 Task: Plan a multi-city trip from Accra to Quito, then Bogotá, and back to Accra. Use British Airways and set specific dates and price range.
Action: Mouse pressed left at (412, 266)
Screenshot: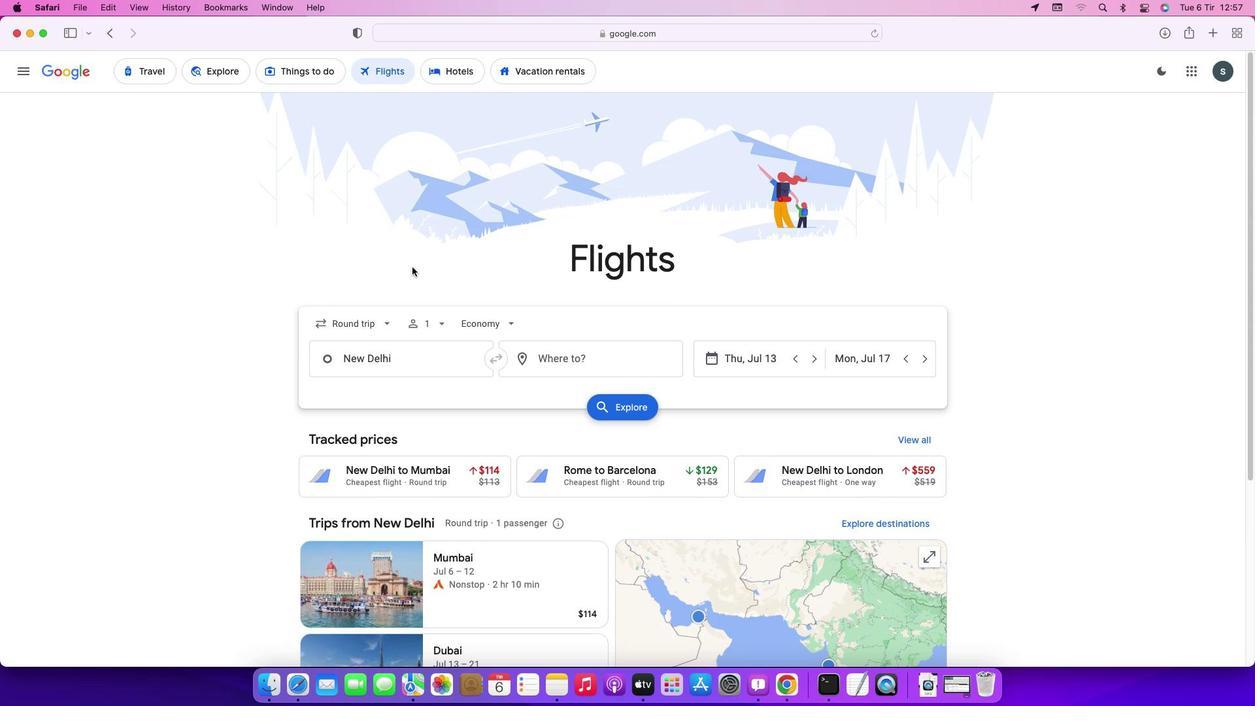 
Action: Mouse moved to (379, 328)
Screenshot: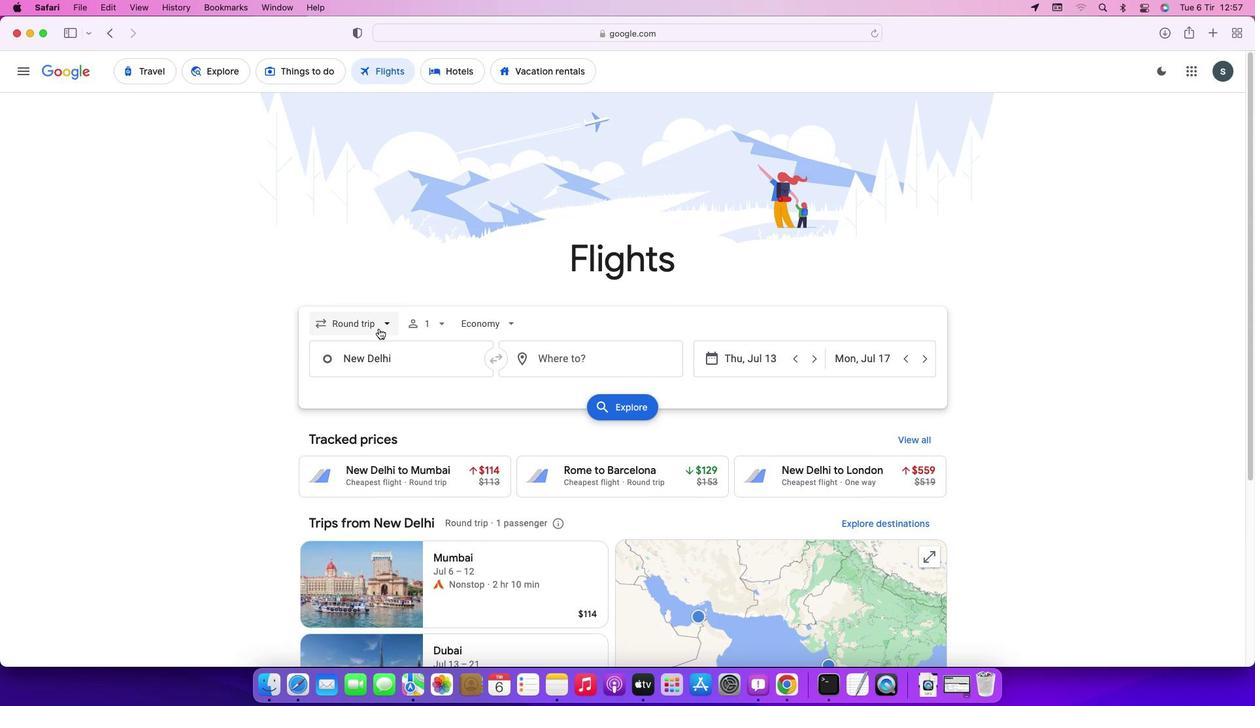 
Action: Mouse pressed left at (379, 328)
Screenshot: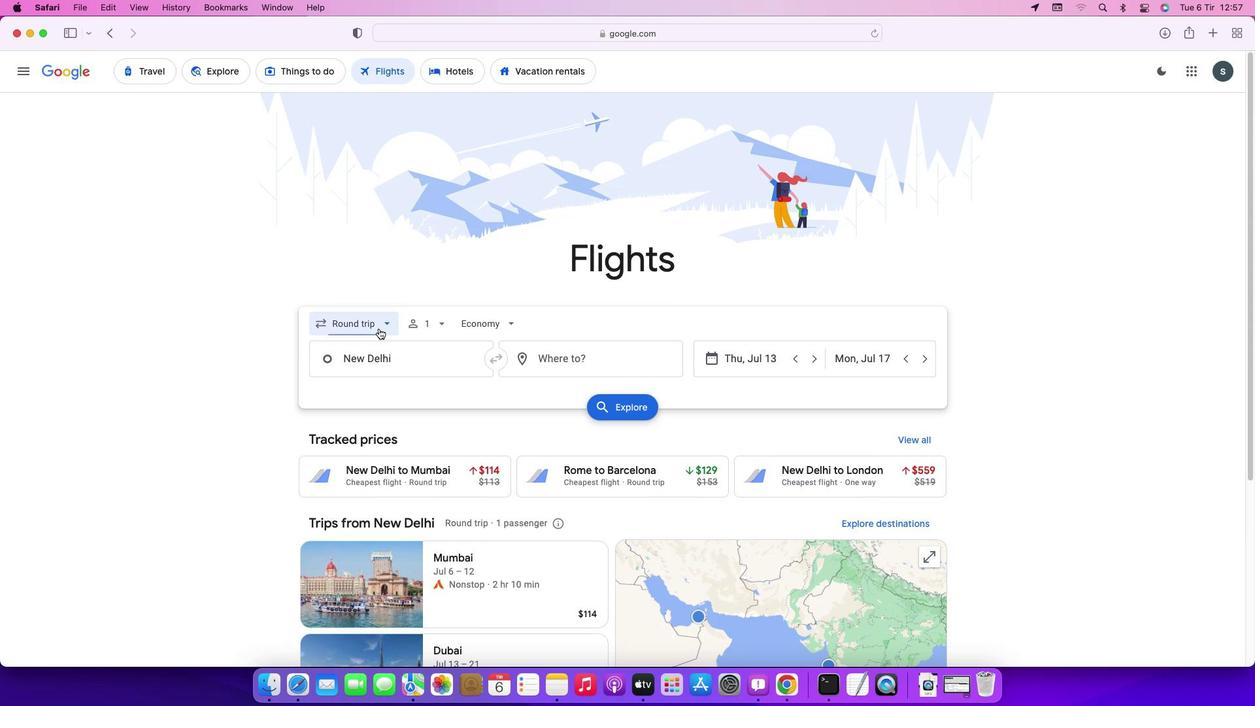 
Action: Mouse moved to (373, 415)
Screenshot: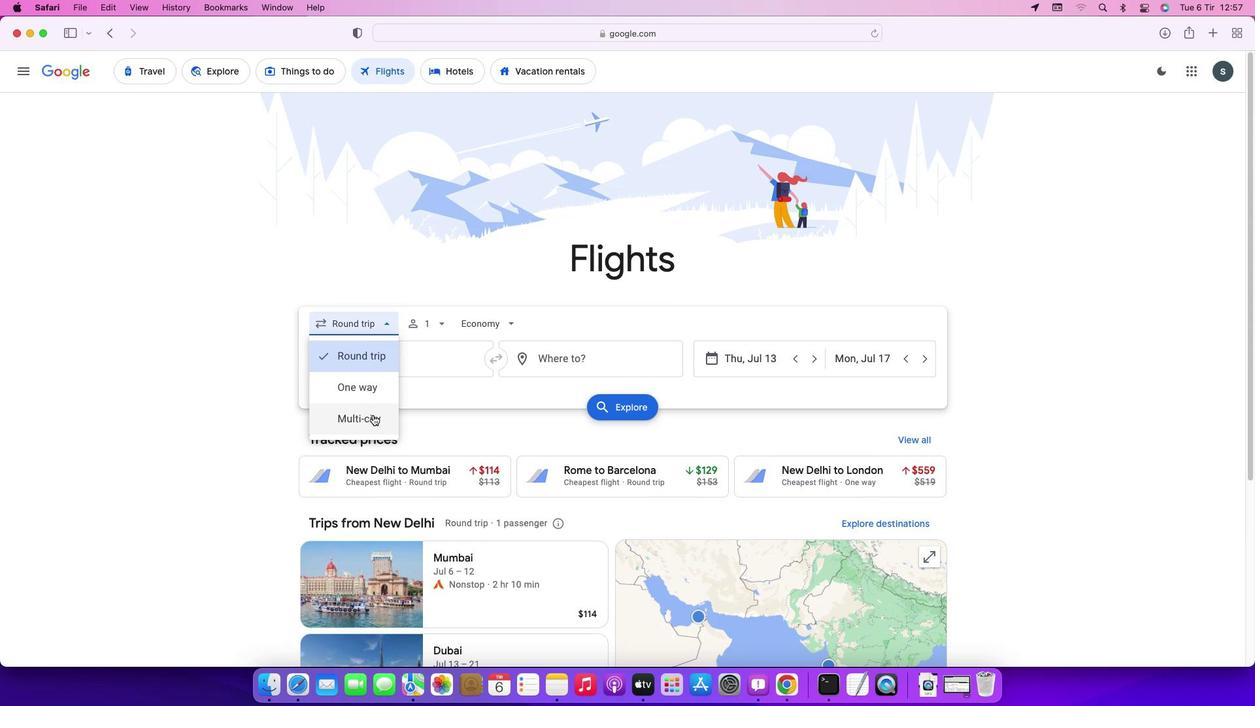 
Action: Mouse pressed left at (373, 415)
Screenshot: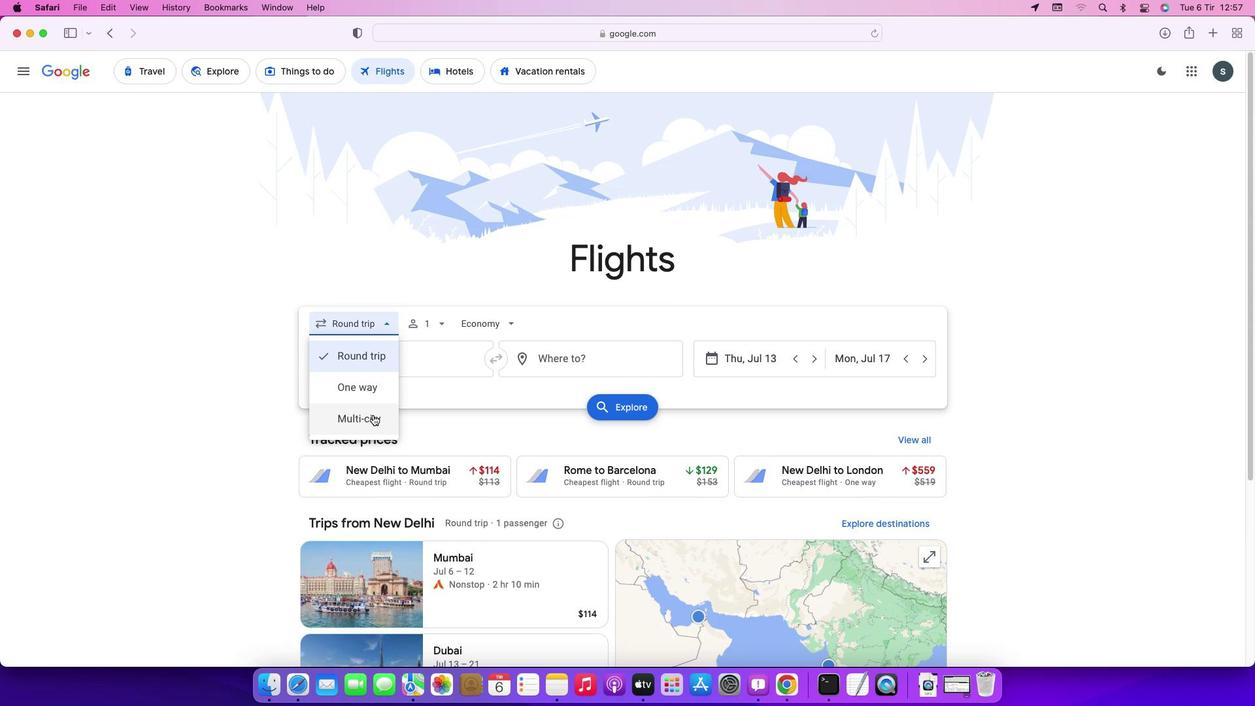 
Action: Mouse moved to (432, 320)
Screenshot: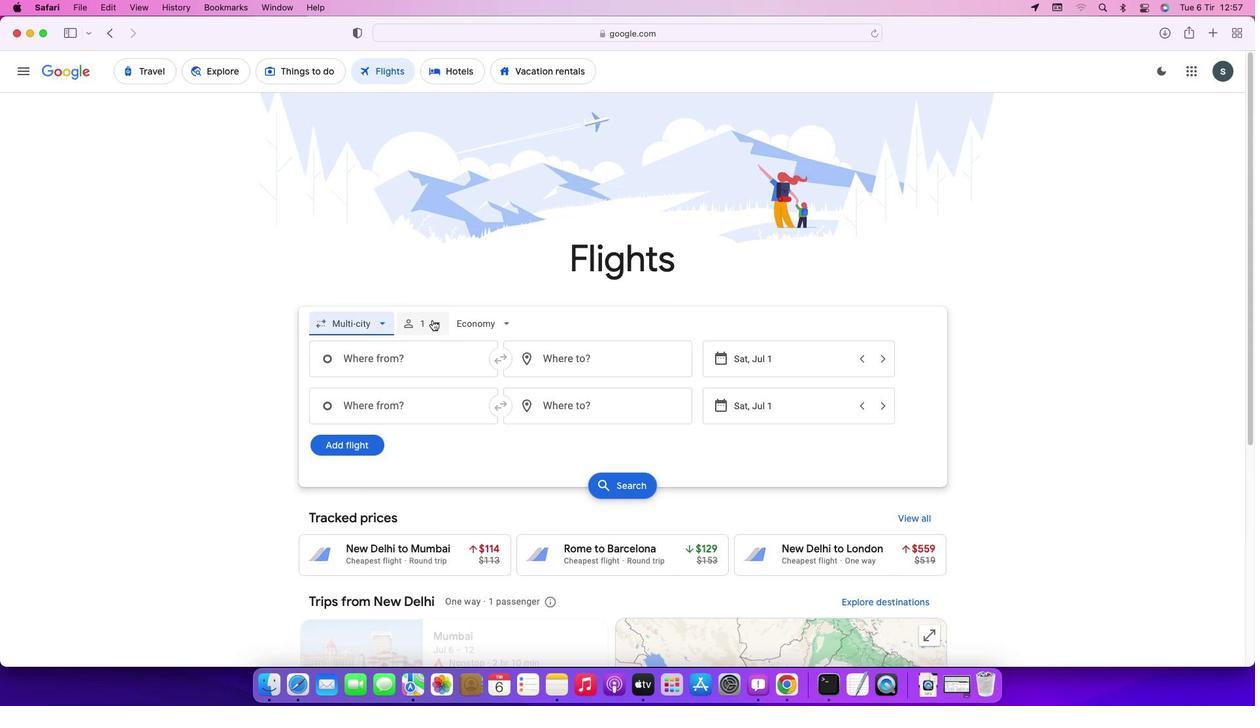 
Action: Mouse pressed left at (432, 320)
Screenshot: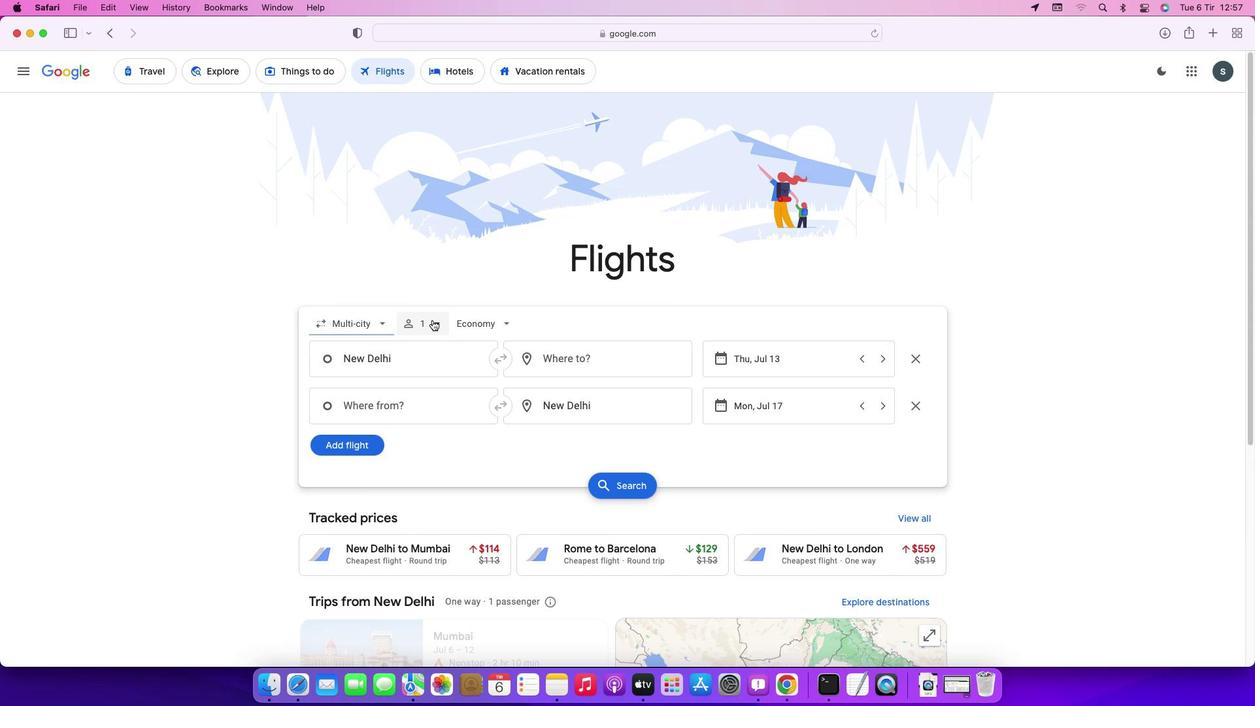 
Action: Mouse moved to (536, 356)
Screenshot: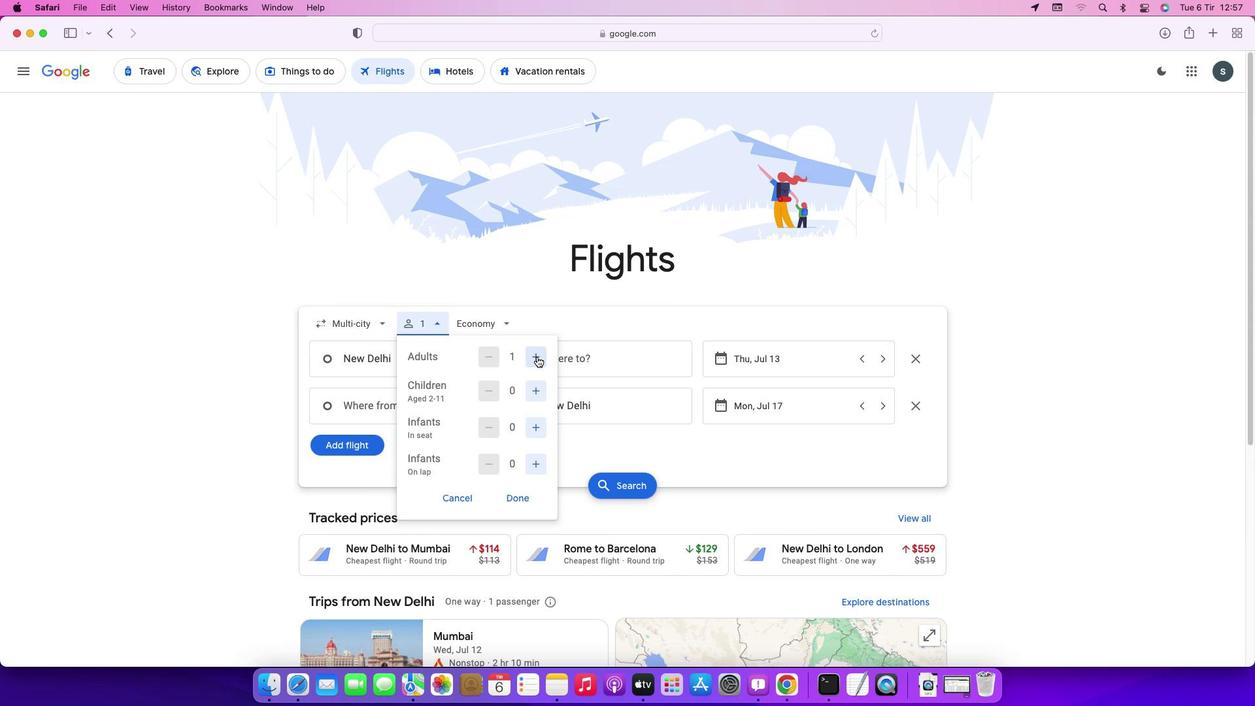
Action: Mouse pressed left at (536, 356)
Screenshot: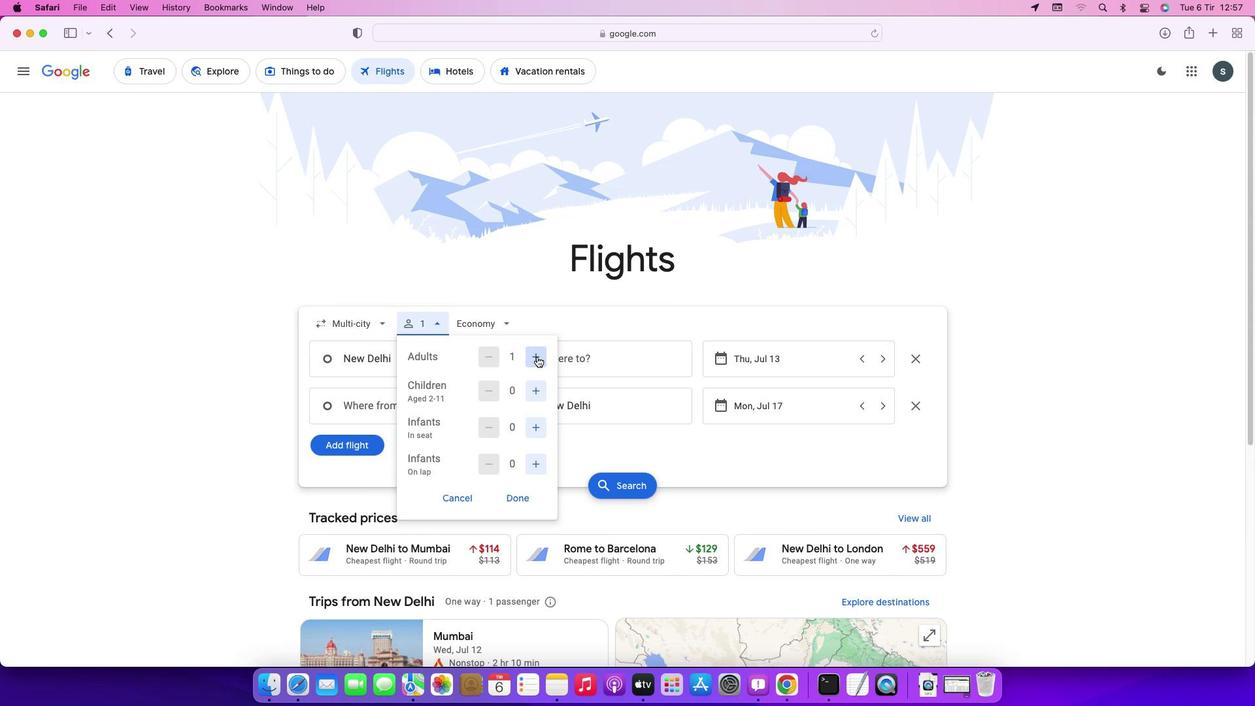
Action: Mouse moved to (522, 494)
Screenshot: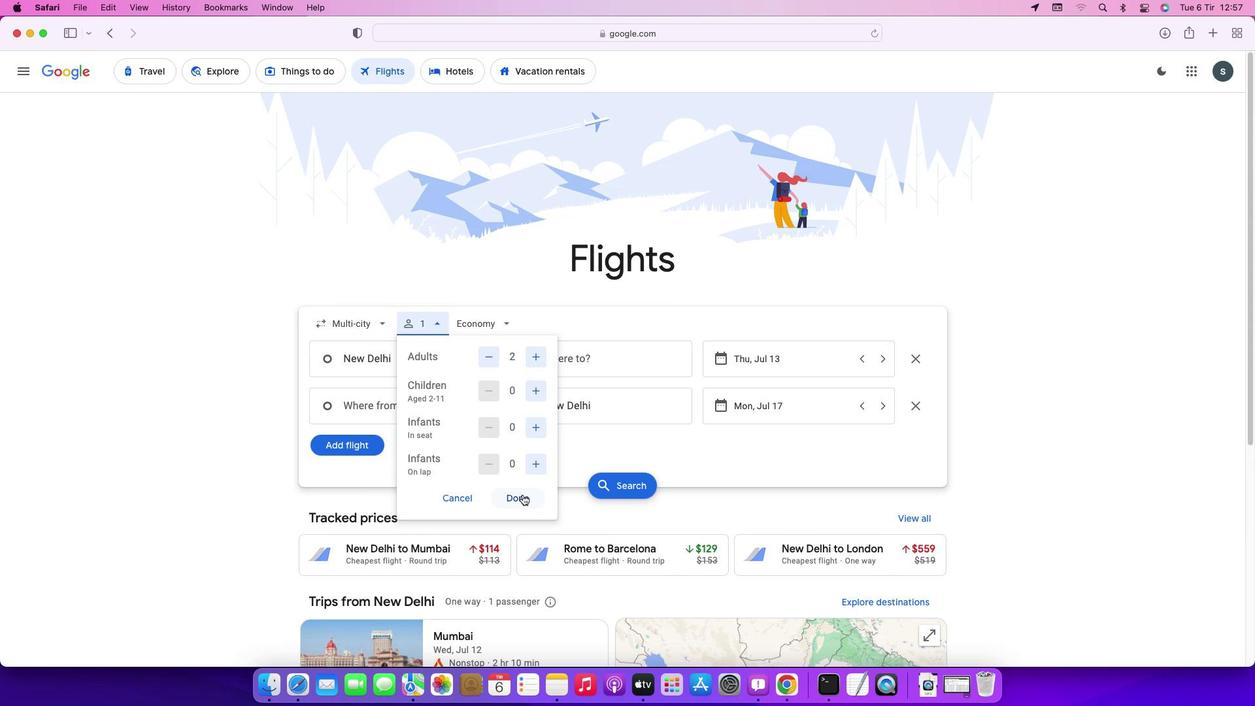
Action: Mouse pressed left at (522, 494)
Screenshot: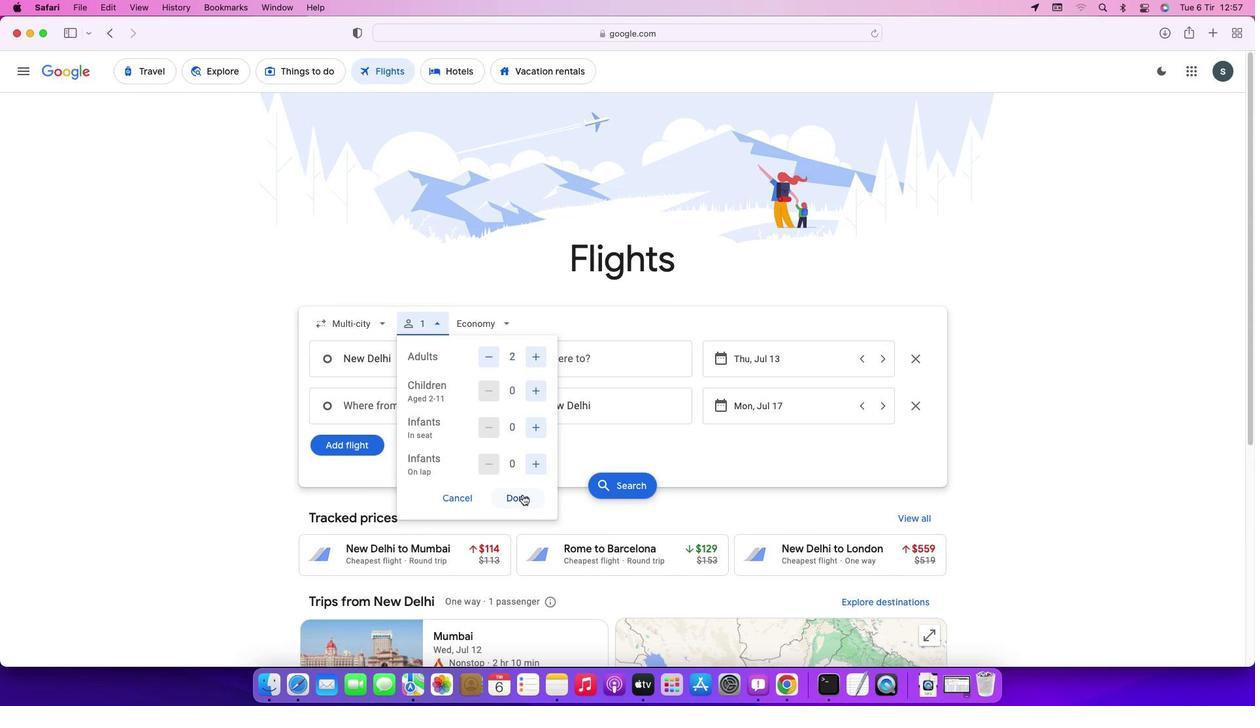 
Action: Mouse moved to (506, 320)
Screenshot: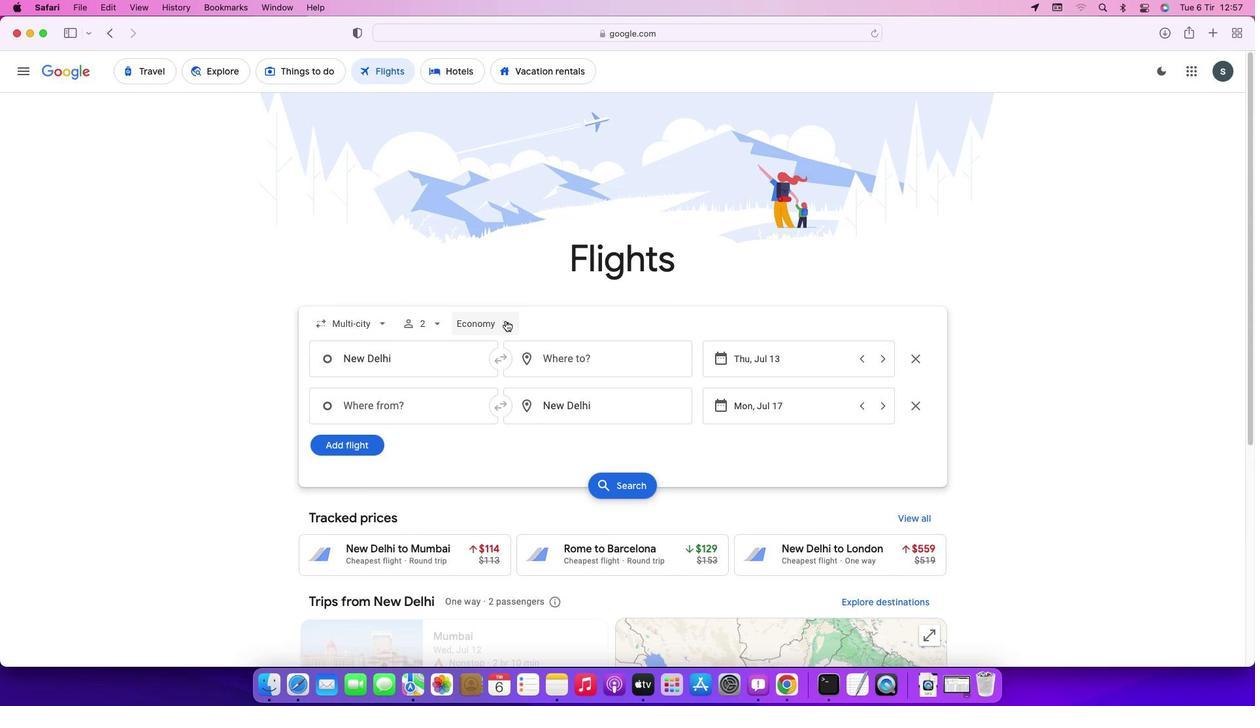 
Action: Mouse pressed left at (506, 320)
Screenshot: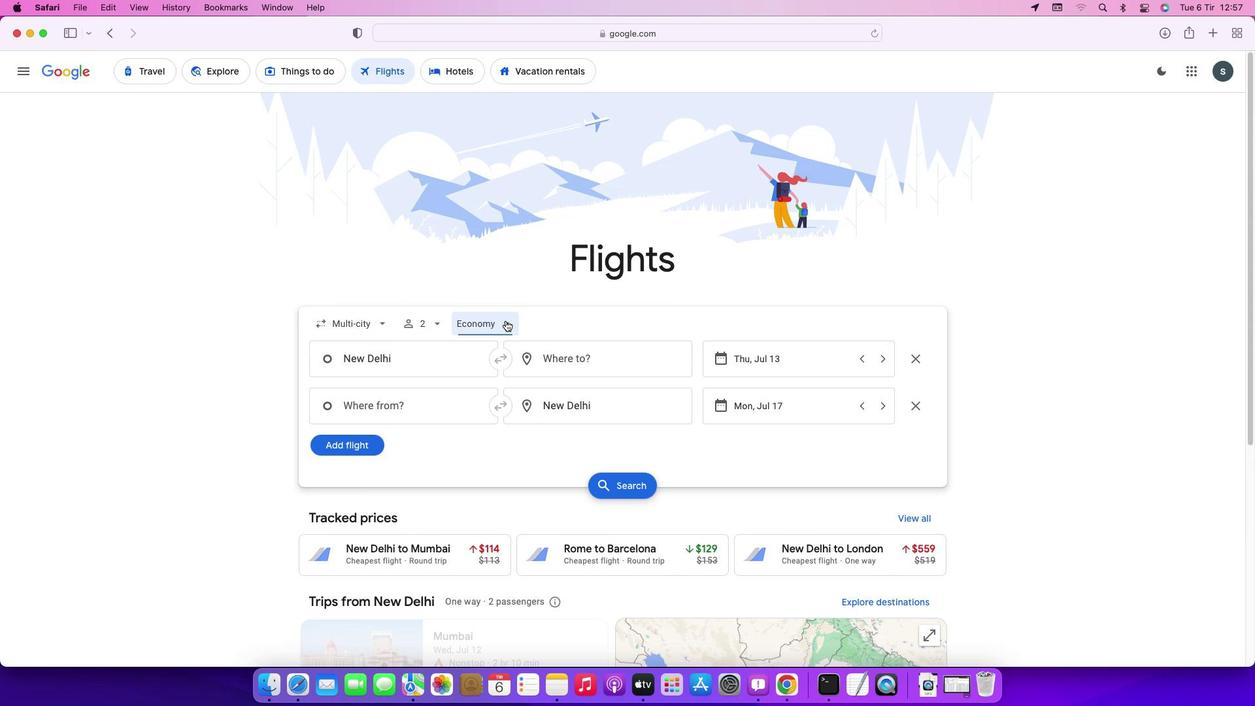
Action: Mouse moved to (529, 356)
Screenshot: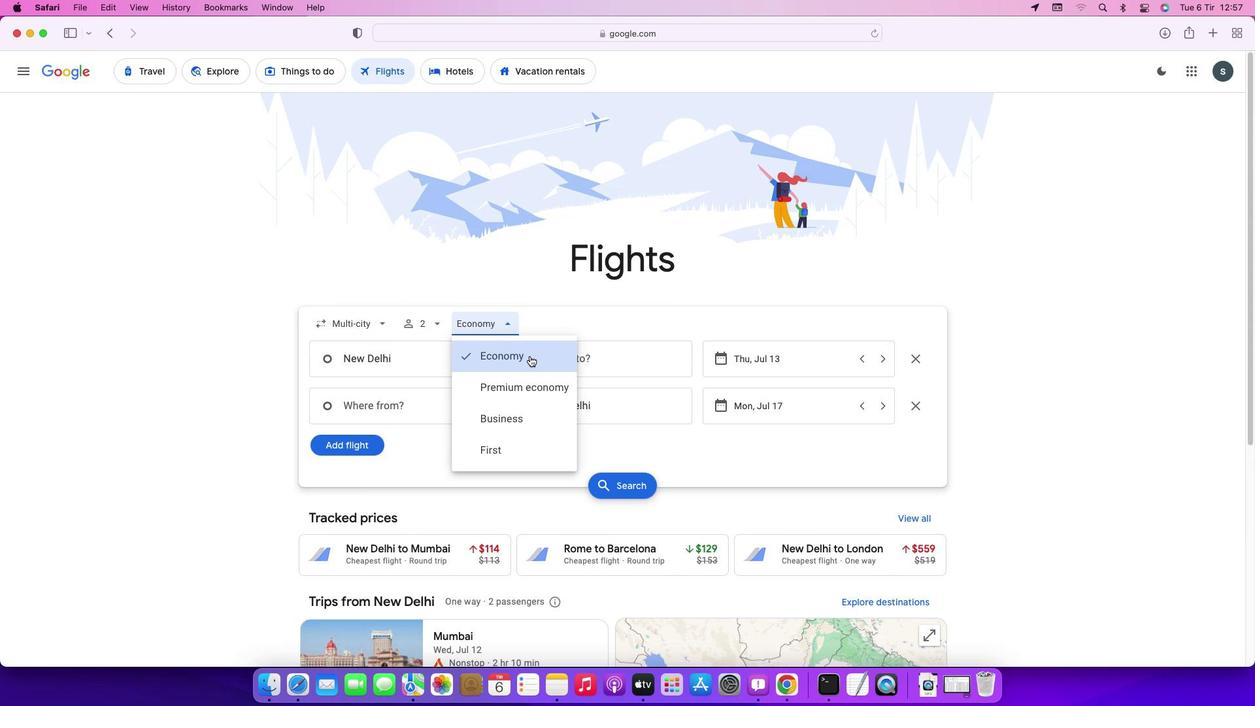 
Action: Mouse pressed left at (529, 356)
Screenshot: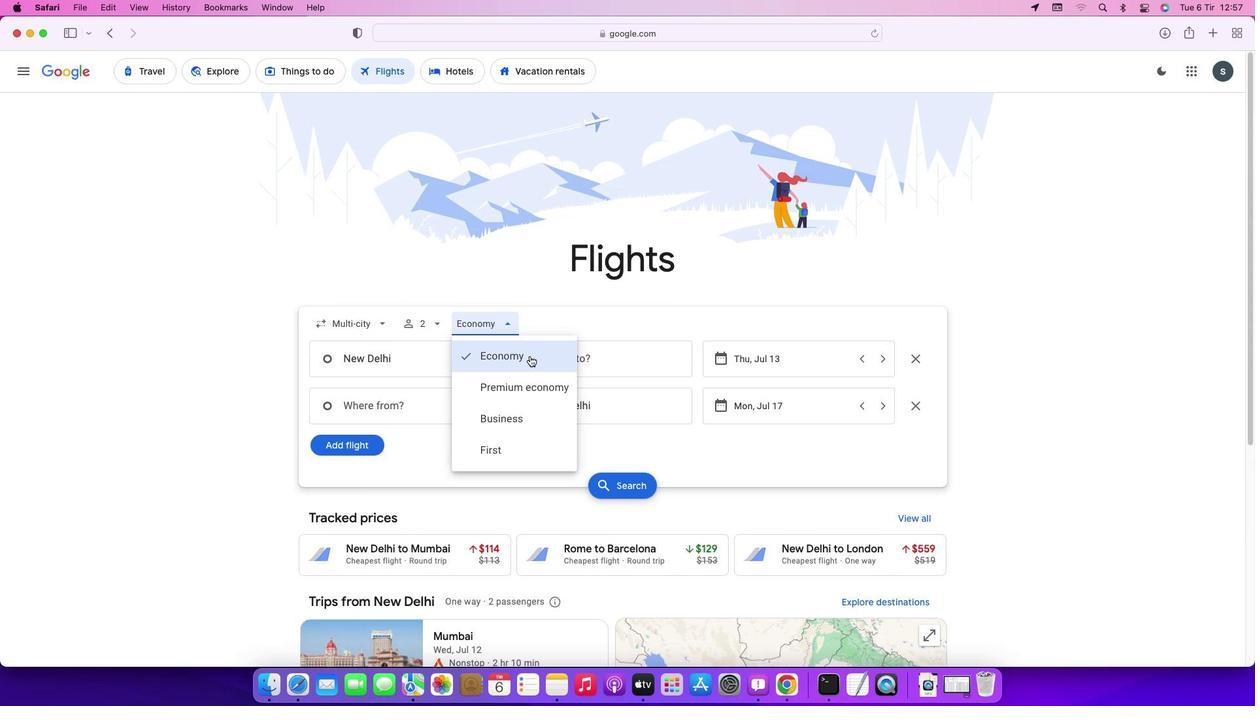 
Action: Mouse moved to (413, 359)
Screenshot: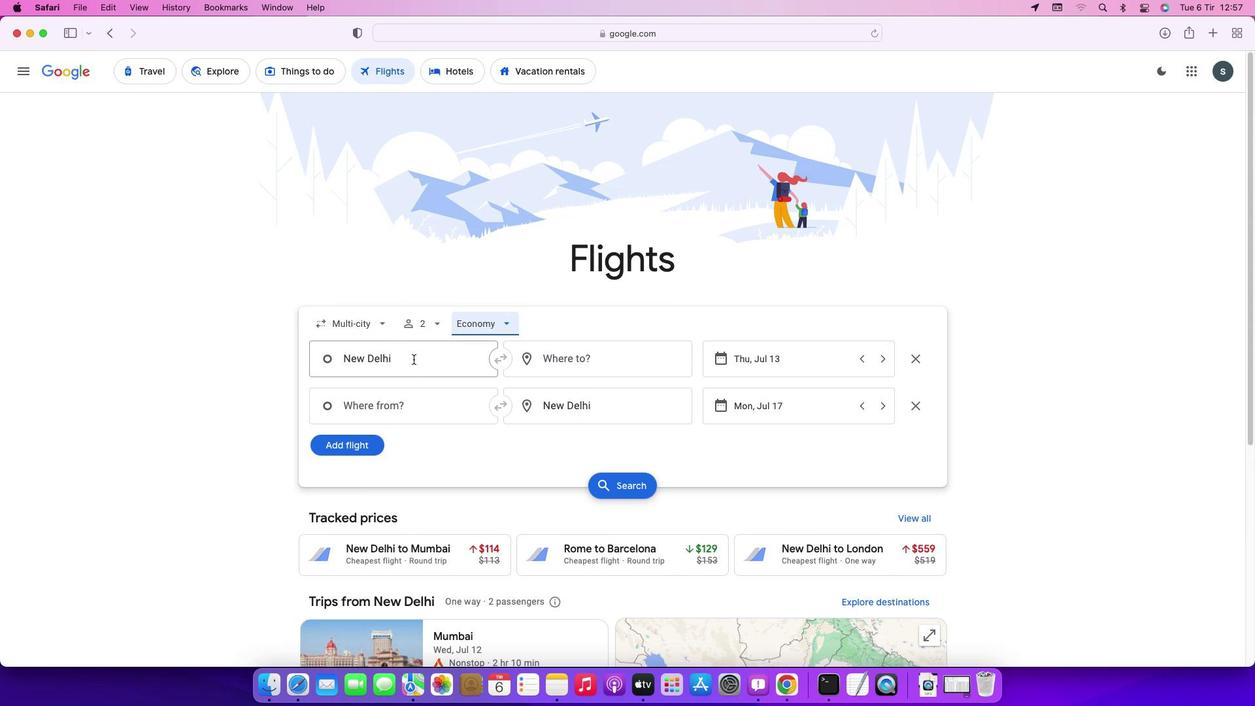 
Action: Mouse pressed left at (413, 359)
Screenshot: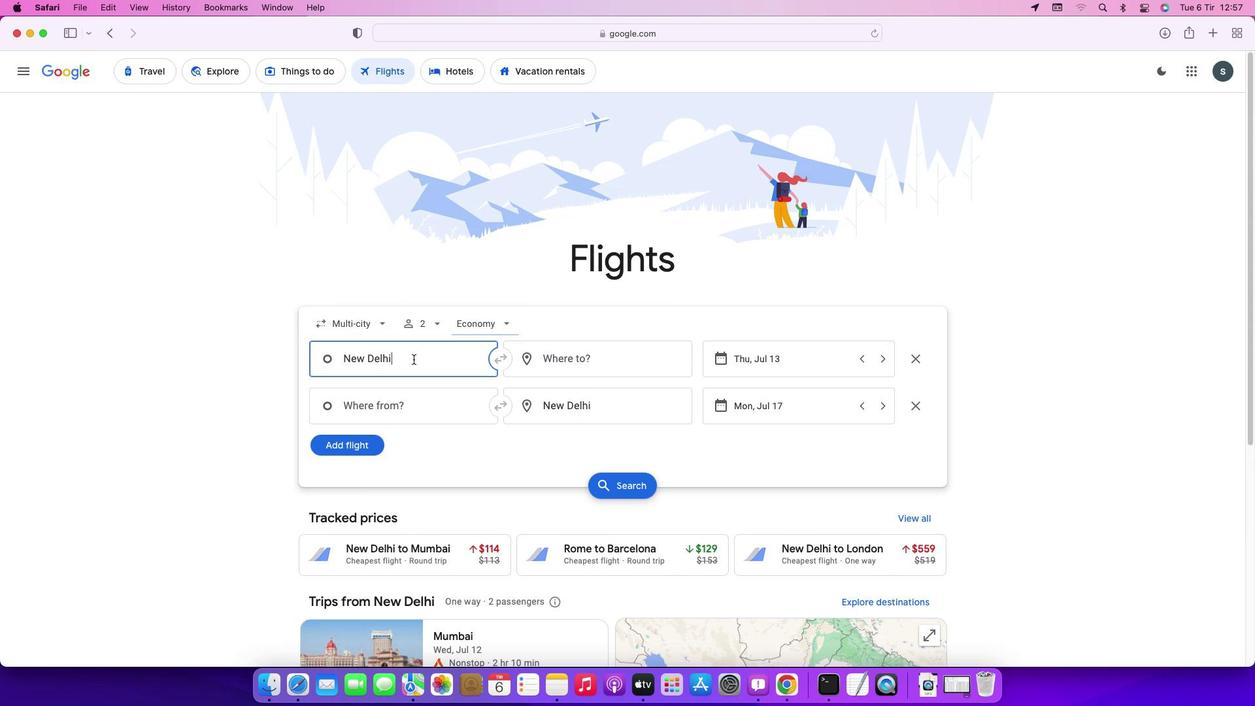 
Action: Mouse moved to (413, 359)
Screenshot: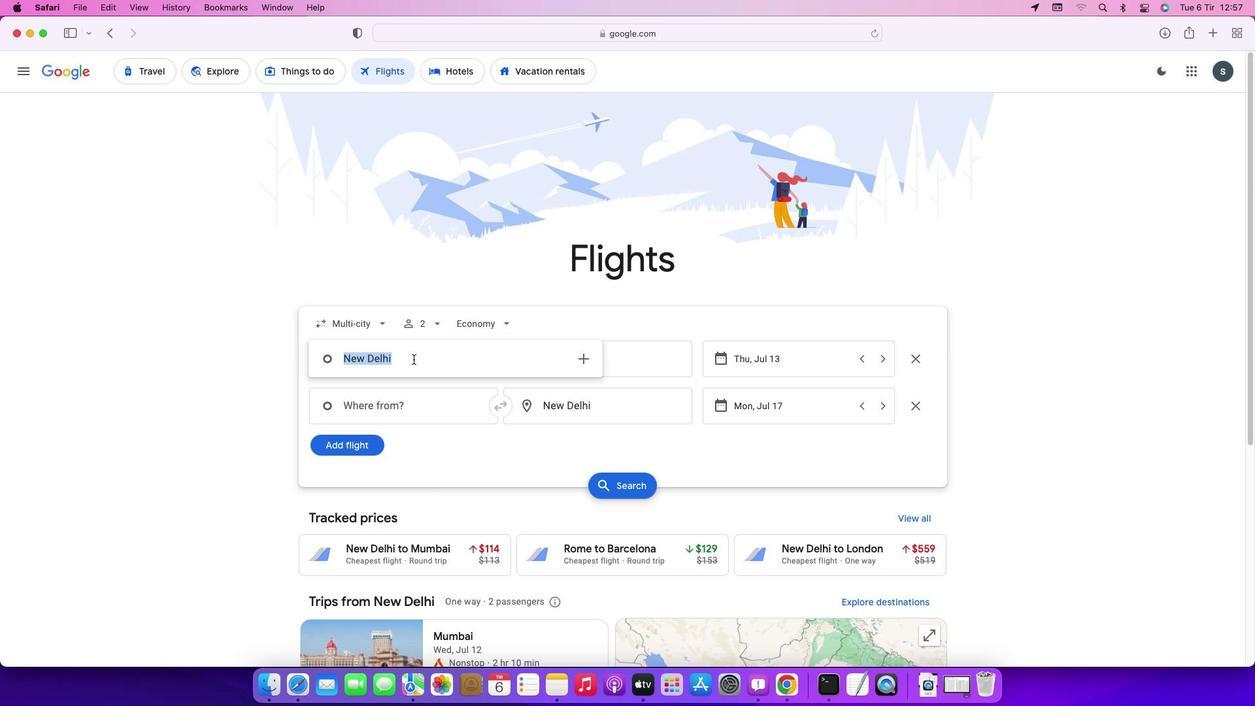 
Action: Key pressed Key.backspaceKey.caps_lock'A'Key.caps_lock'c''c''r''a'Key.enter
Screenshot: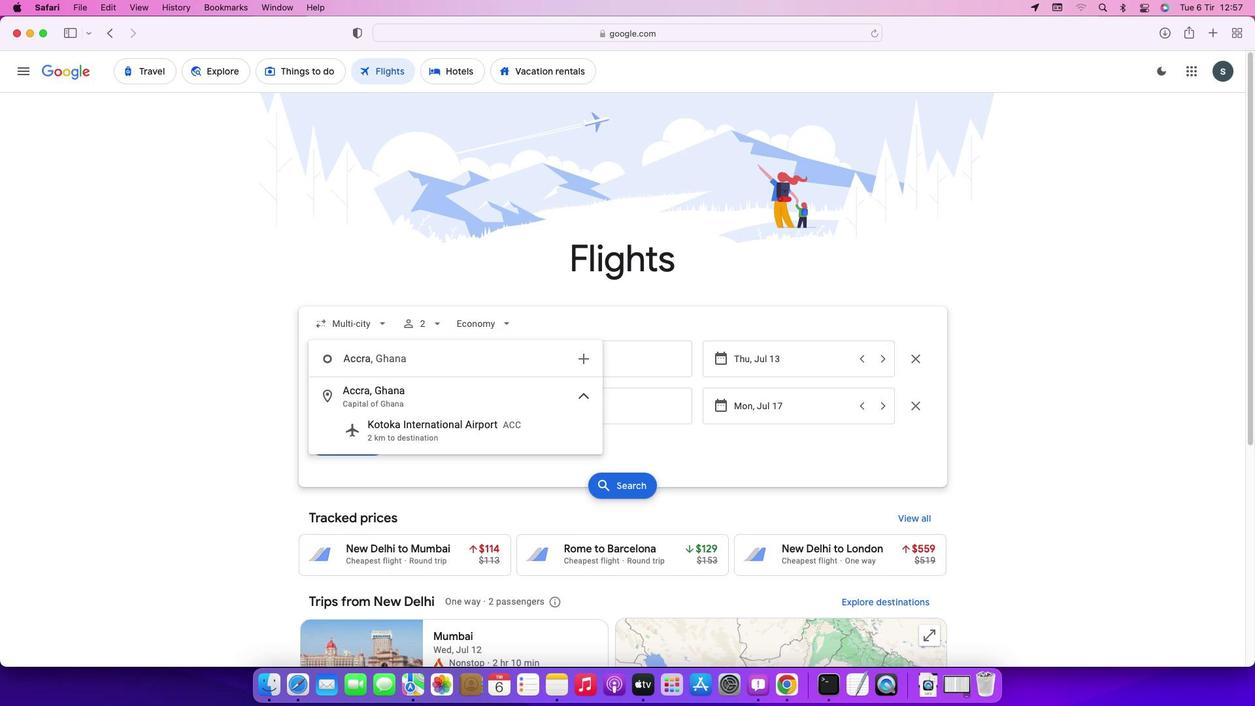 
Action: Mouse moved to (563, 365)
Screenshot: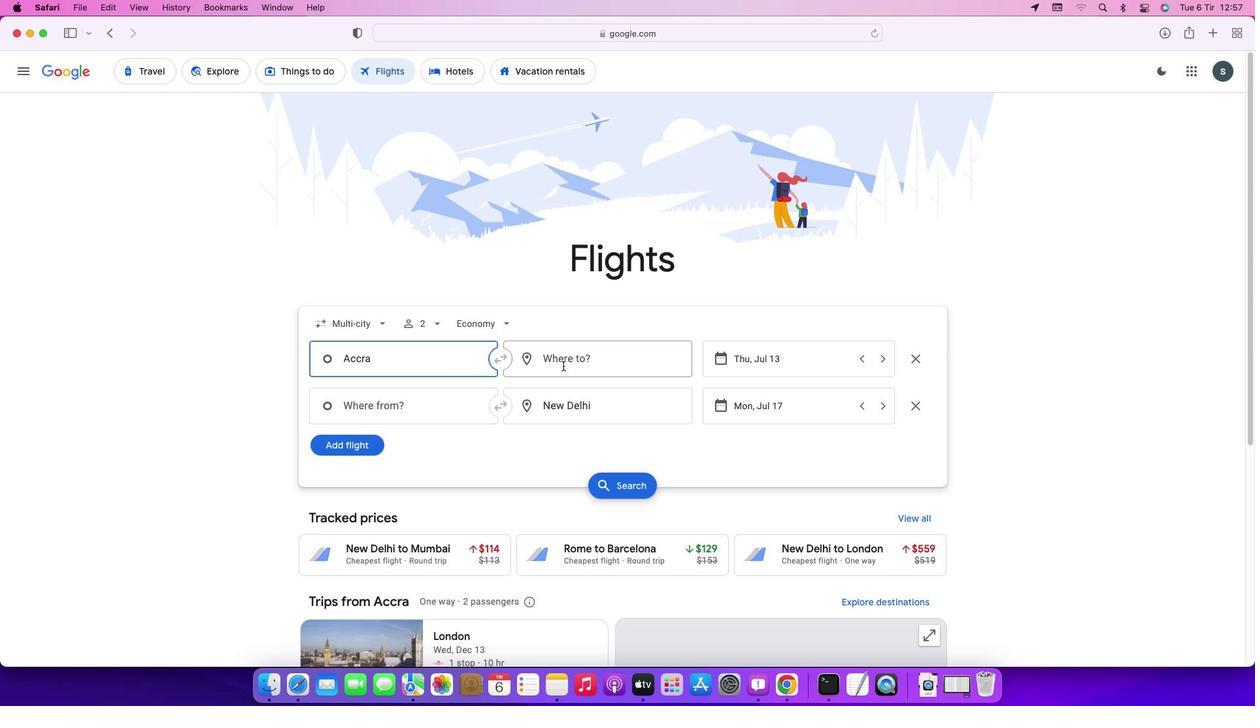 
Action: Mouse pressed left at (563, 365)
Screenshot: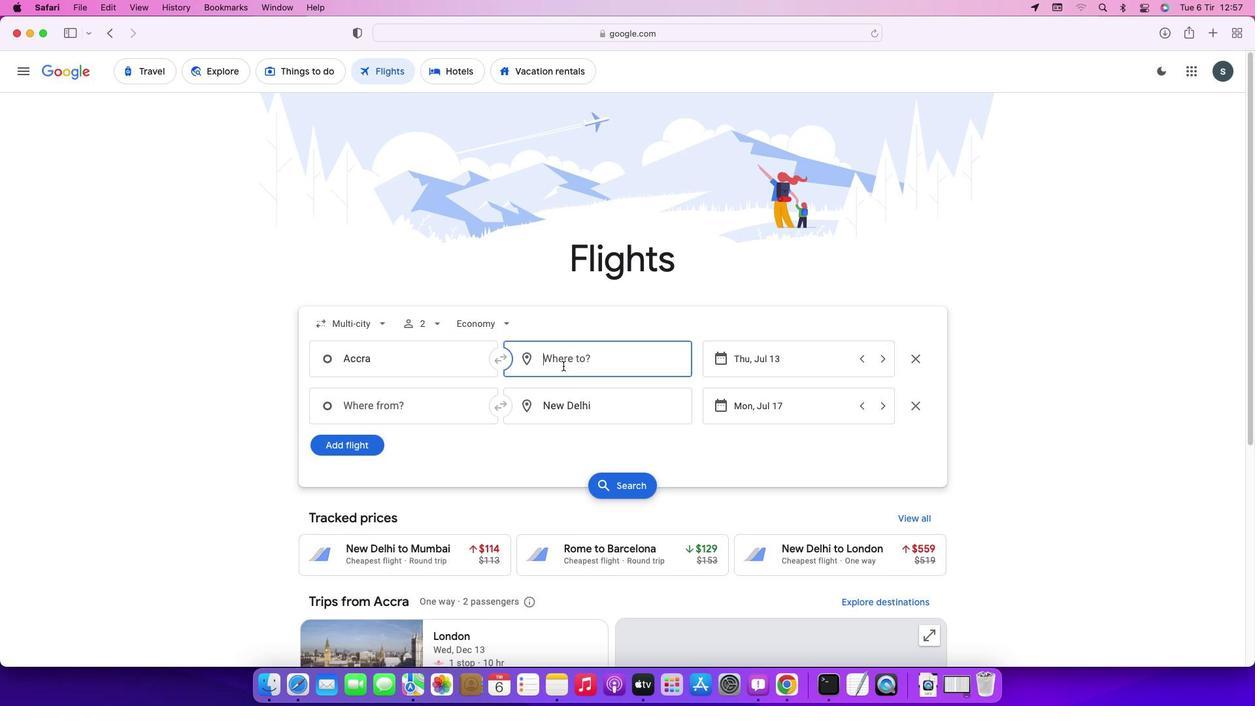 
Action: Key pressed Key.caps_lock'Q'Key.caps_lock'u''i''t''o'Key.enter
Screenshot: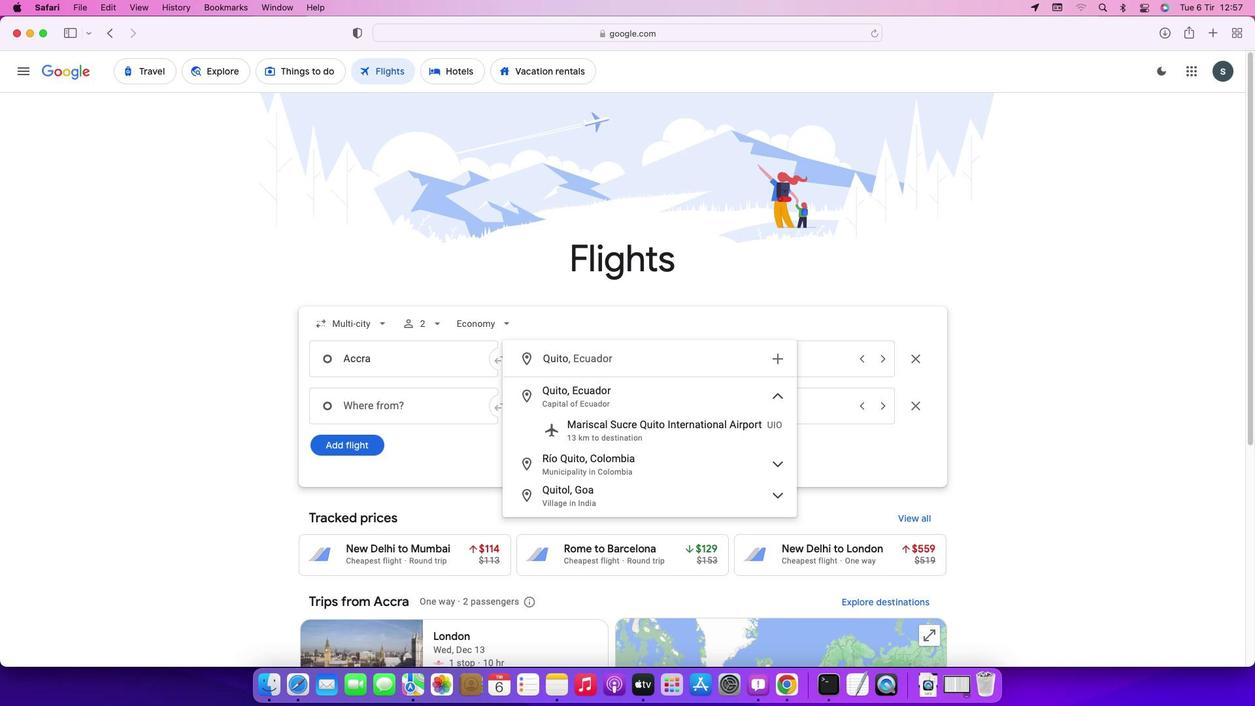
Action: Mouse moved to (795, 363)
Screenshot: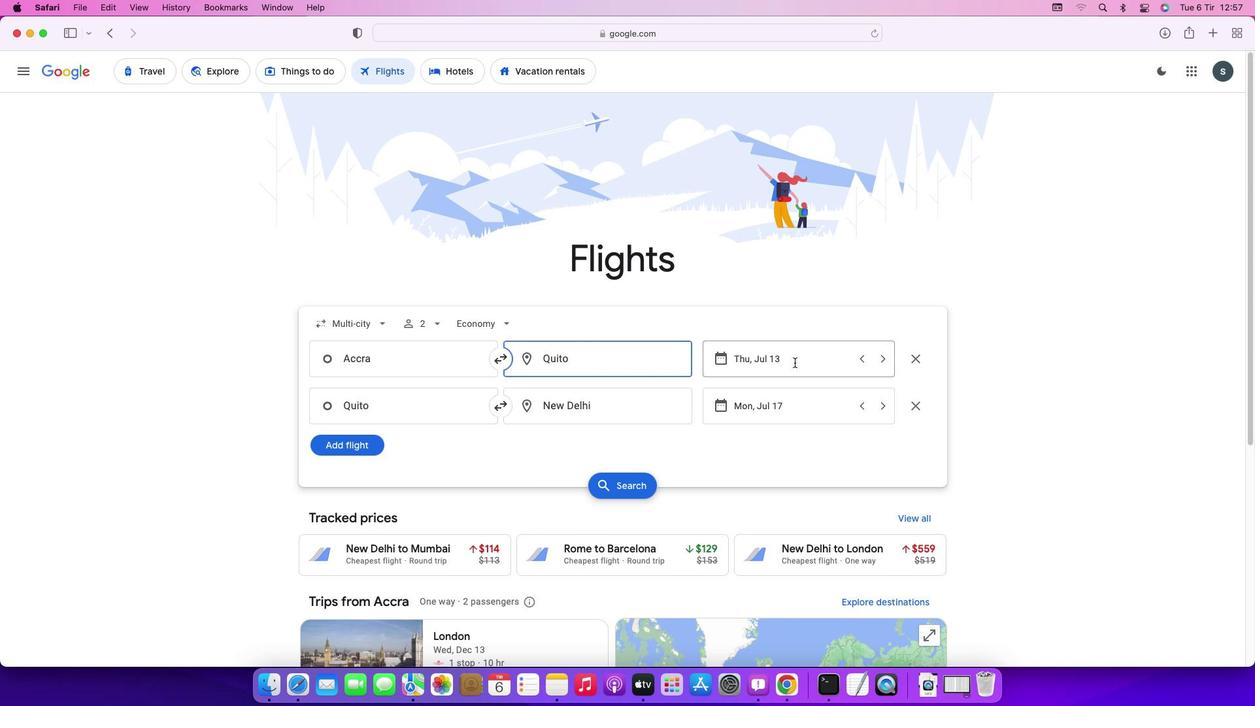 
Action: Mouse pressed left at (795, 363)
Screenshot: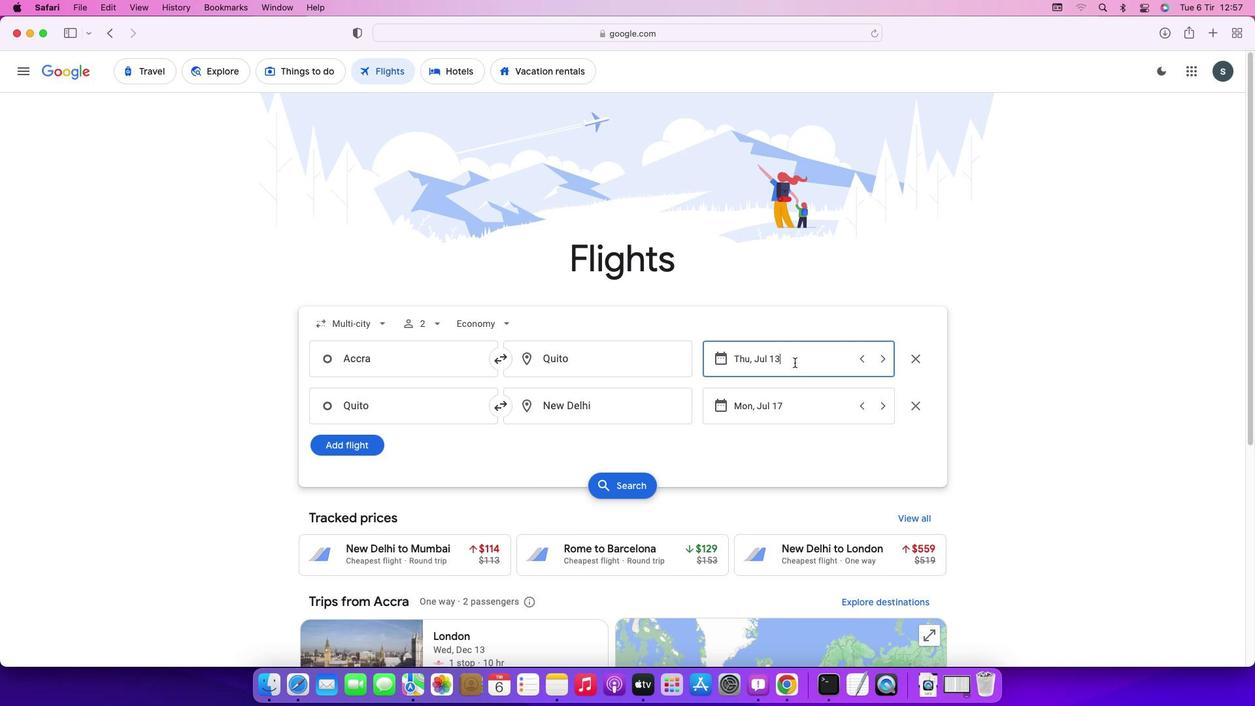
Action: Mouse moved to (907, 493)
Screenshot: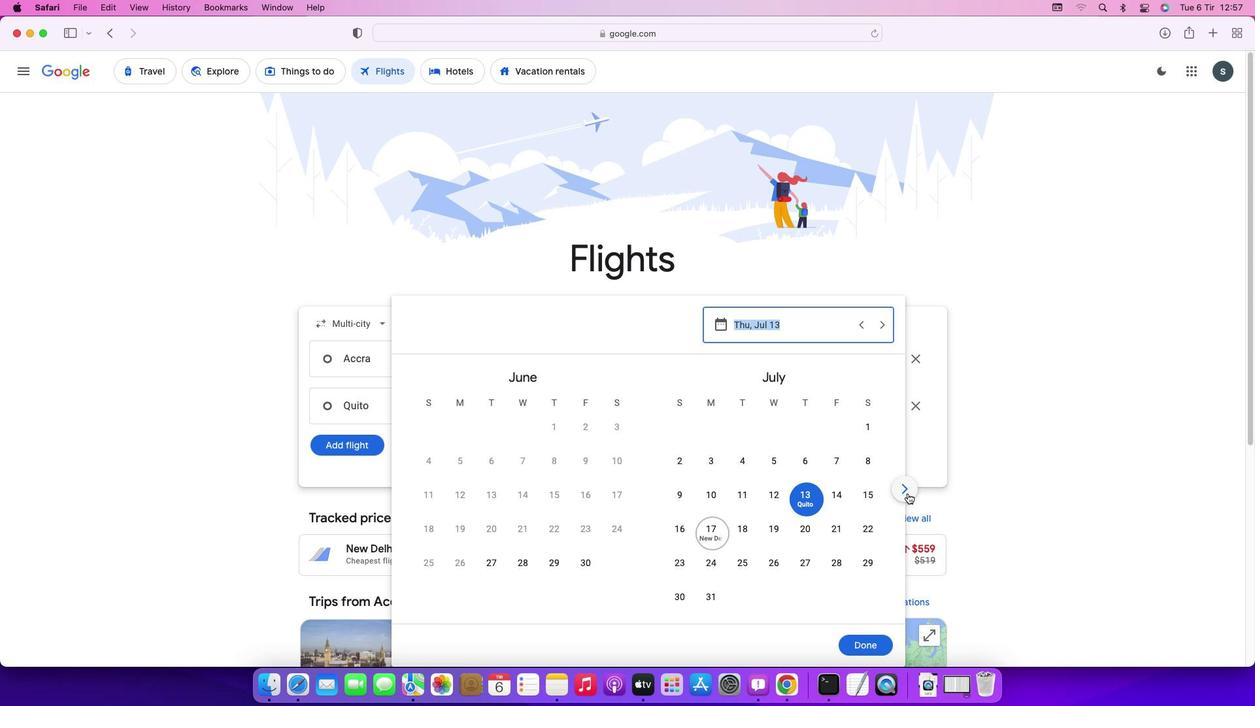 
Action: Mouse pressed left at (907, 493)
Screenshot: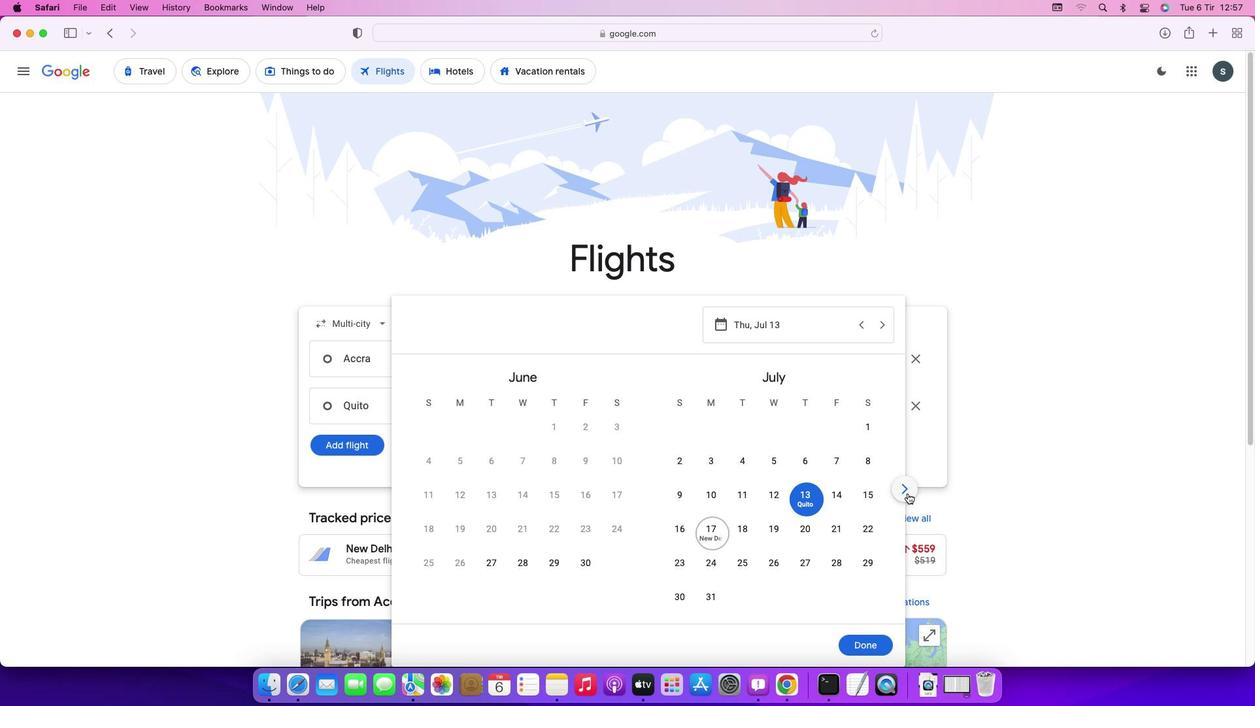 
Action: Mouse moved to (903, 488)
Screenshot: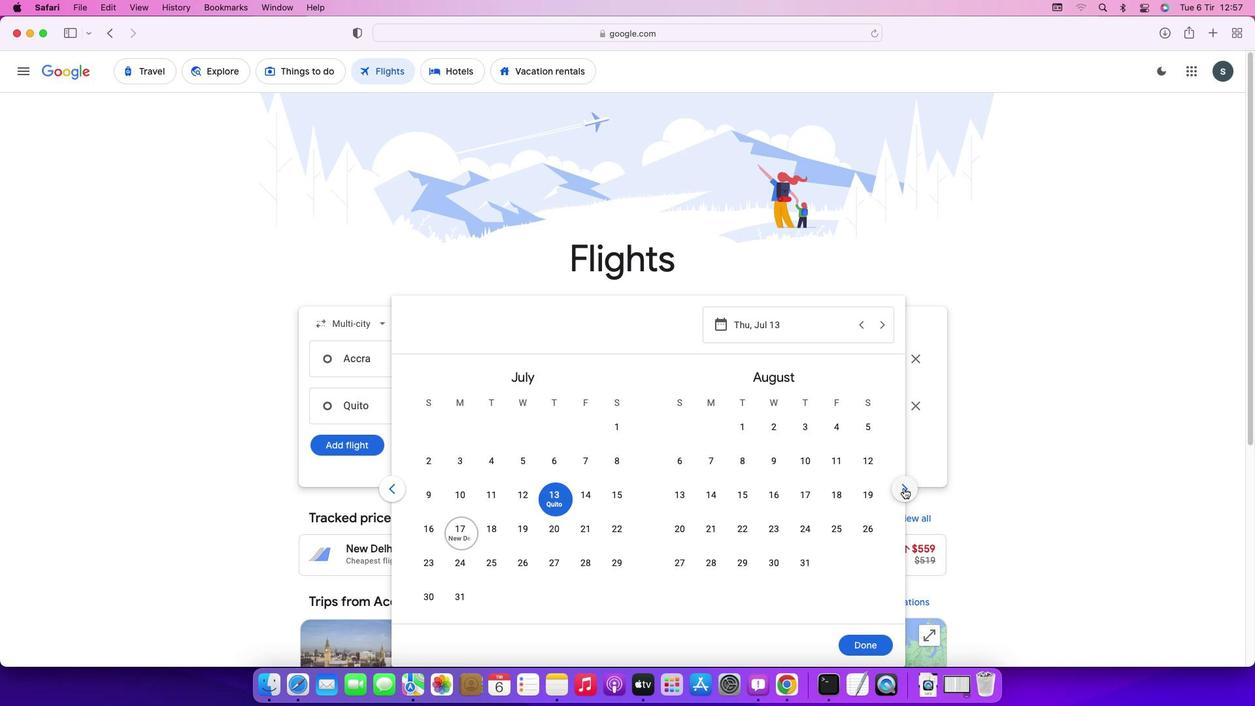 
Action: Mouse pressed left at (903, 488)
Screenshot: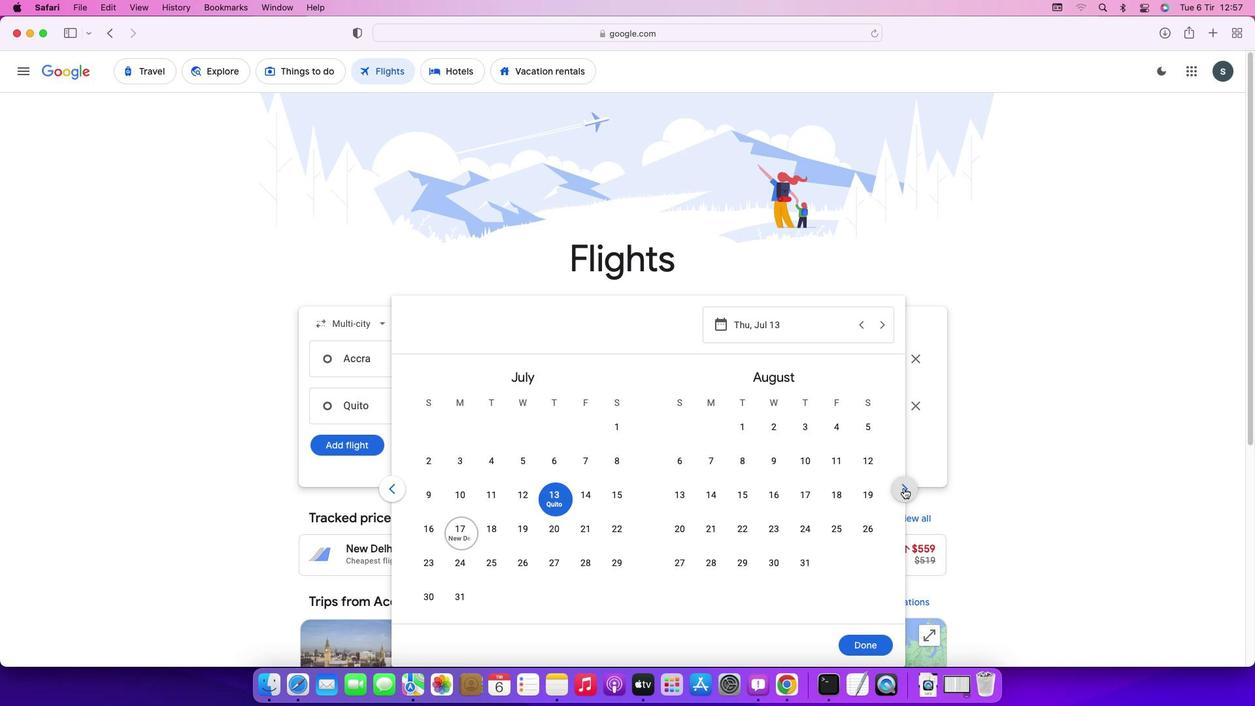 
Action: Mouse pressed left at (903, 488)
Screenshot: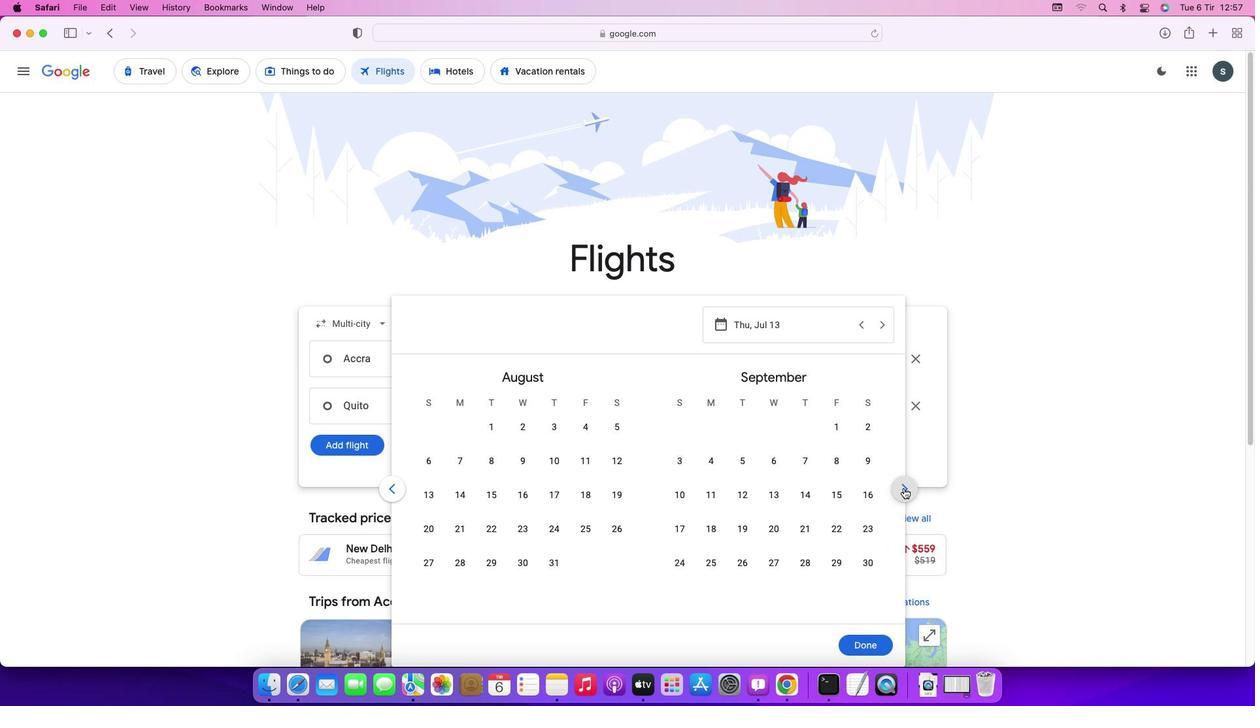 
Action: Mouse pressed left at (903, 488)
Screenshot: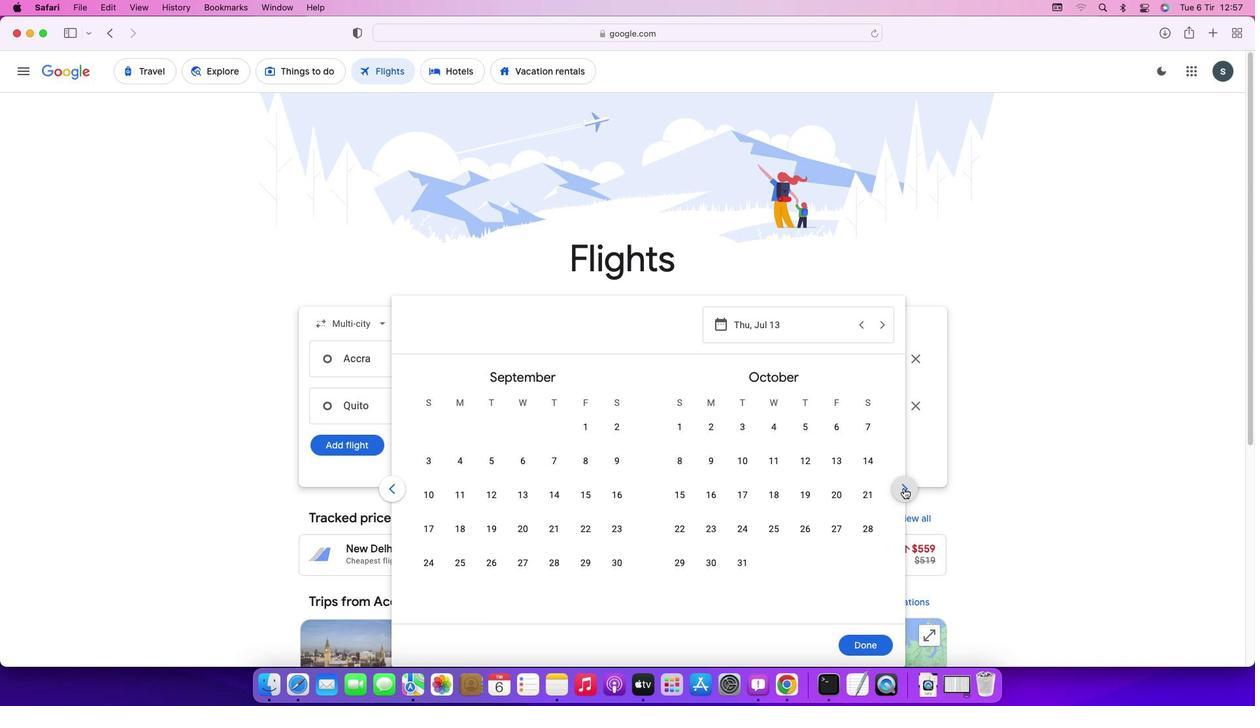 
Action: Mouse pressed left at (903, 488)
Screenshot: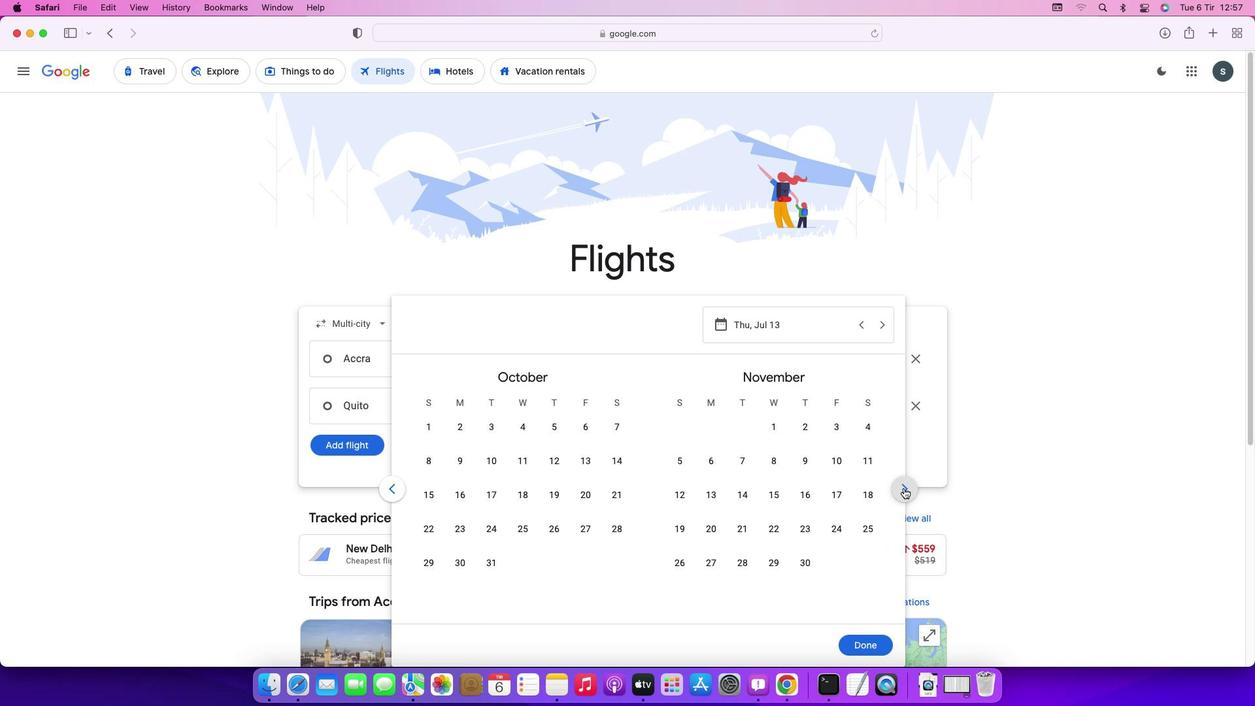 
Action: Mouse moved to (753, 526)
Screenshot: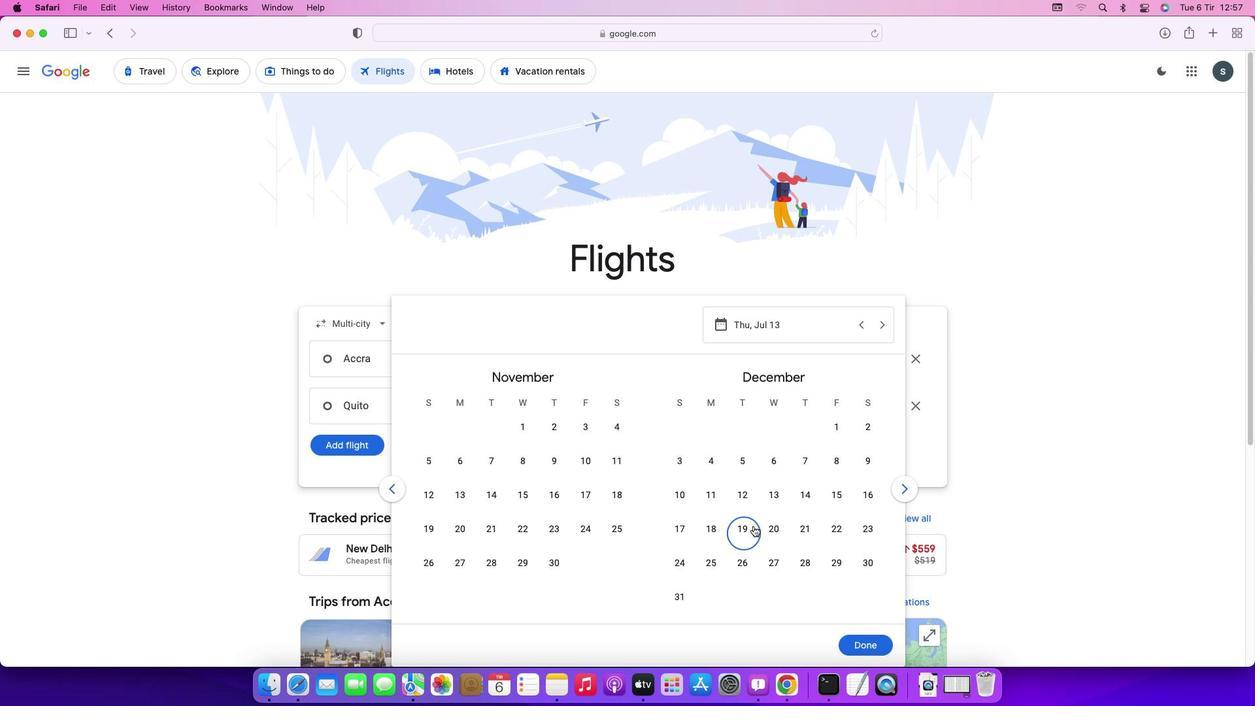 
Action: Mouse pressed left at (753, 526)
Screenshot: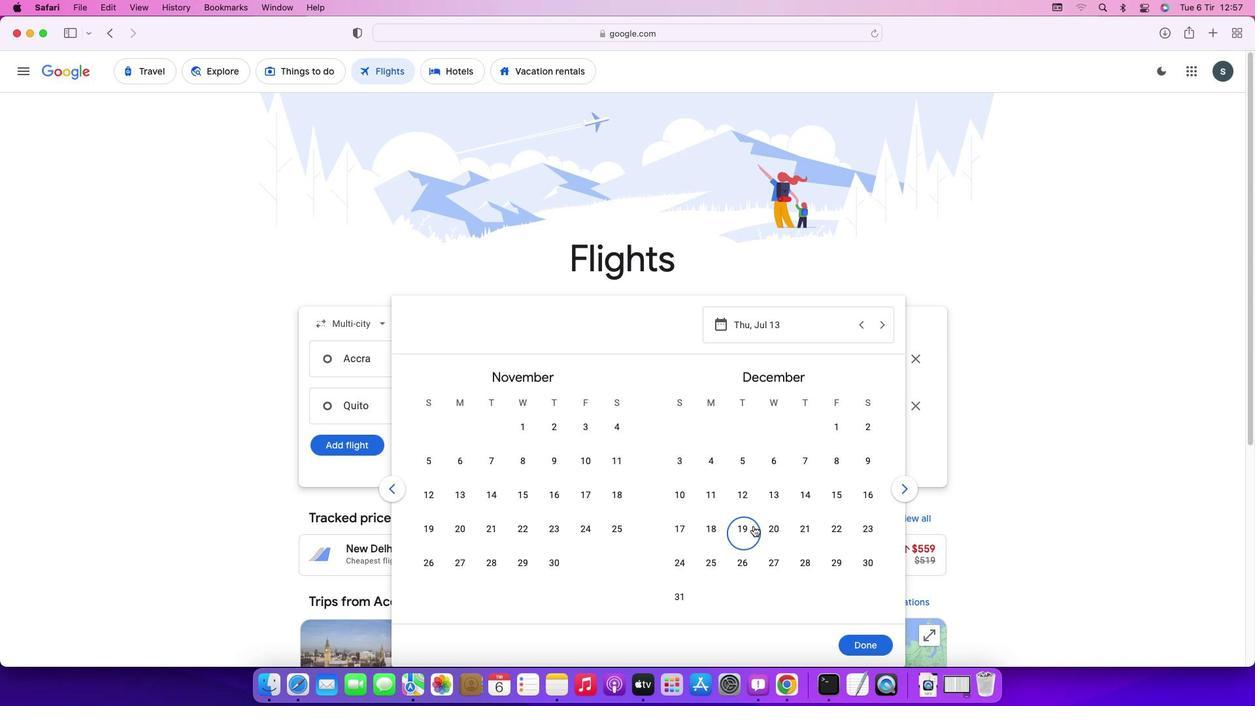 
Action: Mouse moved to (866, 638)
Screenshot: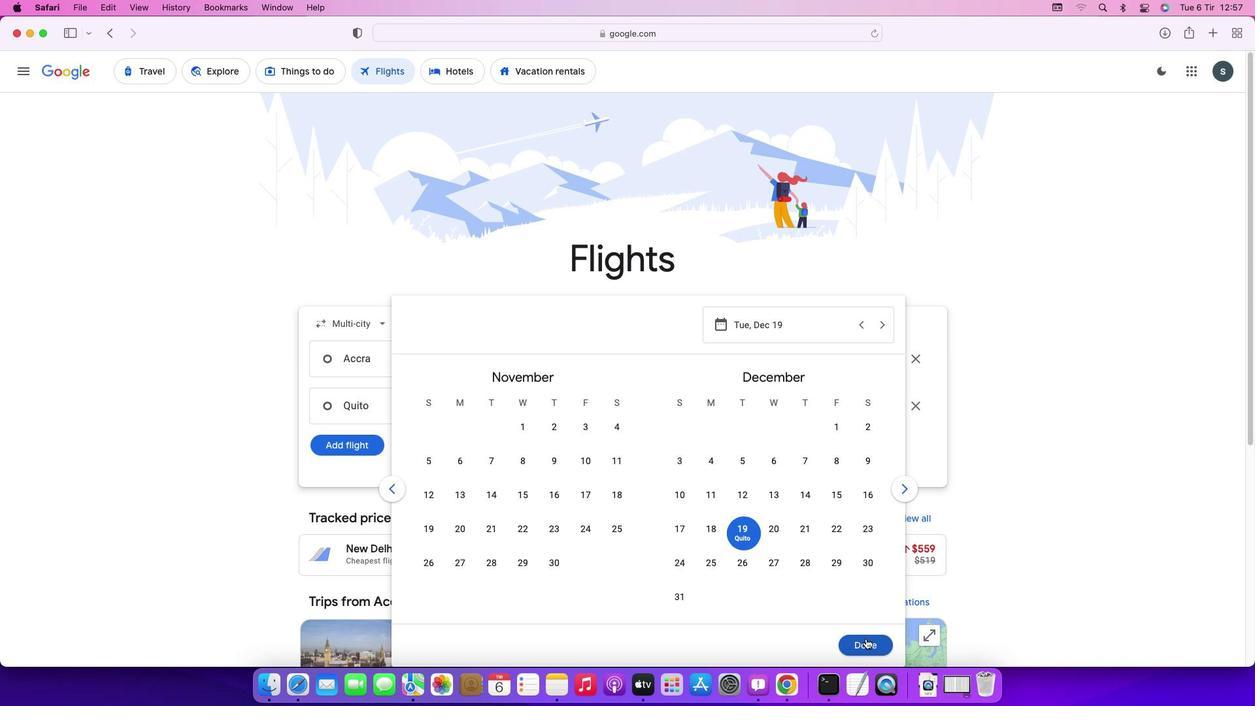 
Action: Mouse pressed left at (866, 638)
Screenshot: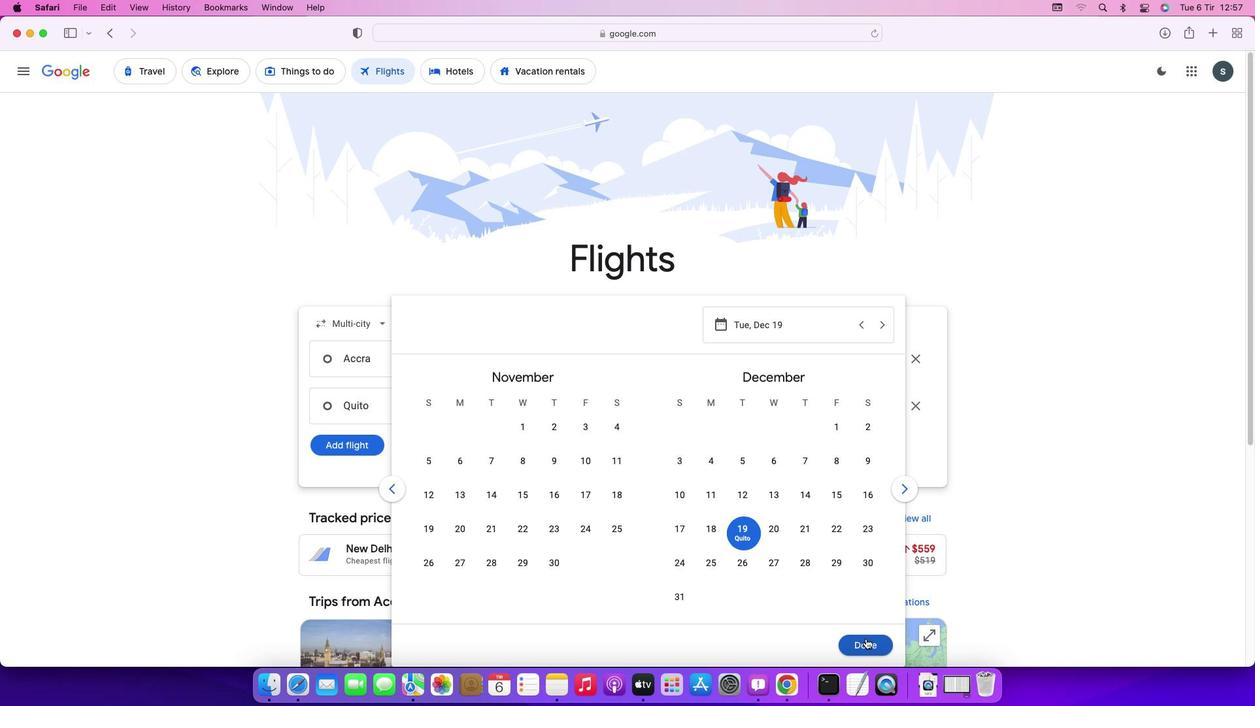 
Action: Mouse moved to (432, 414)
Screenshot: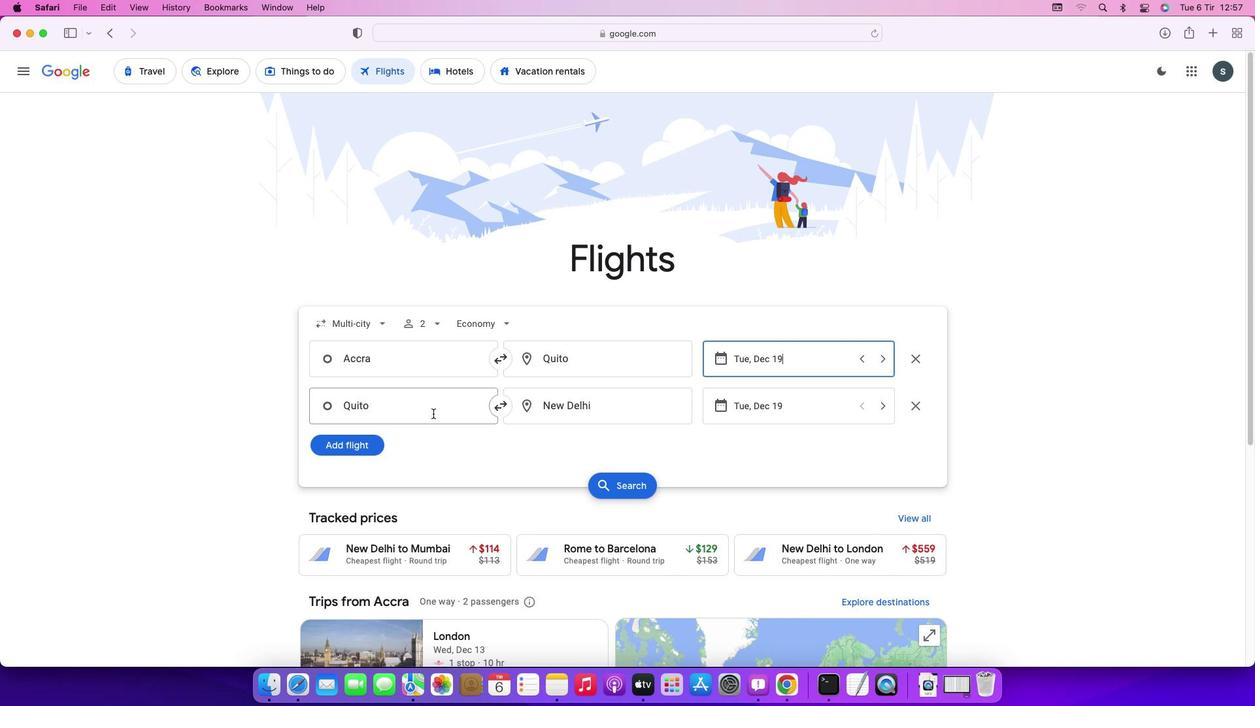
Action: Mouse pressed left at (432, 414)
Screenshot: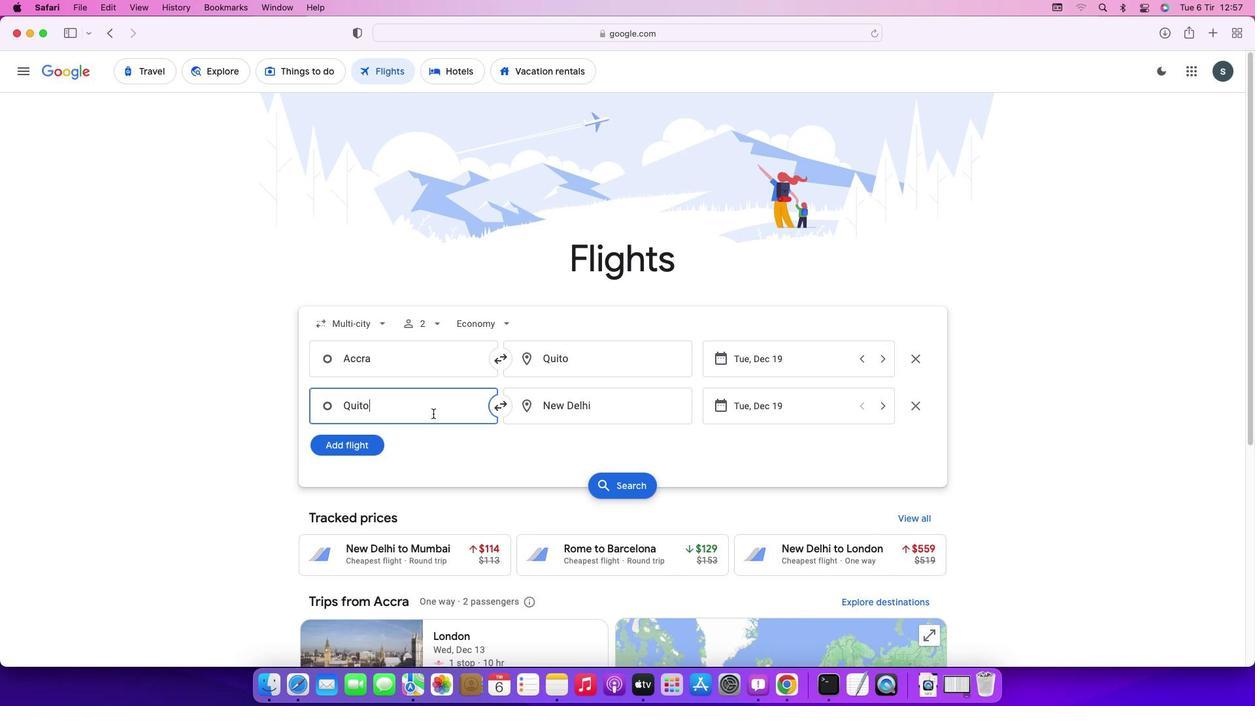 
Action: Key pressed Key.backspaceKey.caps_lock'Q'Key.caps_lock'u''i''t''o'Key.enter
Screenshot: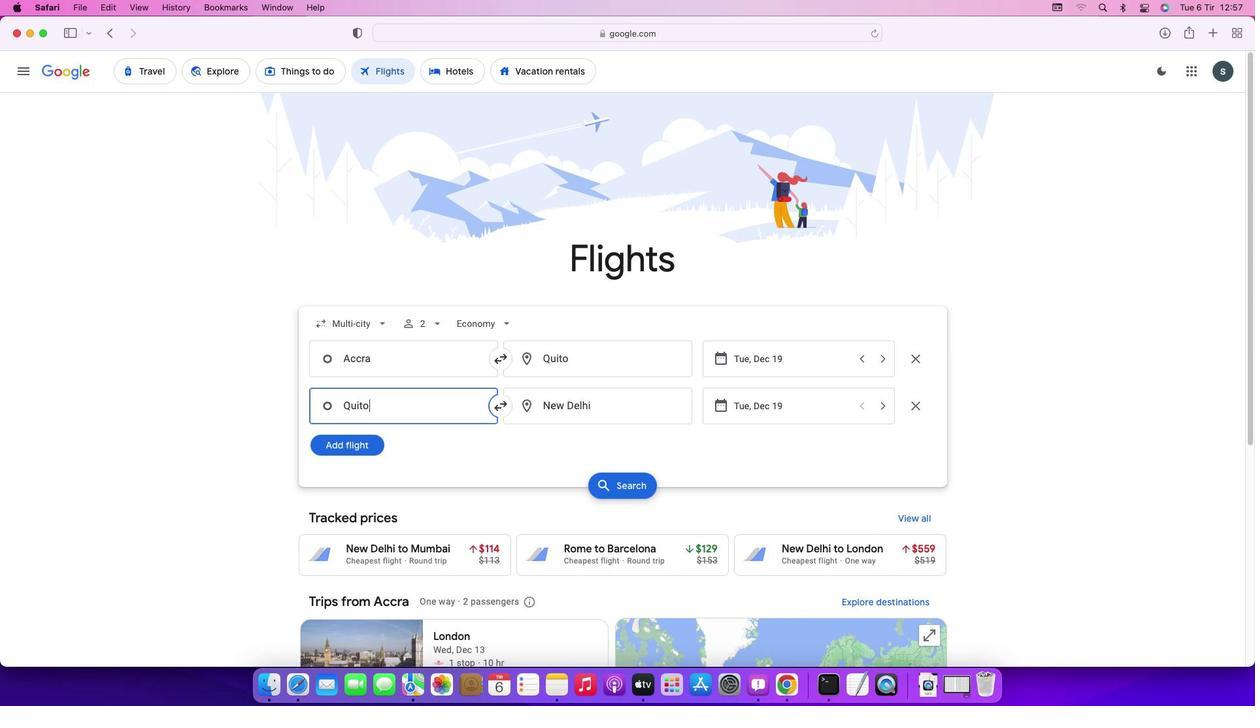 
Action: Mouse moved to (613, 409)
Screenshot: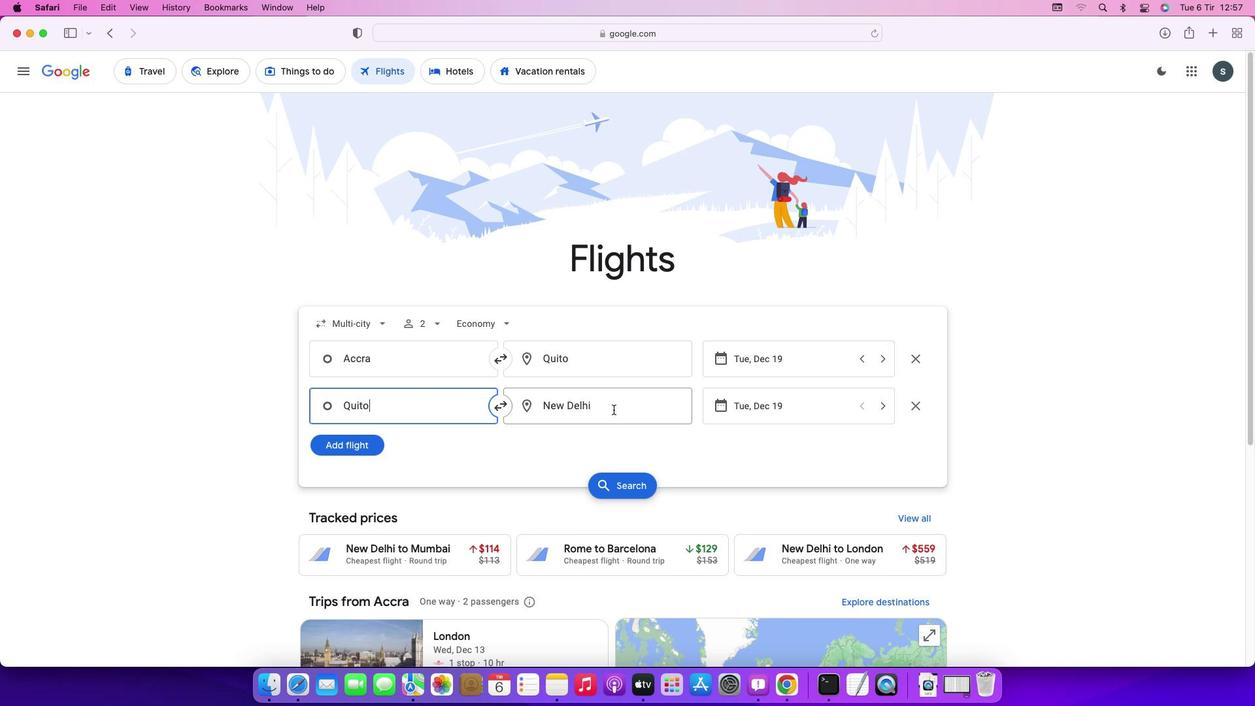 
Action: Mouse pressed left at (613, 409)
Screenshot: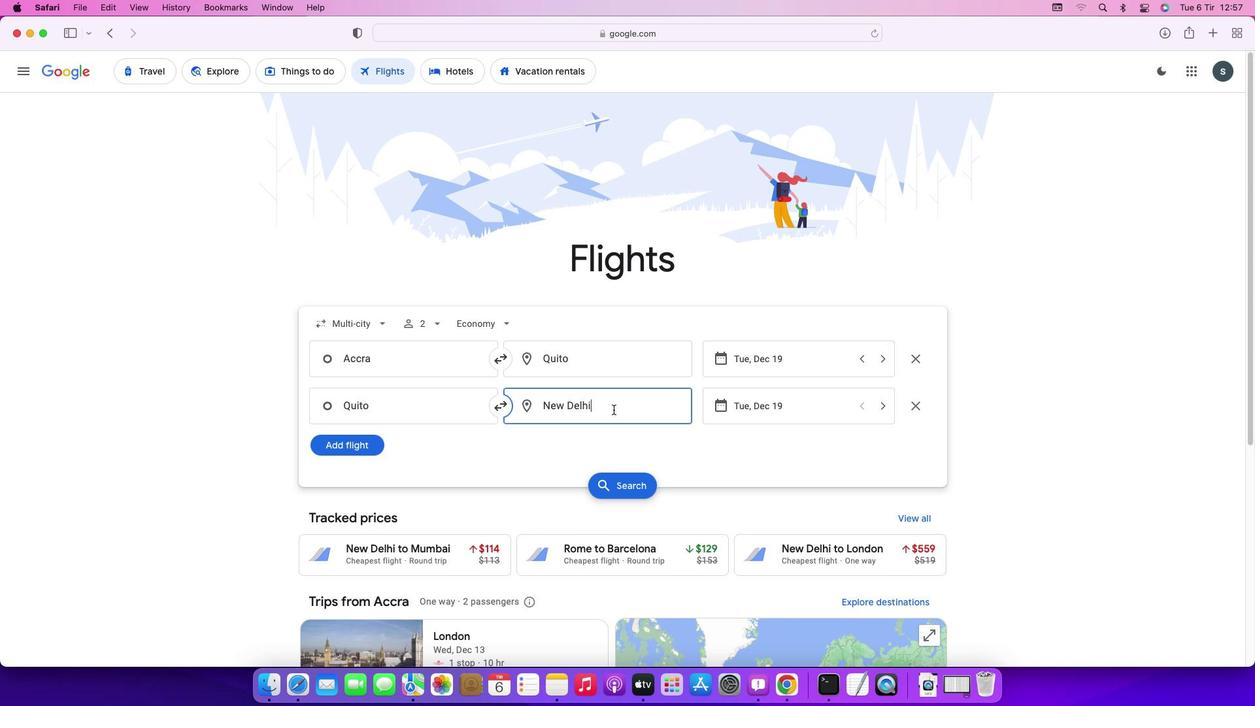 
Action: Key pressed Key.backspaceKey.caps_lock'B'Key.caps_lock'o''g''o''t''a'Key.enter
Screenshot: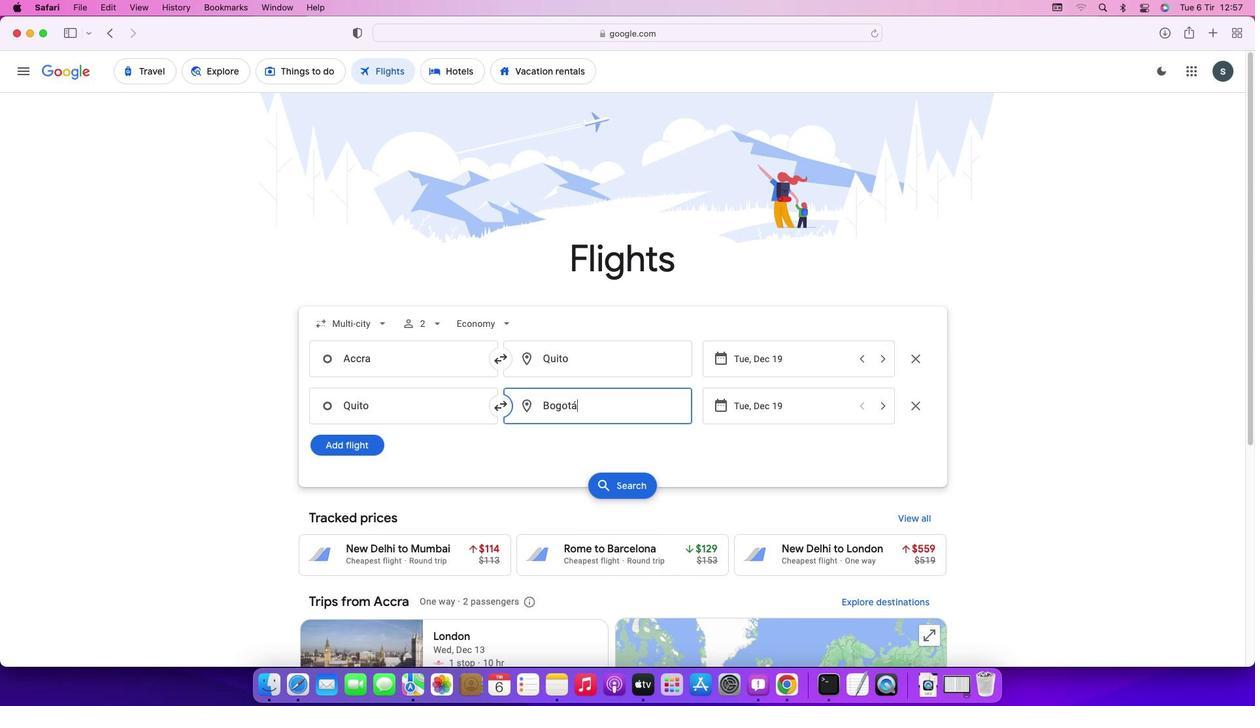 
Action: Mouse moved to (799, 407)
Screenshot: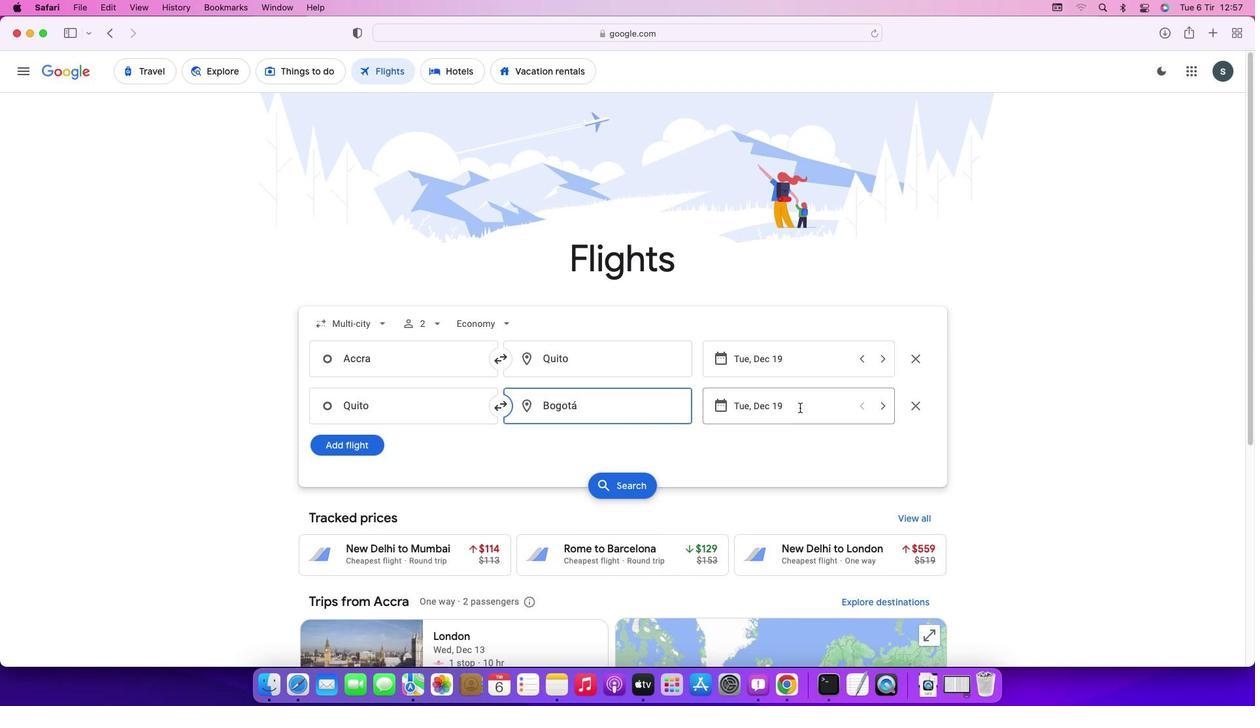 
Action: Mouse pressed left at (799, 407)
Screenshot: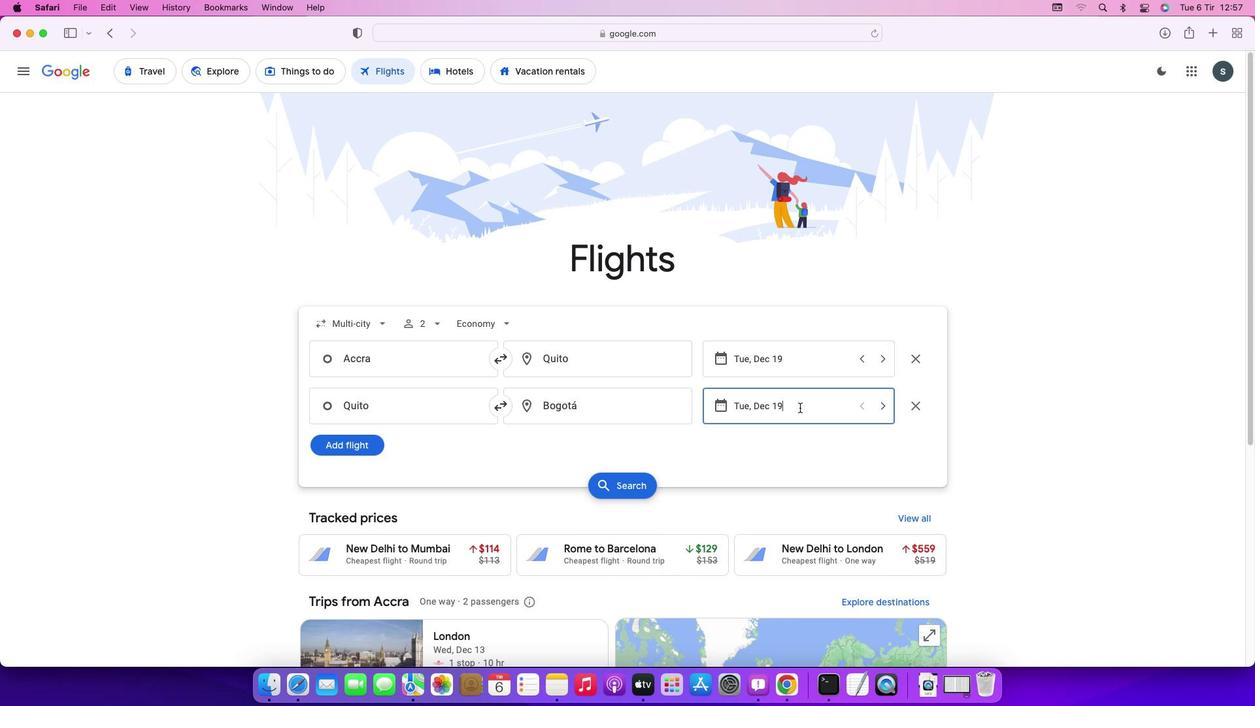 
Action: Mouse moved to (779, 431)
Screenshot: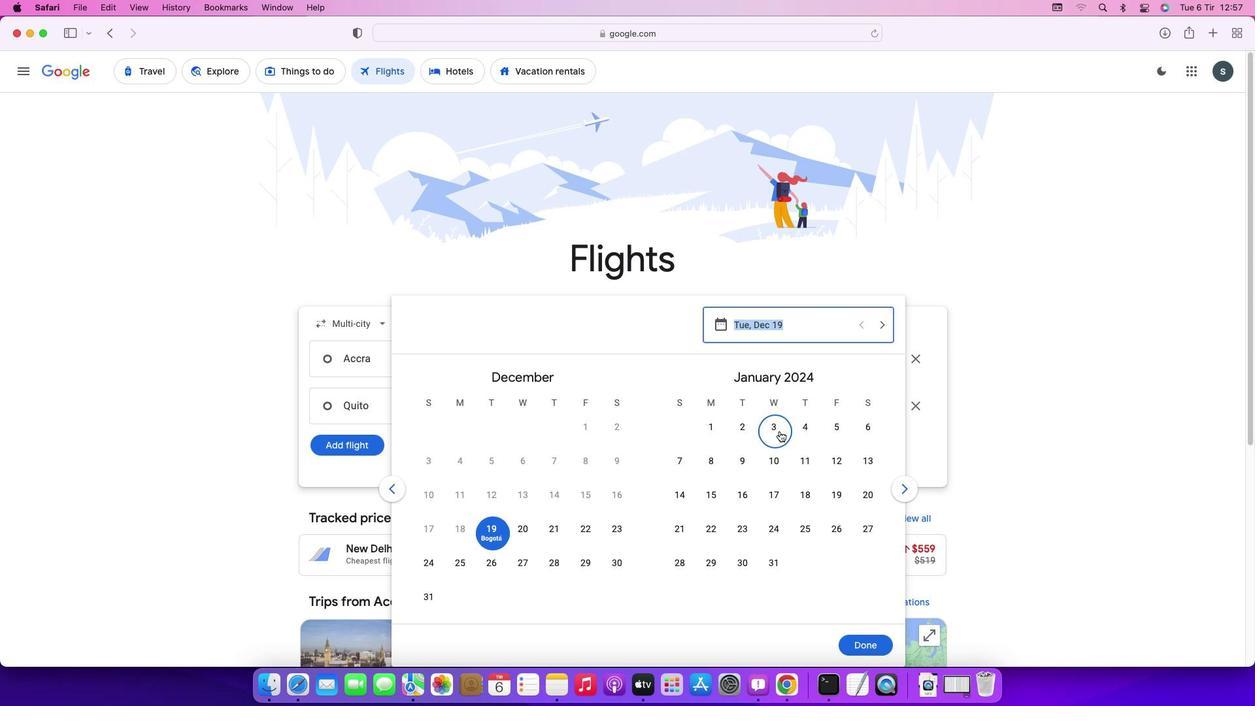 
Action: Mouse pressed left at (779, 431)
Screenshot: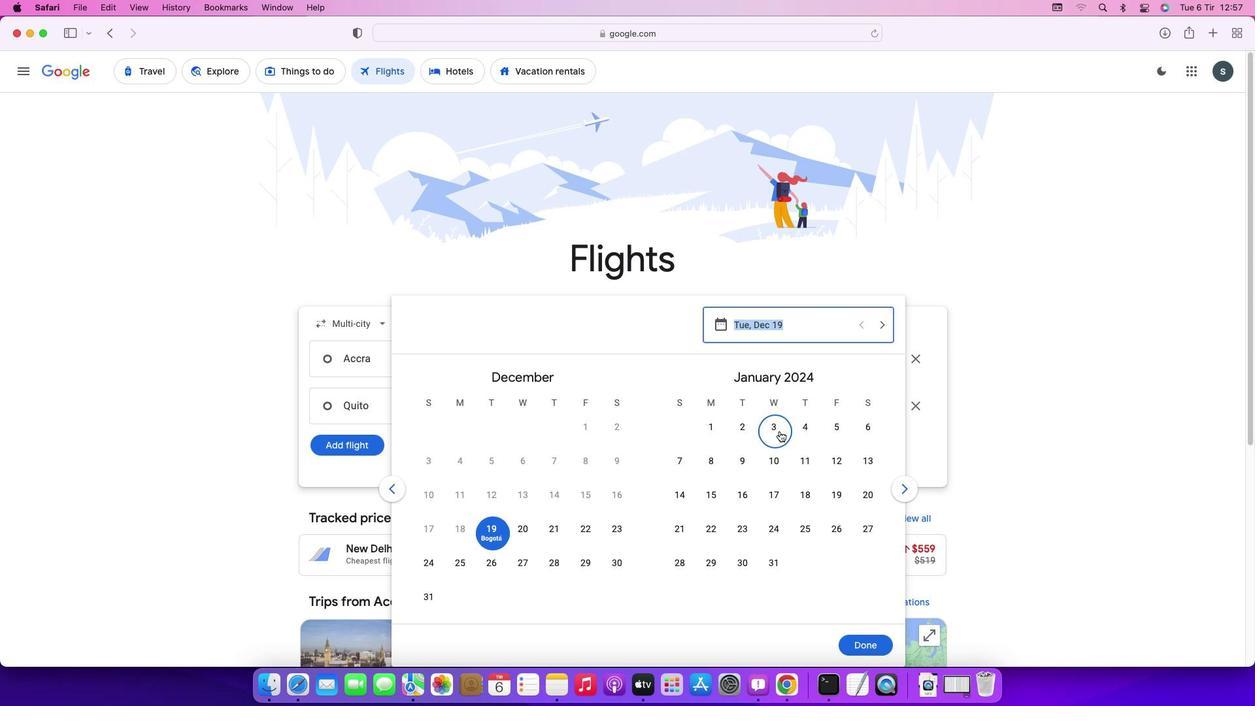 
Action: Mouse moved to (858, 644)
Screenshot: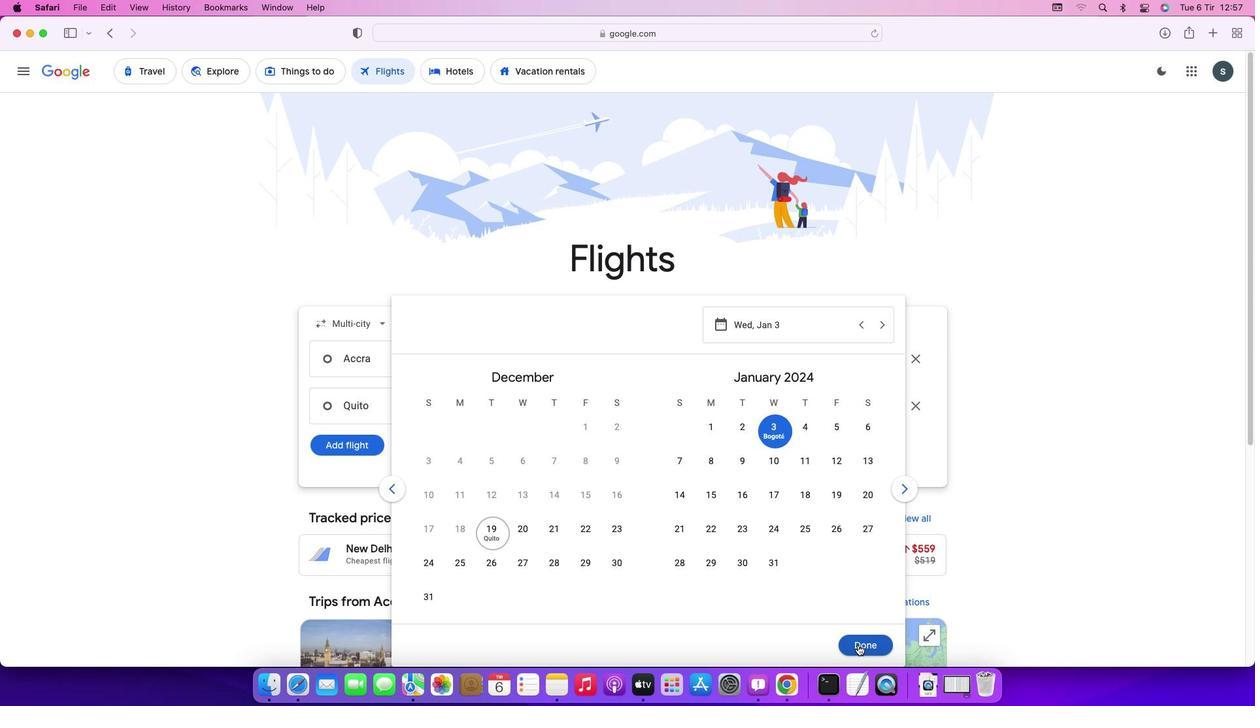 
Action: Mouse pressed left at (858, 644)
Screenshot: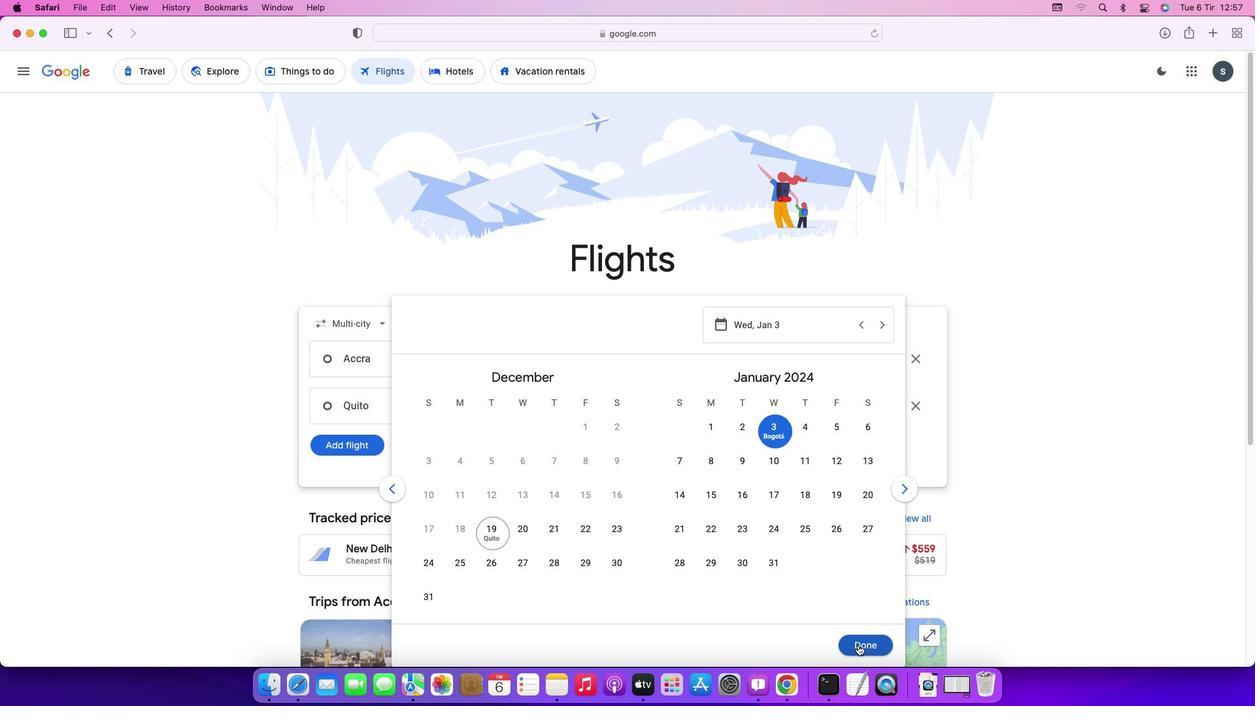 
Action: Mouse moved to (340, 447)
Screenshot: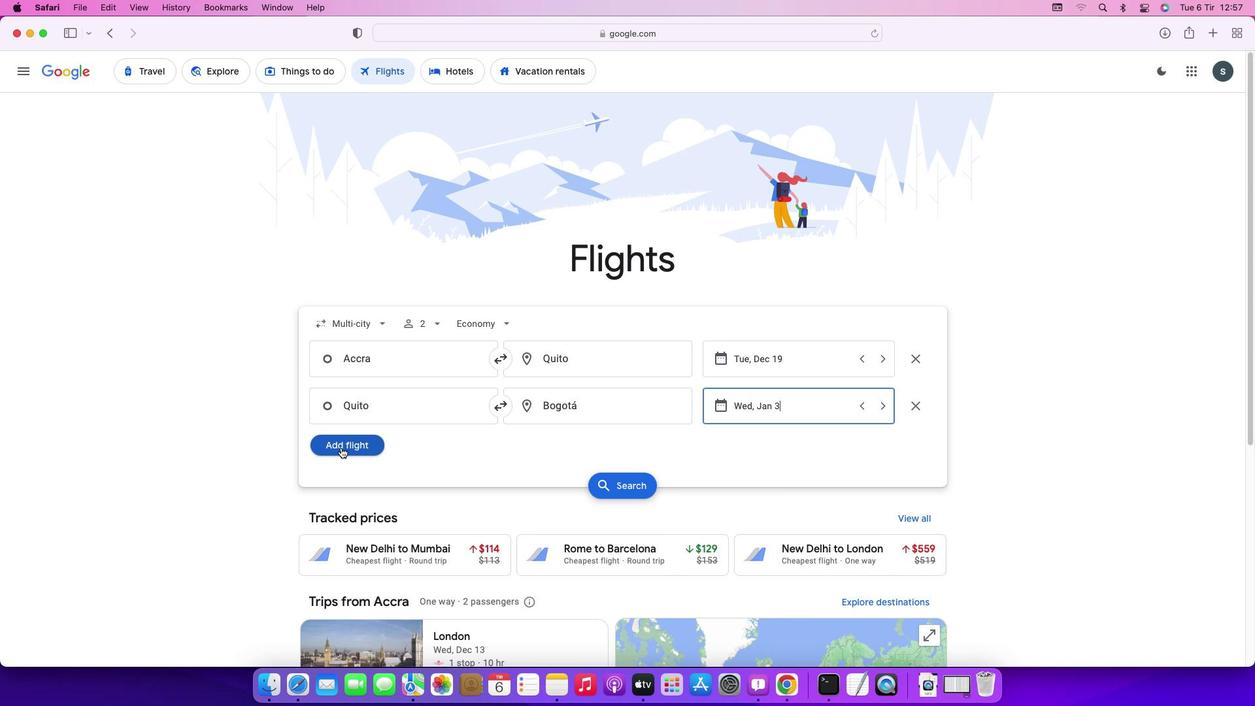 
Action: Mouse pressed left at (340, 447)
Screenshot: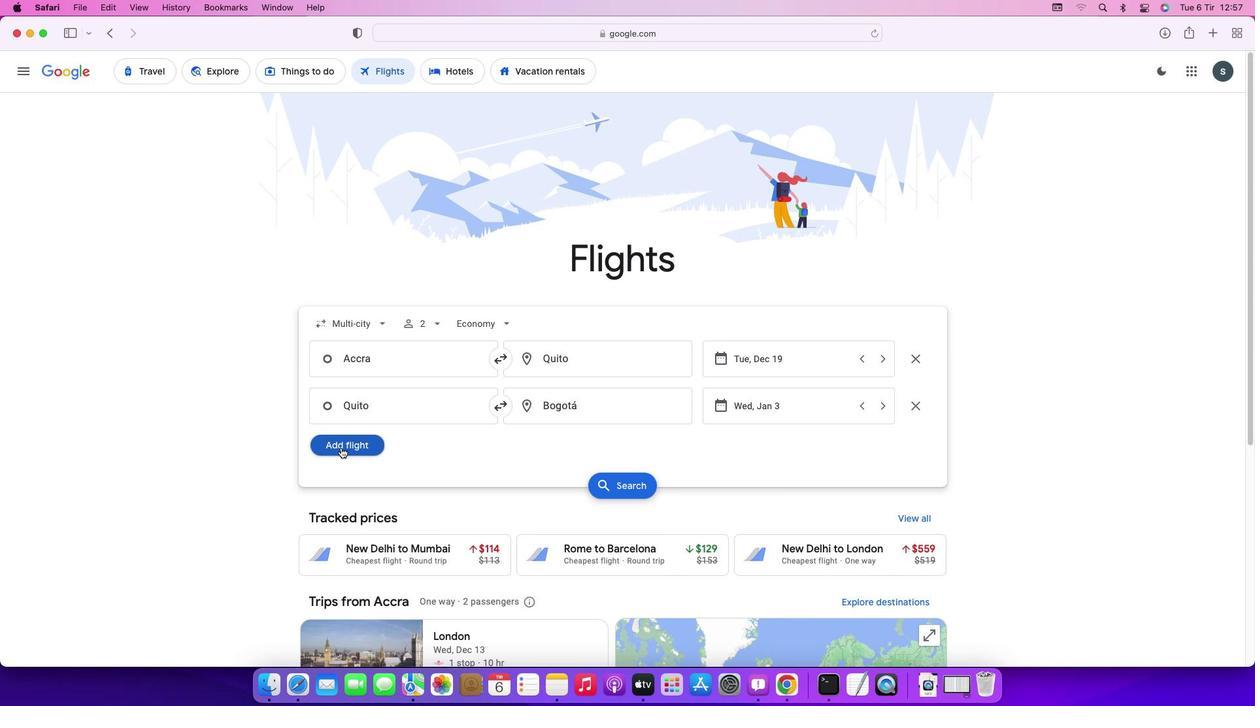 
Action: Mouse moved to (396, 452)
Screenshot: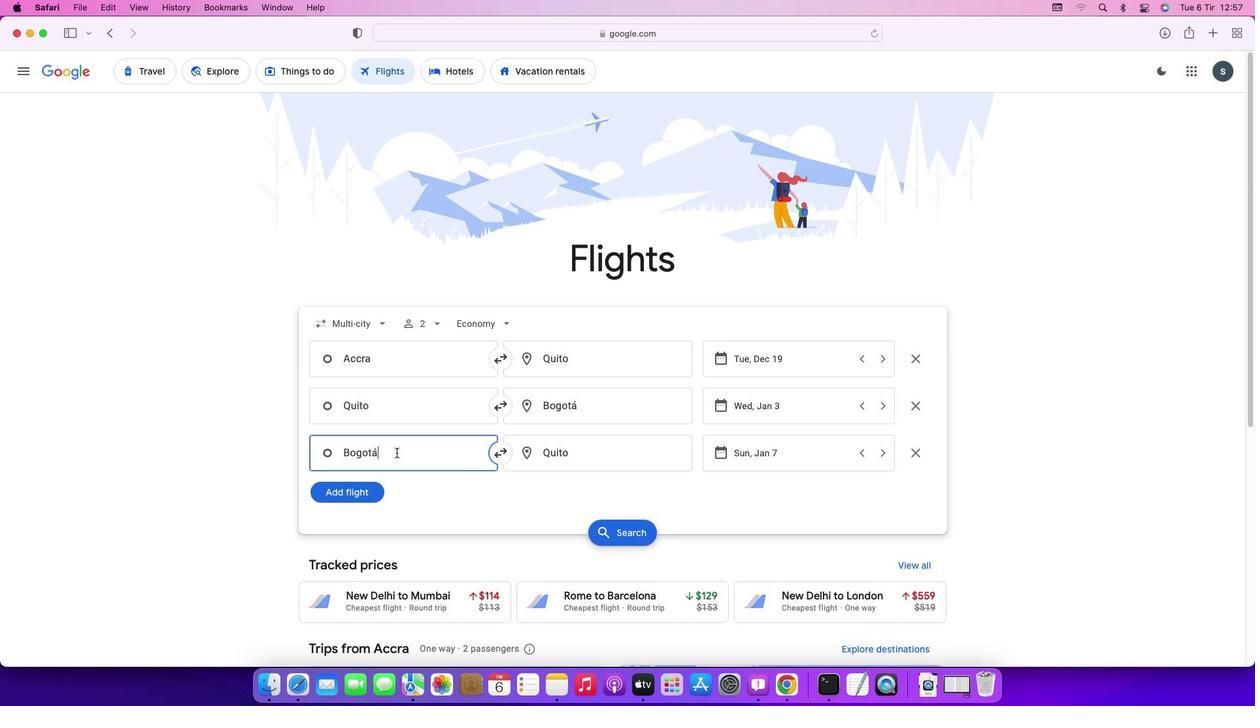 
Action: Mouse pressed left at (396, 452)
Screenshot: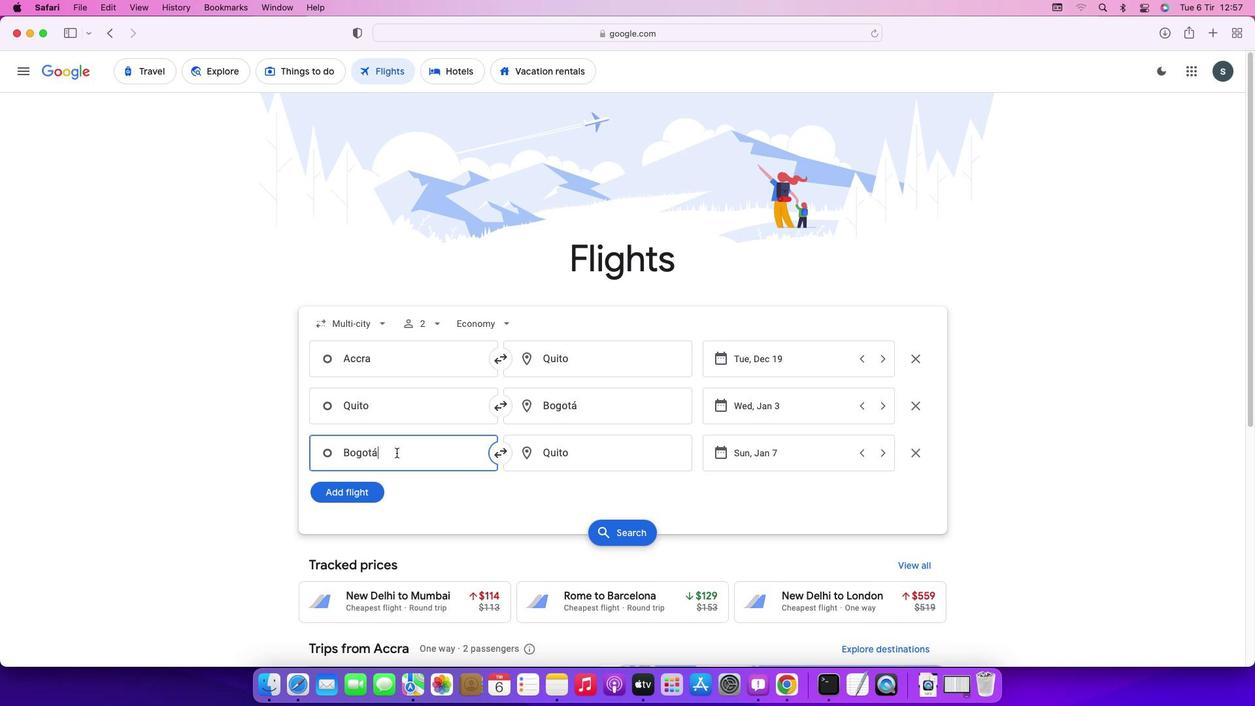 
Action: Key pressed Key.backspaceKey.caps_lock'B'Key.caps_lock'o''g''o''t''a'Key.enter
Screenshot: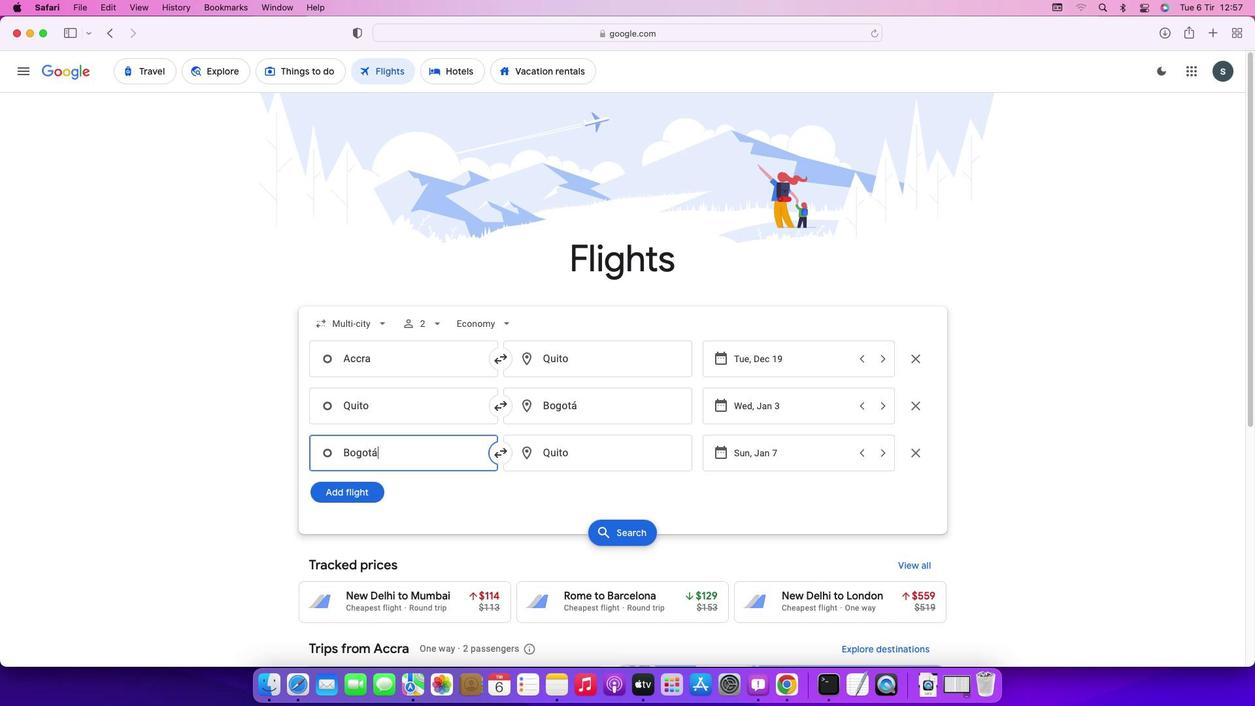 
Action: Mouse moved to (596, 449)
Screenshot: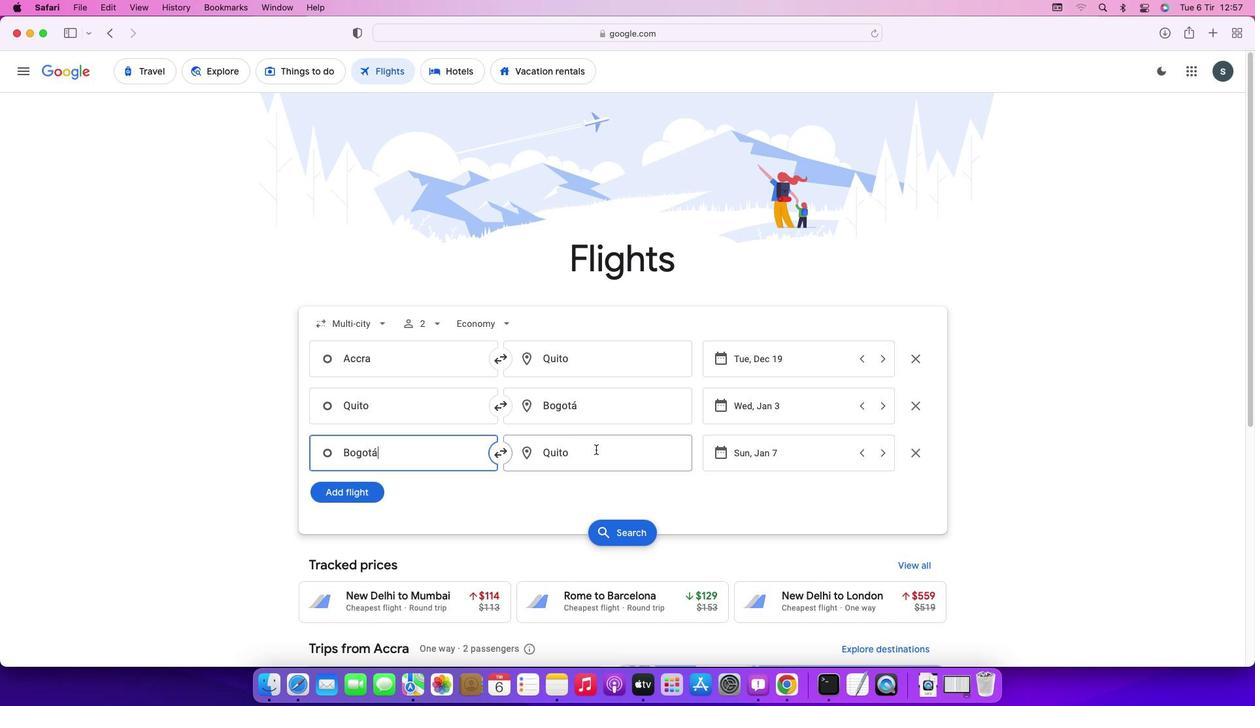 
Action: Mouse pressed left at (596, 449)
Screenshot: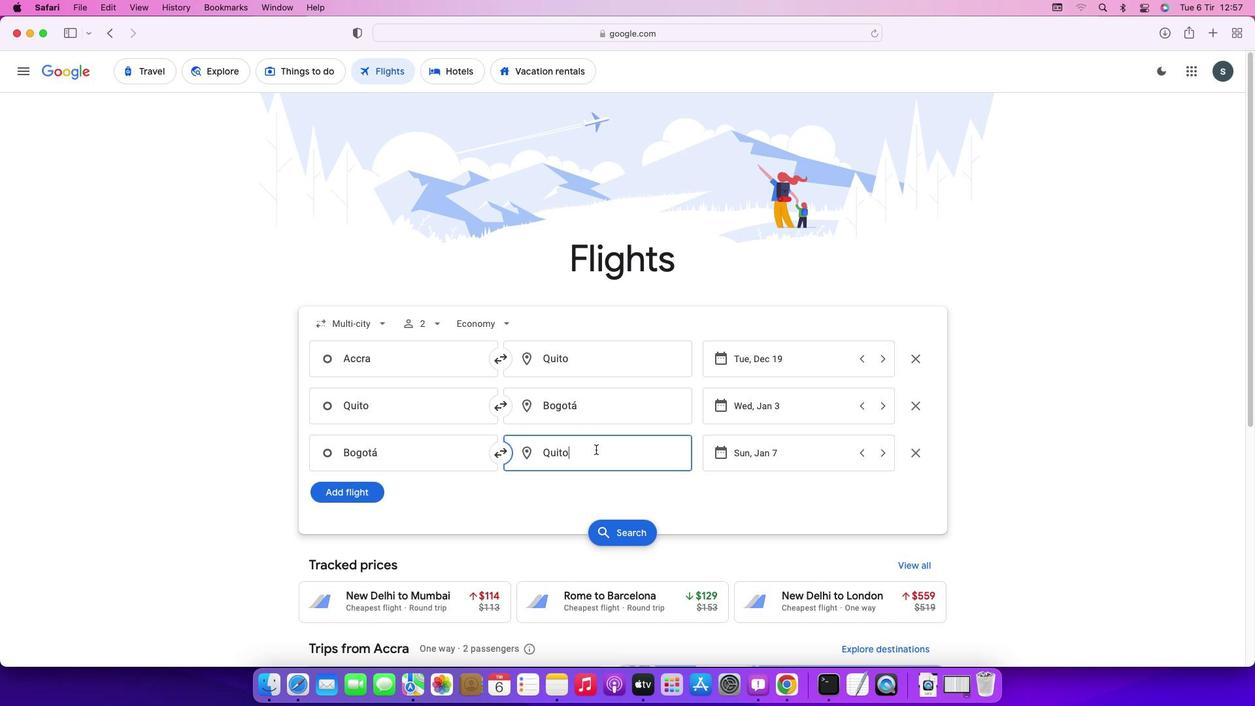 
Action: Key pressed Key.backspaceKey.caps_lock'A'Key.caps_lock'c''c''r''a'Key.enter
Screenshot: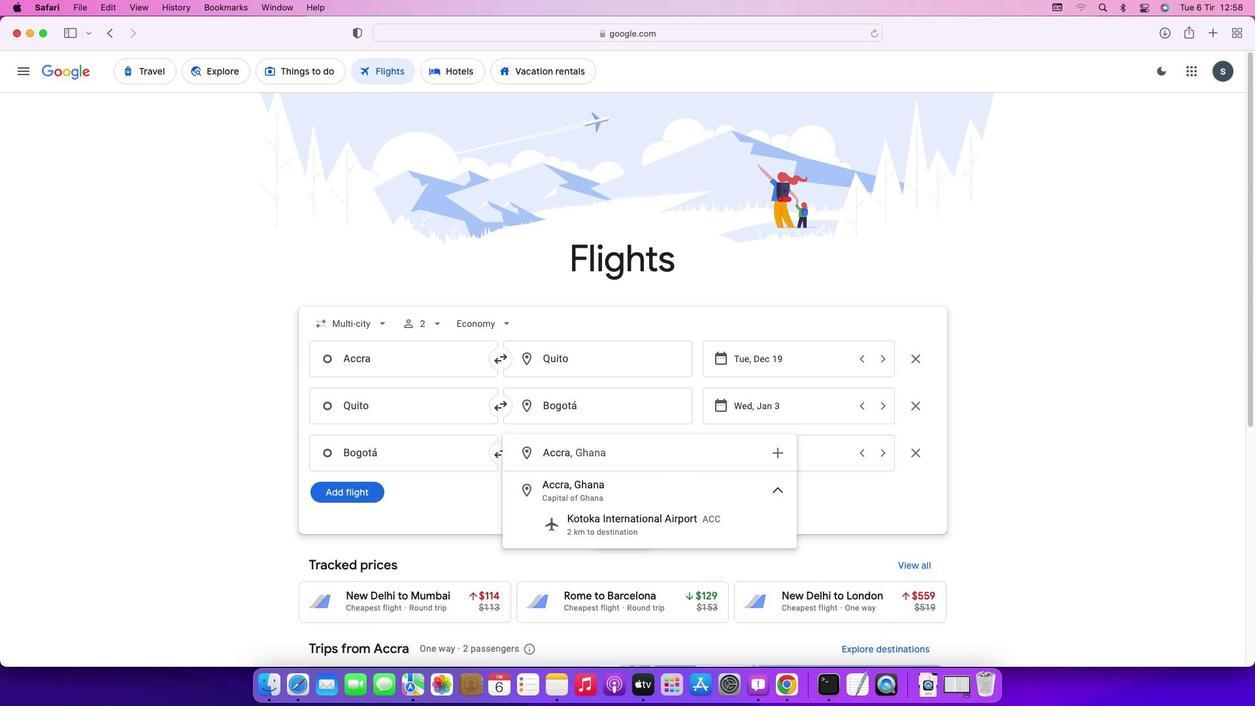
Action: Mouse moved to (797, 450)
Screenshot: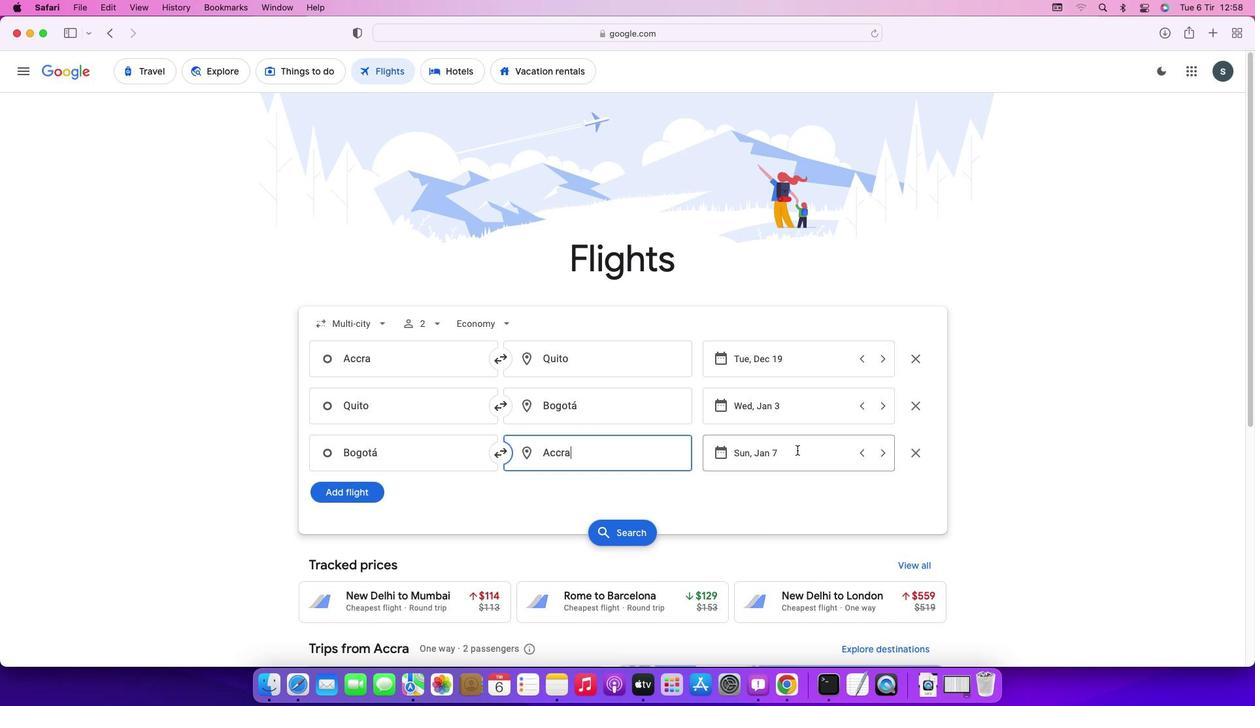 
Action: Mouse pressed left at (797, 450)
Screenshot: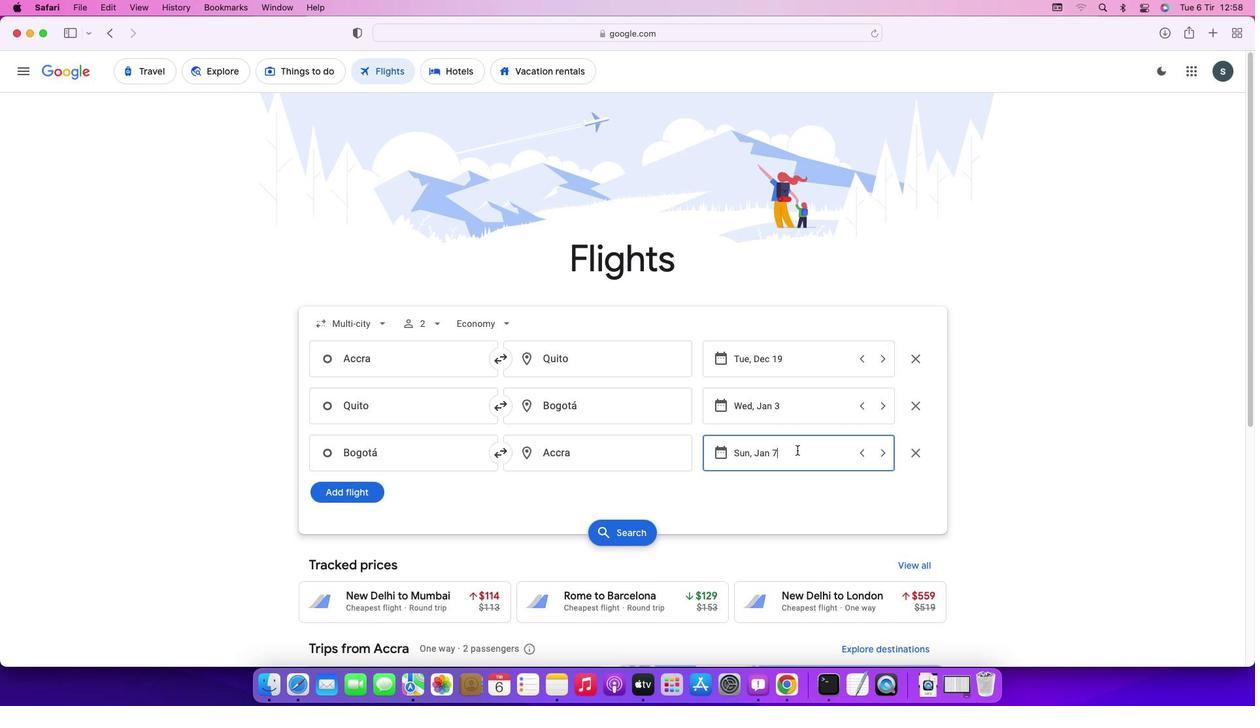 
Action: Mouse moved to (620, 463)
Screenshot: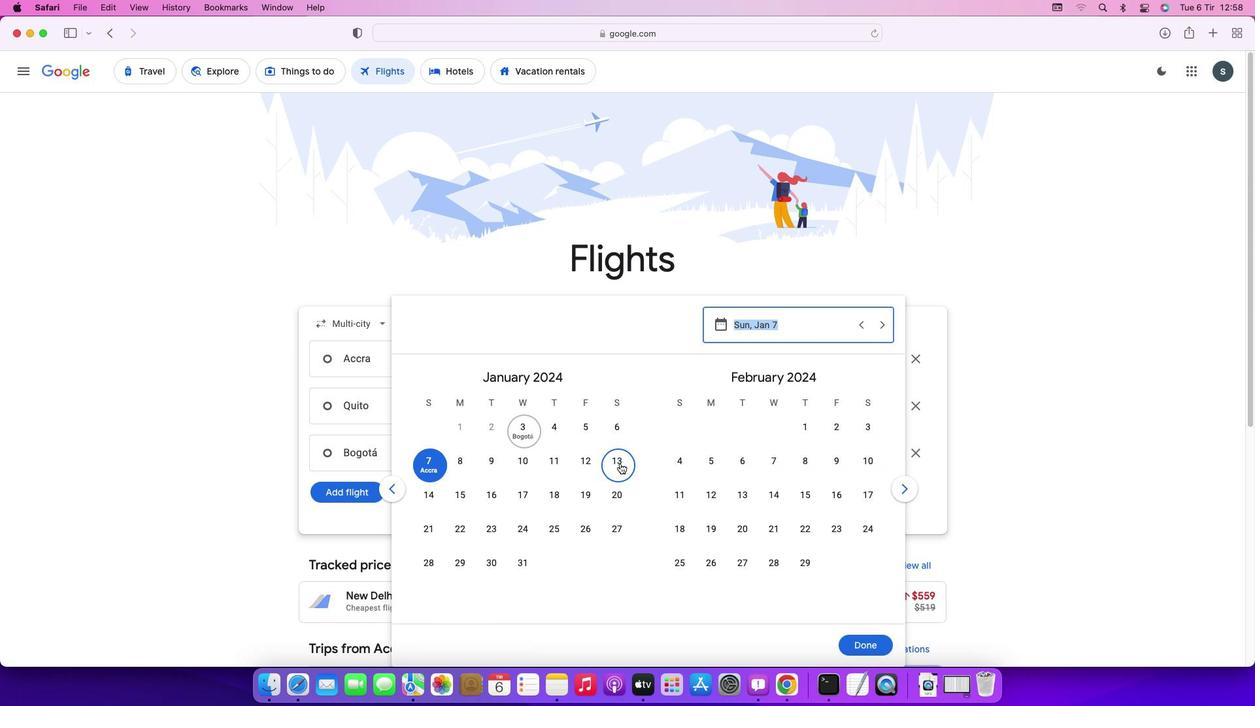 
Action: Mouse pressed left at (620, 463)
Screenshot: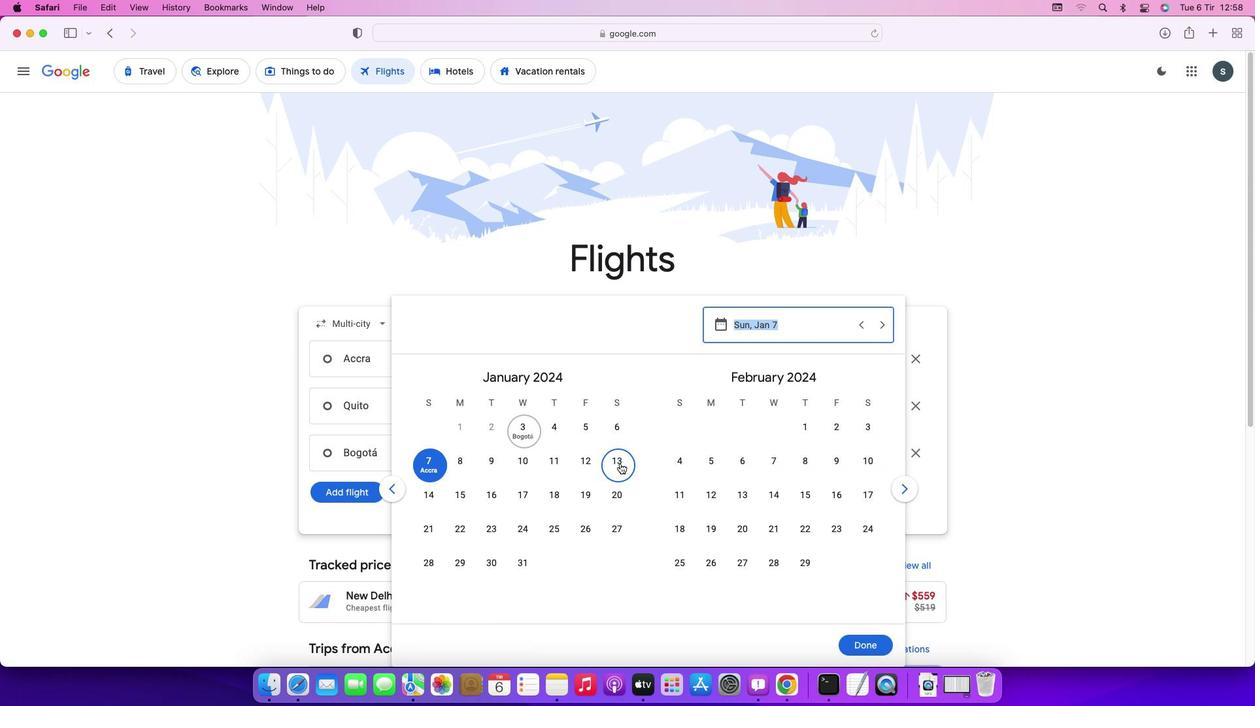 
Action: Mouse moved to (873, 641)
Screenshot: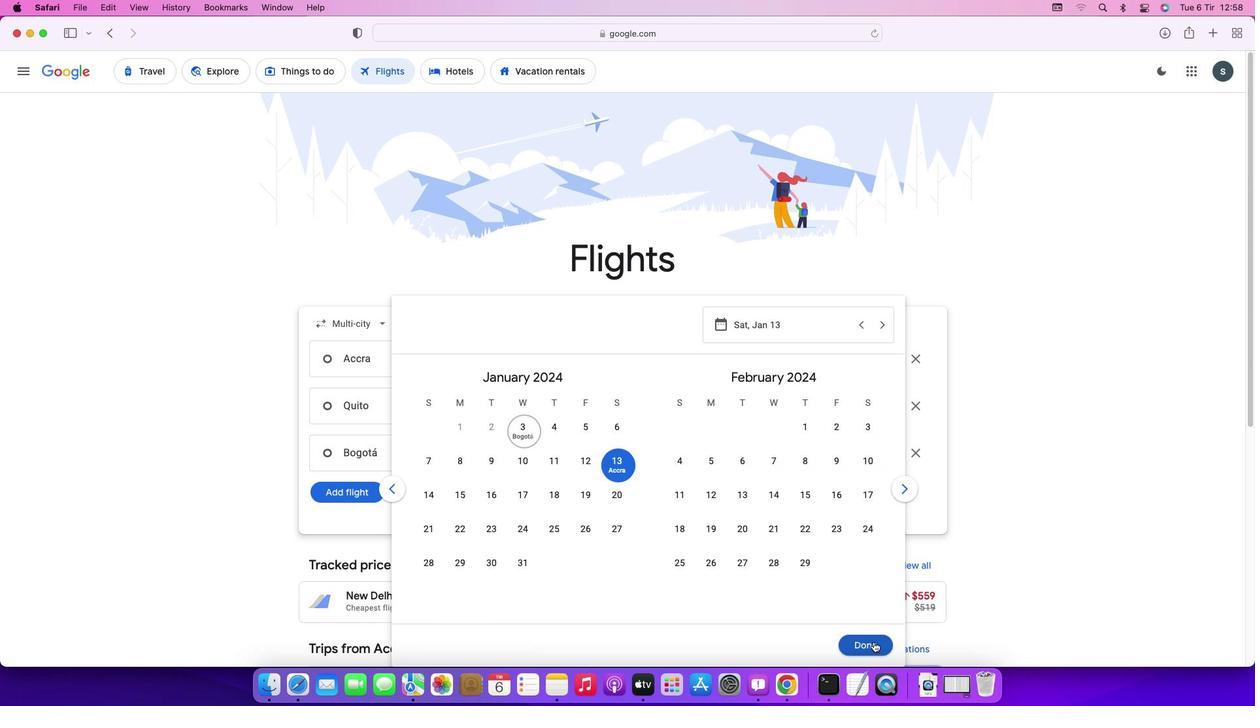 
Action: Mouse pressed left at (873, 641)
Screenshot: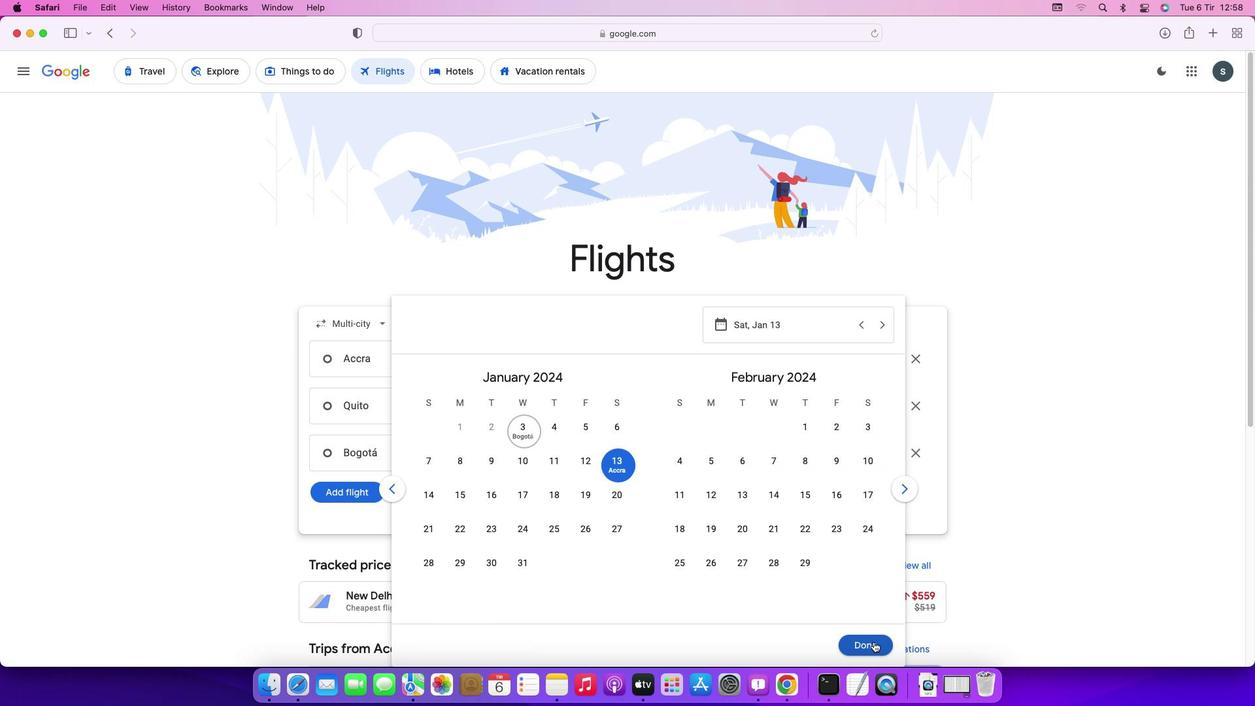 
Action: Mouse moved to (626, 528)
Screenshot: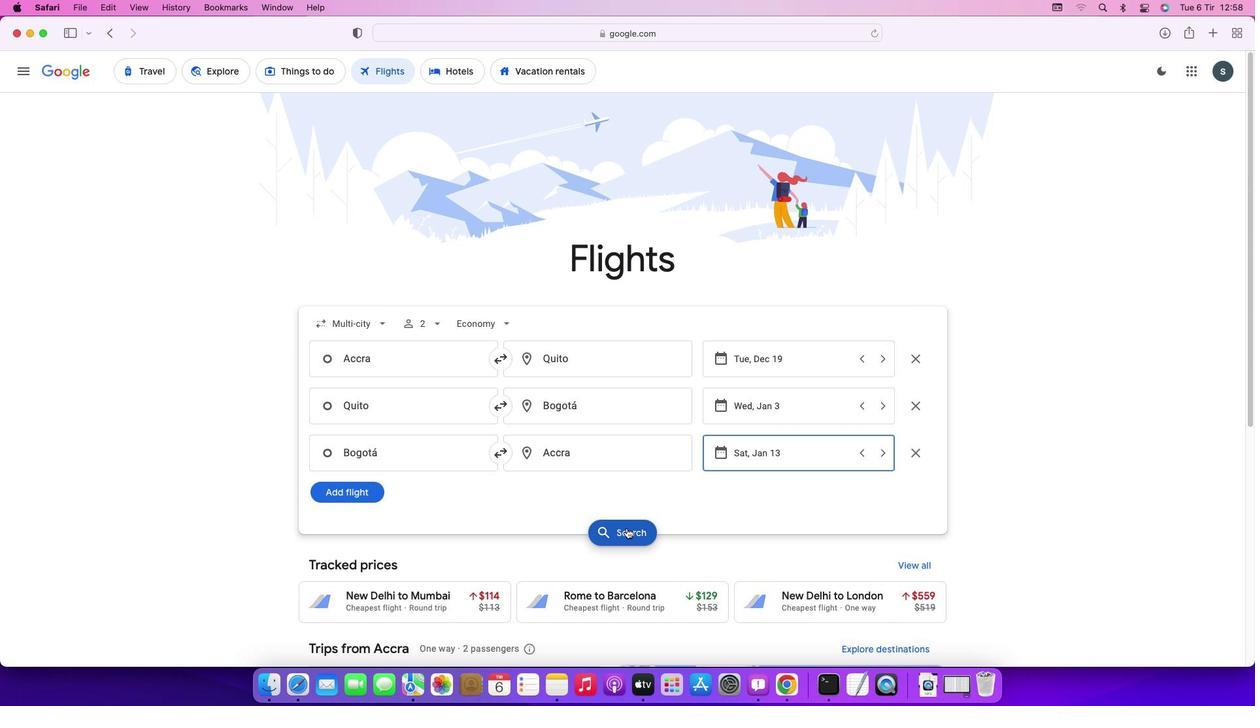 
Action: Mouse pressed left at (626, 528)
Screenshot: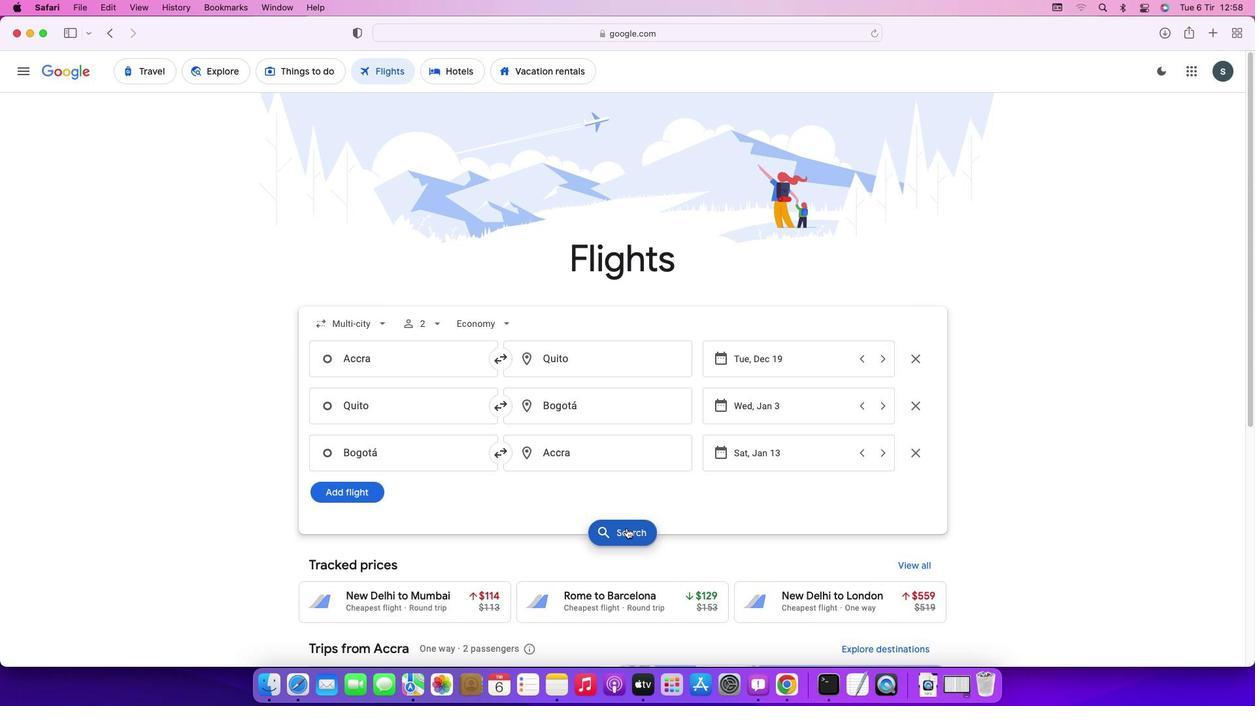 
Action: Mouse moved to (412, 321)
Screenshot: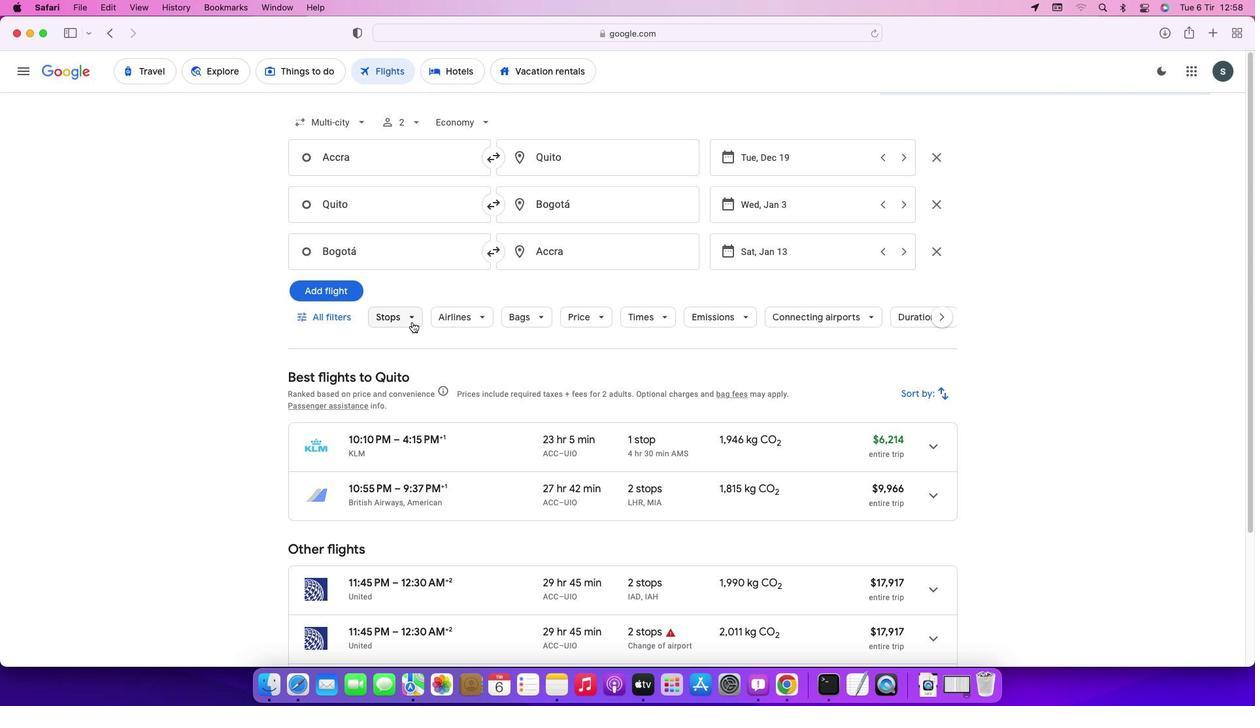 
Action: Mouse pressed left at (412, 321)
Screenshot: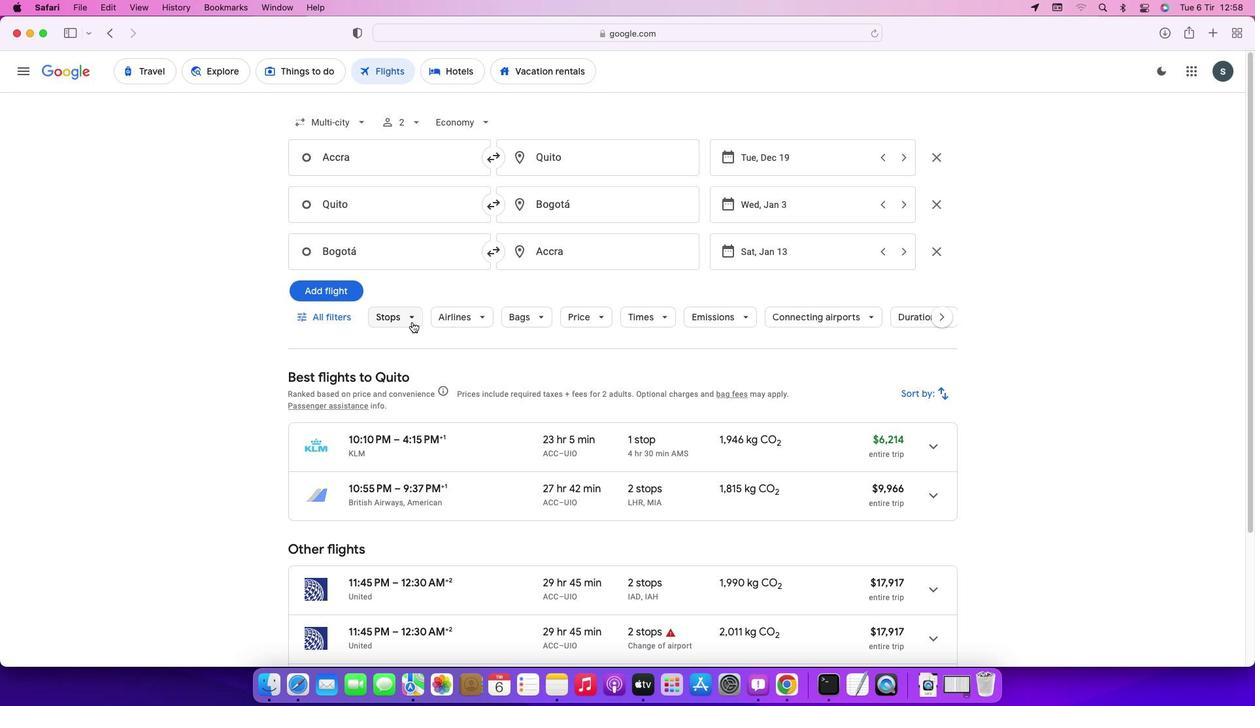 
Action: Mouse moved to (398, 382)
Screenshot: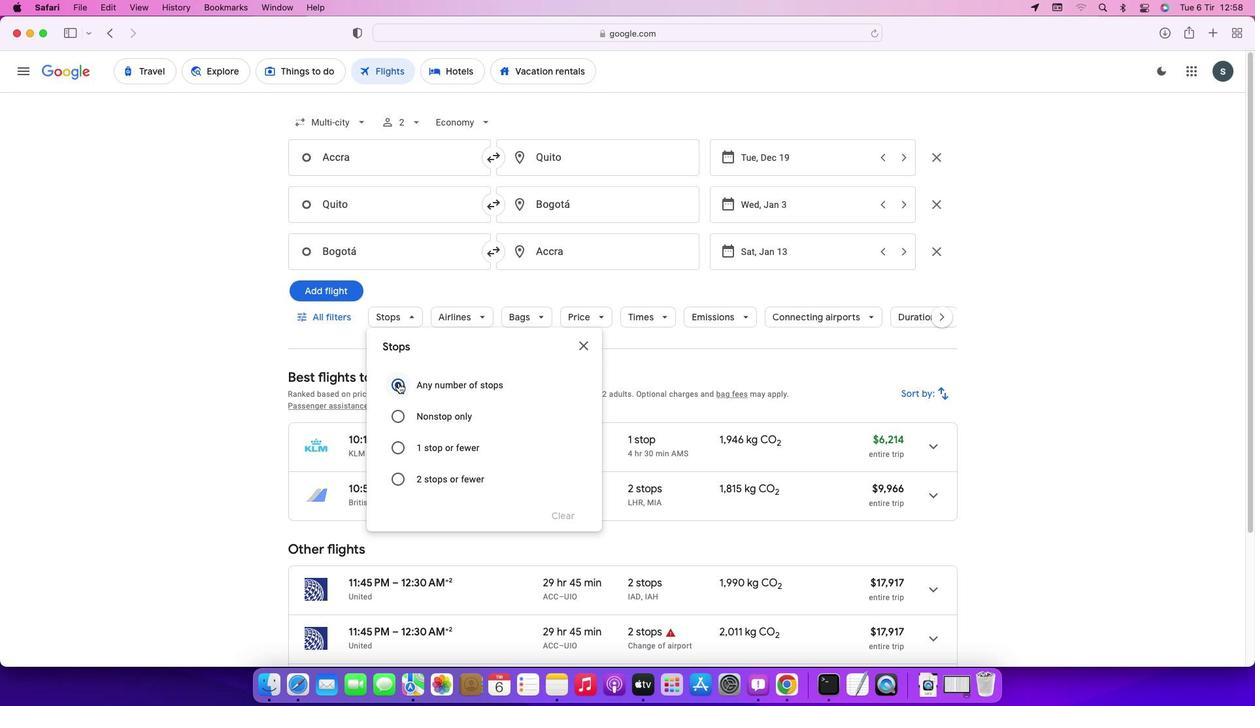 
Action: Mouse pressed left at (398, 382)
Screenshot: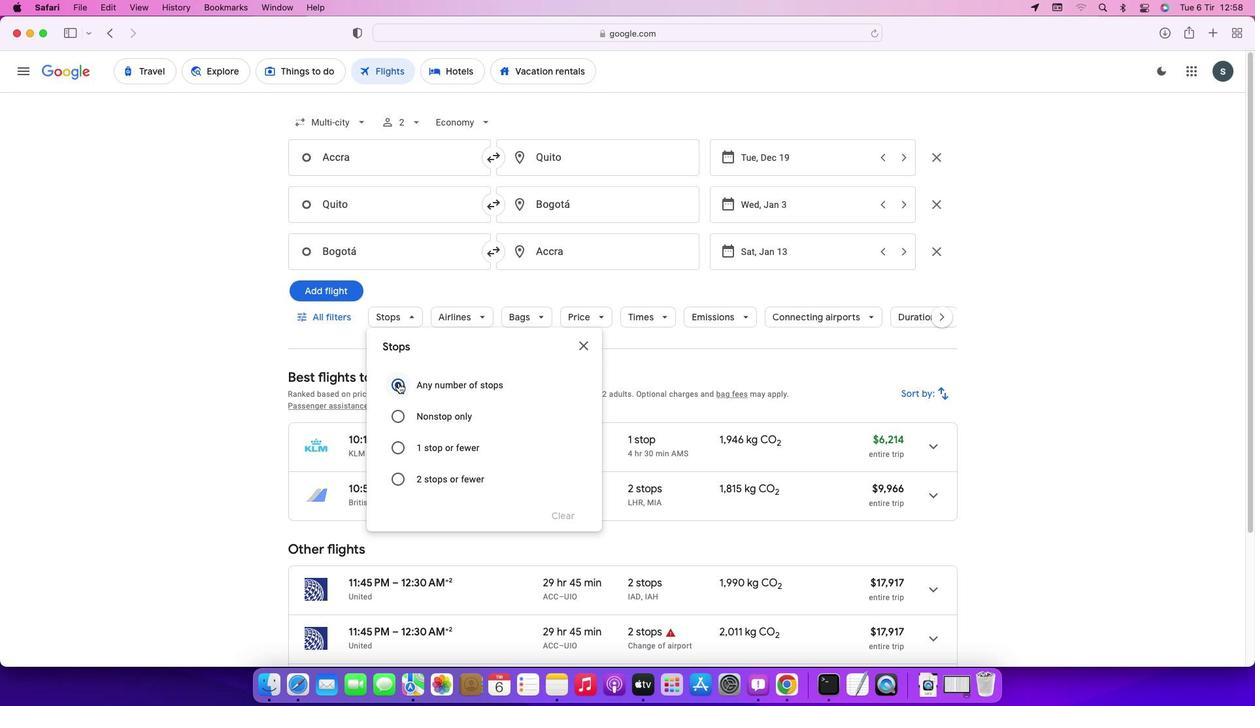 
Action: Mouse moved to (583, 352)
Screenshot: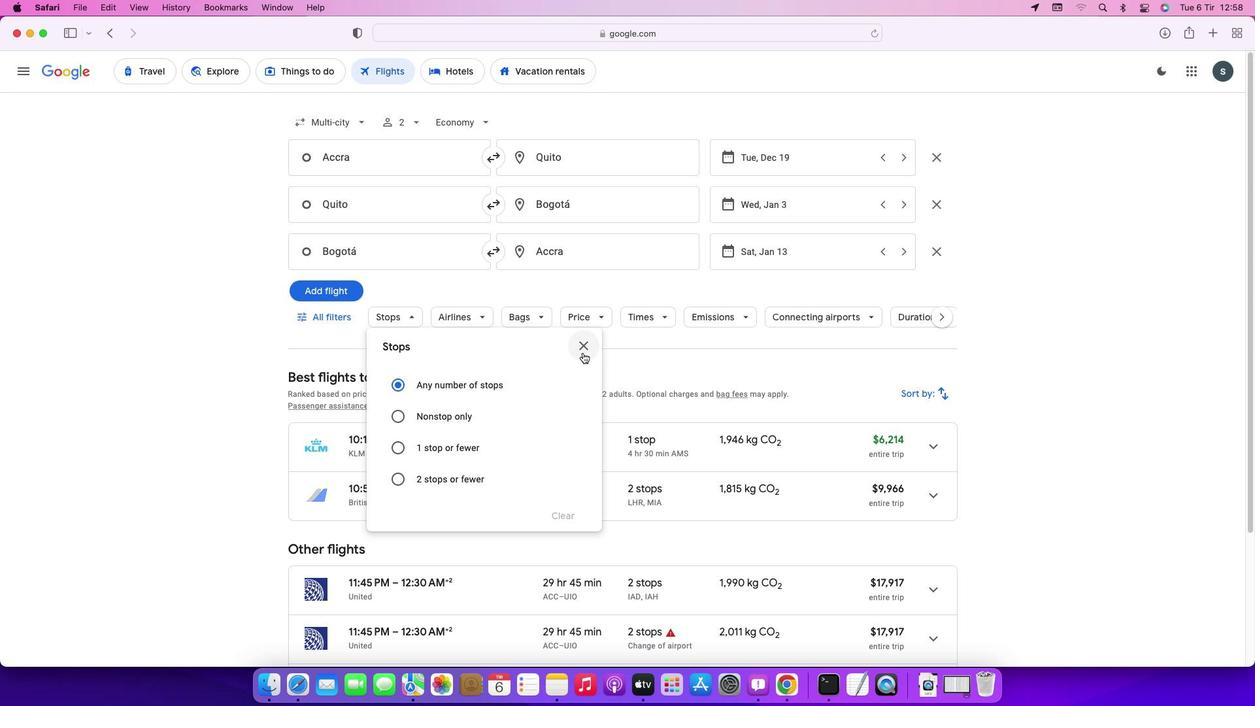 
Action: Mouse pressed left at (583, 352)
Screenshot: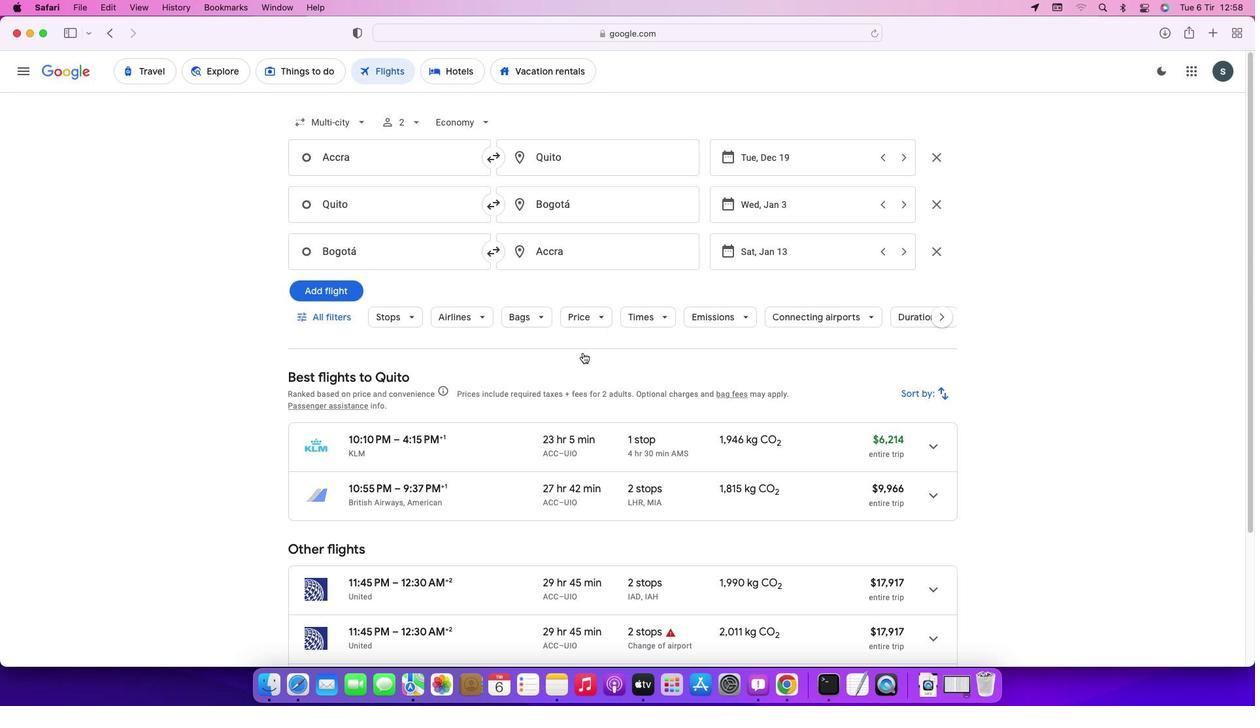 
Action: Mouse moved to (464, 321)
Screenshot: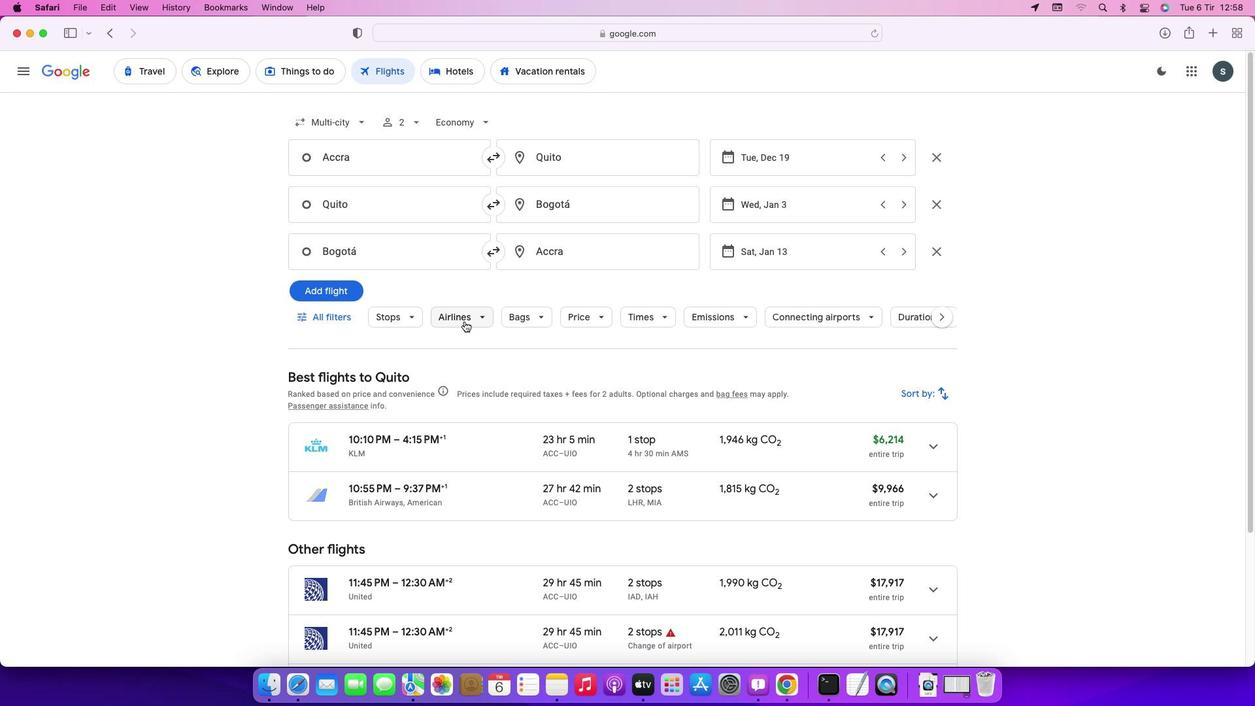
Action: Mouse pressed left at (464, 321)
Screenshot: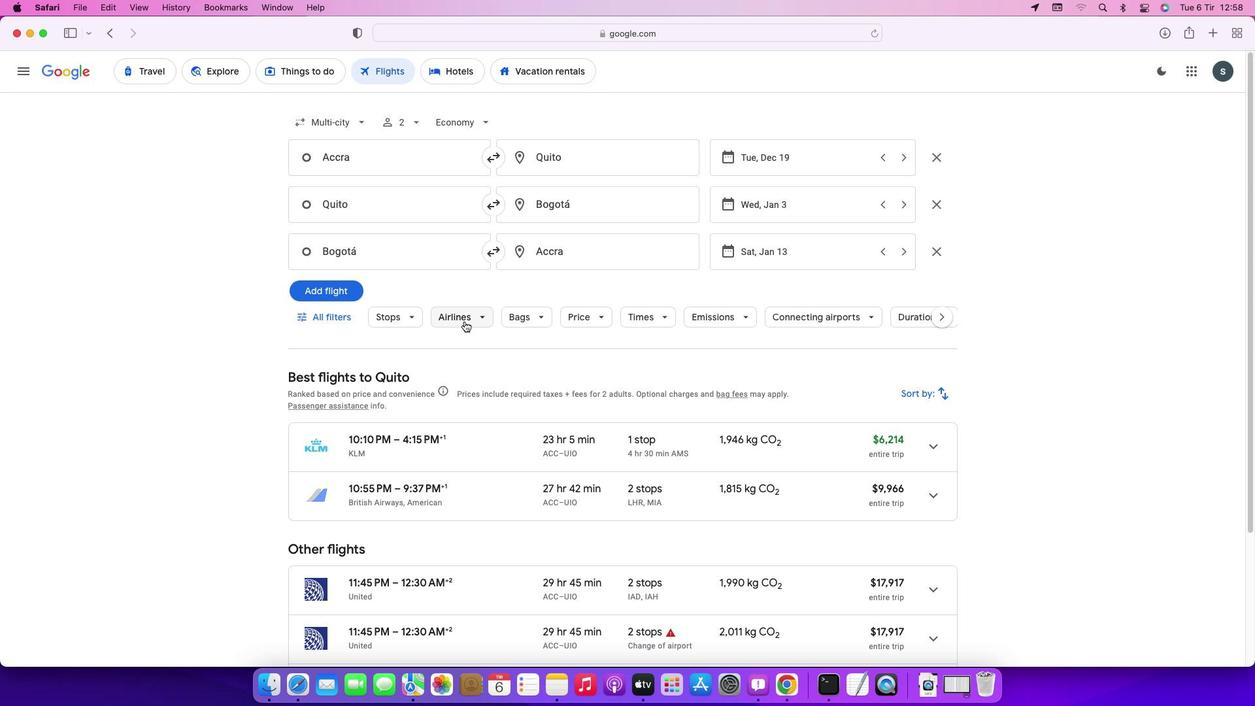 
Action: Mouse moved to (631, 387)
Screenshot: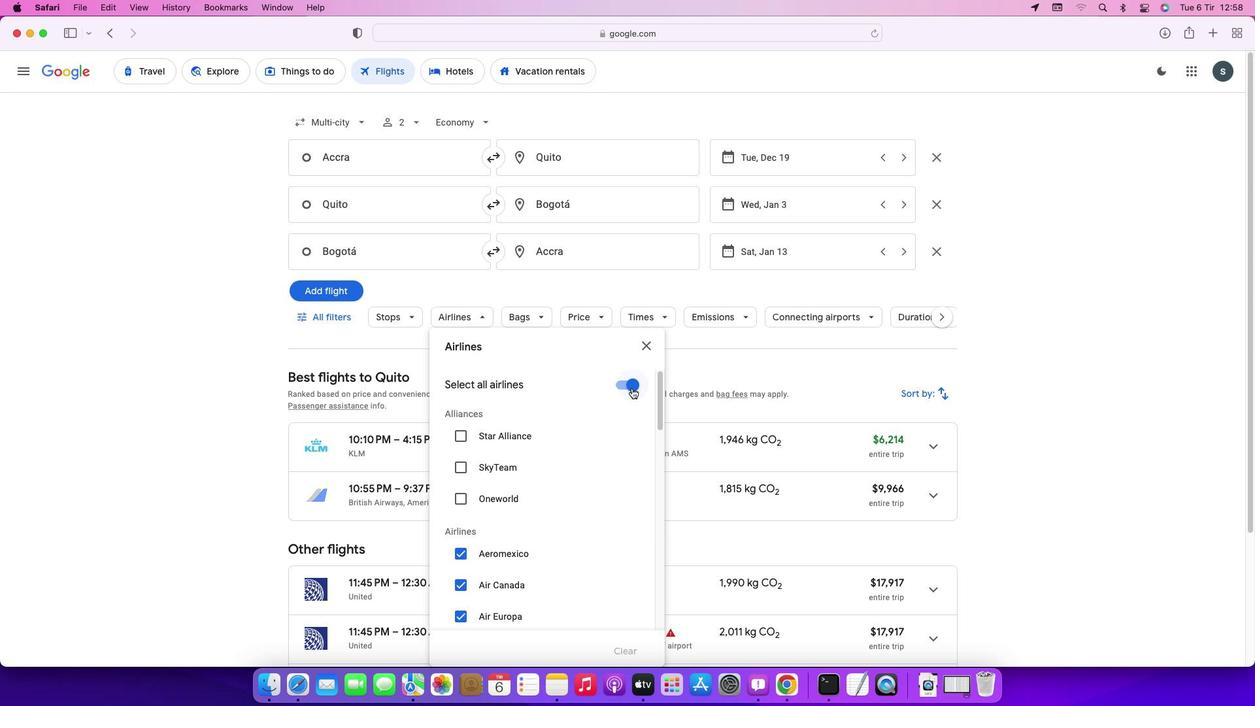 
Action: Mouse pressed left at (631, 387)
Screenshot: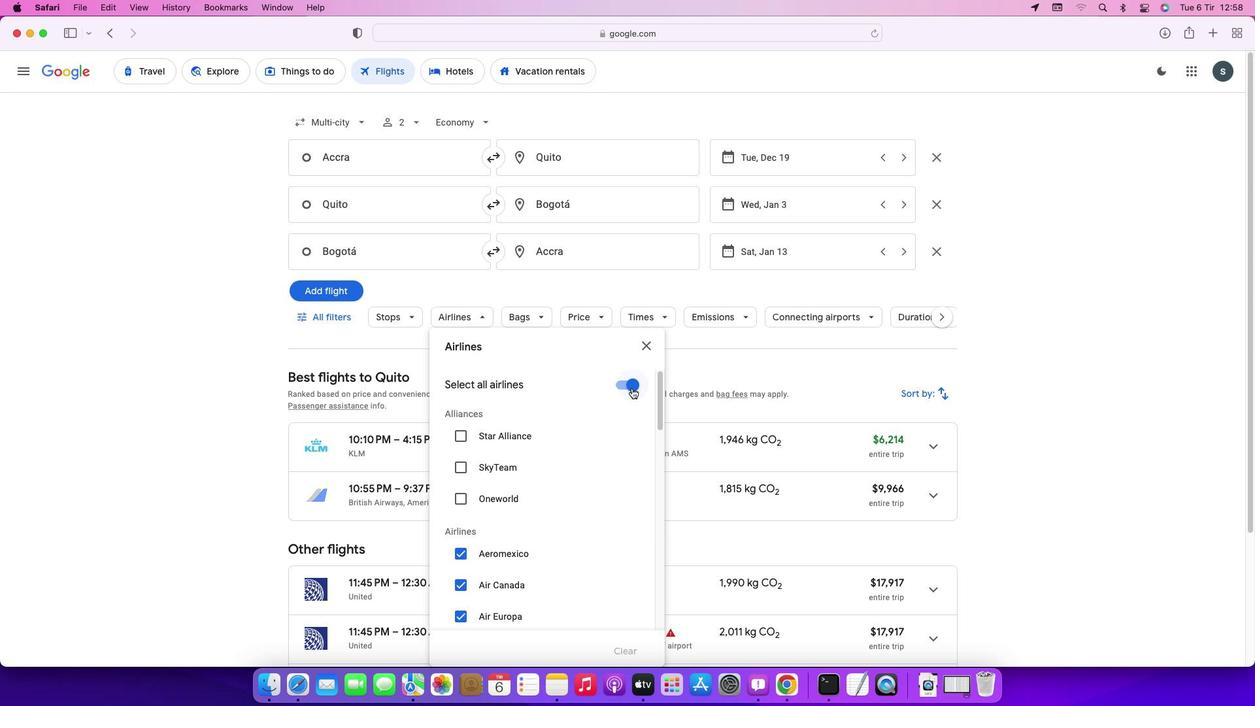 
Action: Mouse moved to (583, 551)
Screenshot: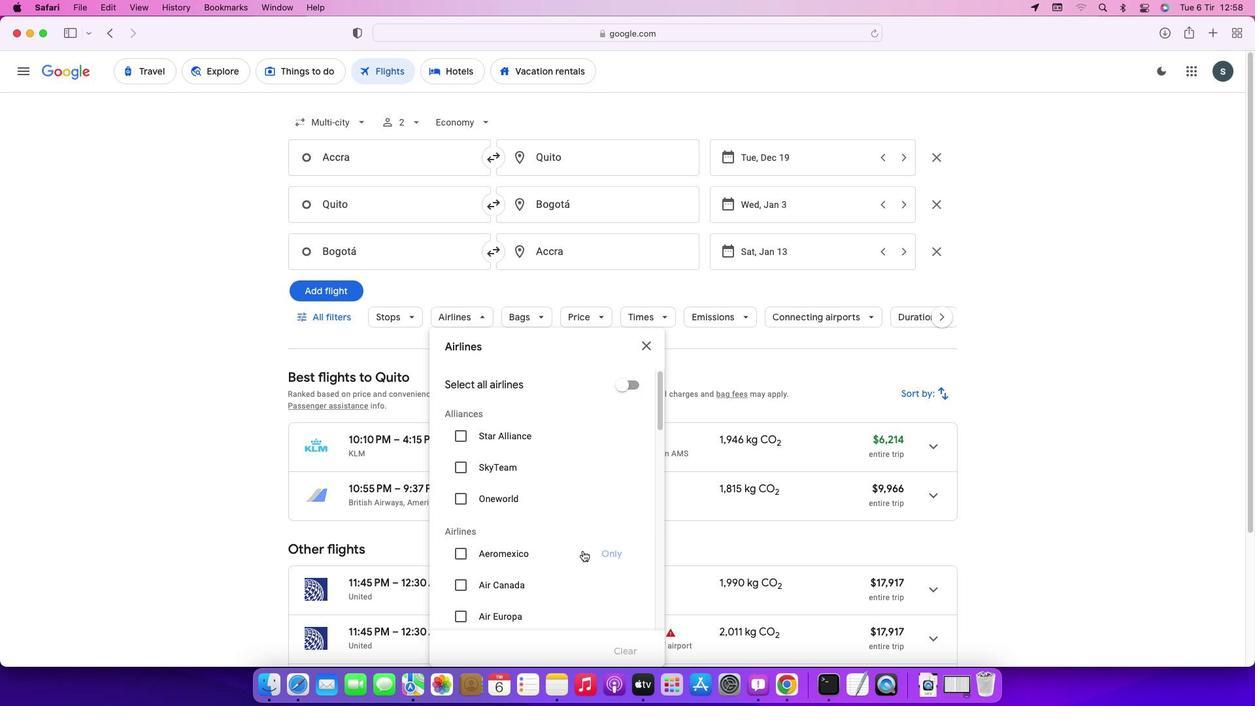 
Action: Mouse scrolled (583, 551) with delta (0, 0)
Screenshot: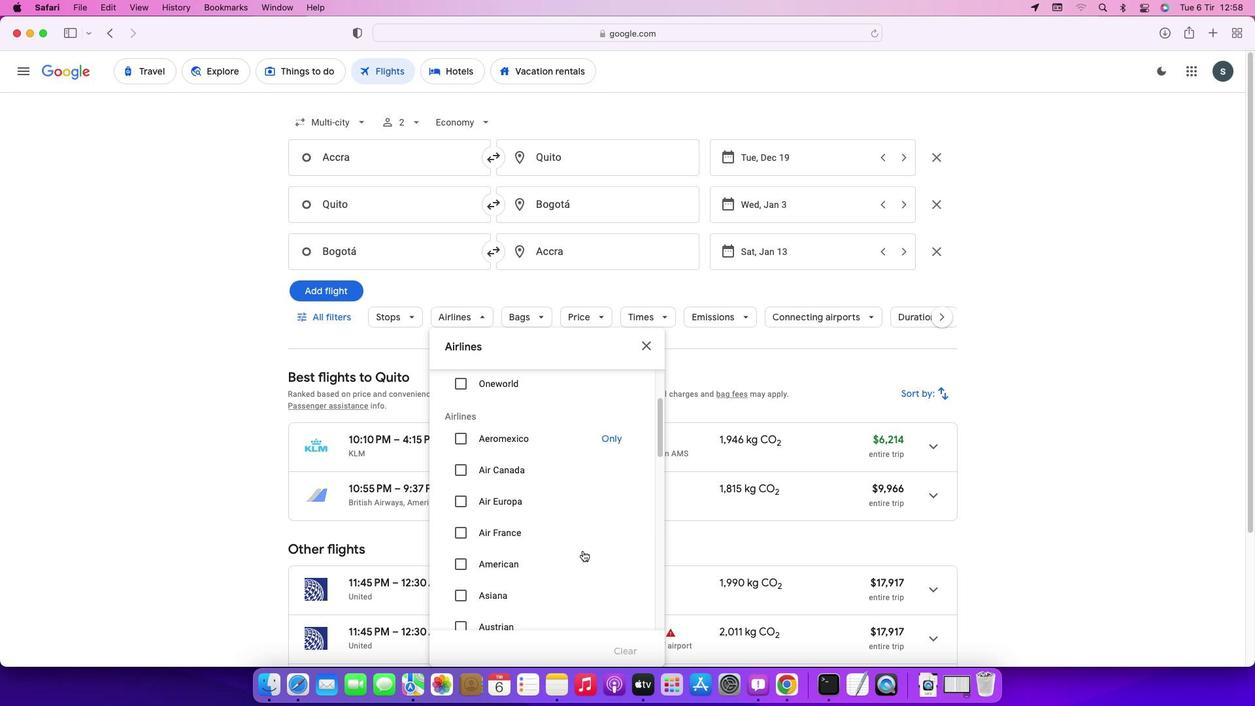 
Action: Mouse scrolled (583, 551) with delta (0, 0)
Screenshot: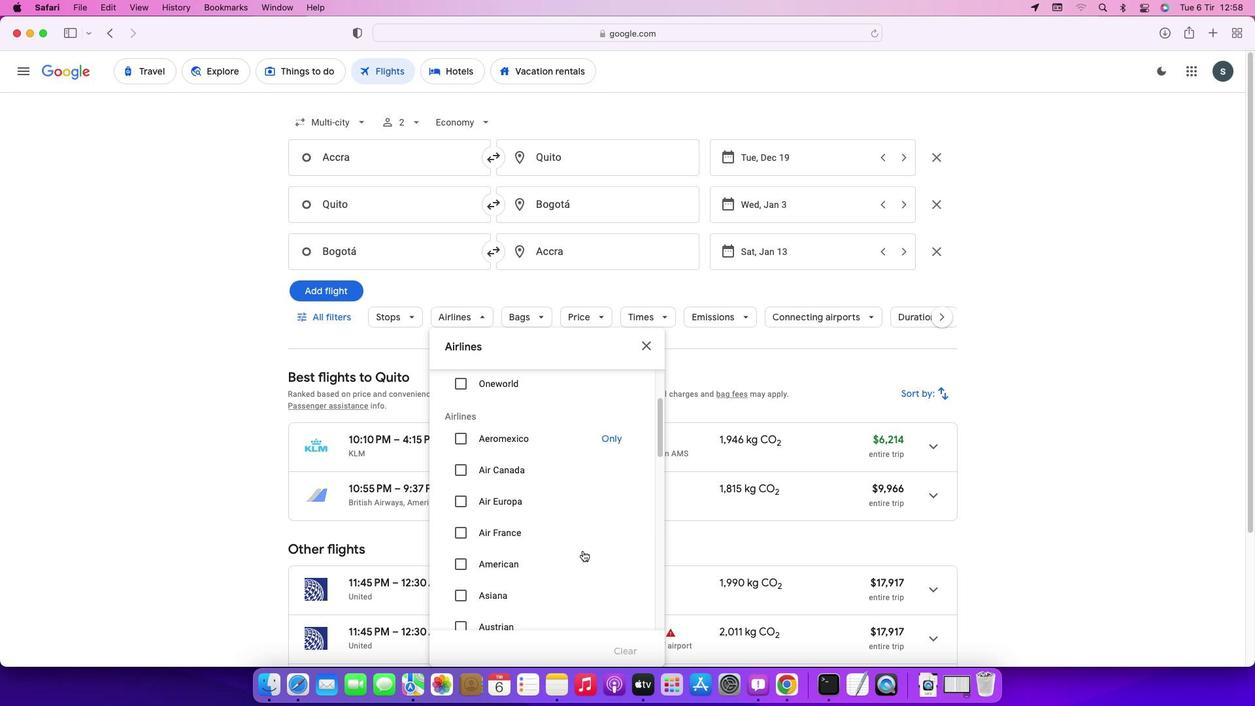 
Action: Mouse scrolled (583, 551) with delta (0, -1)
Screenshot: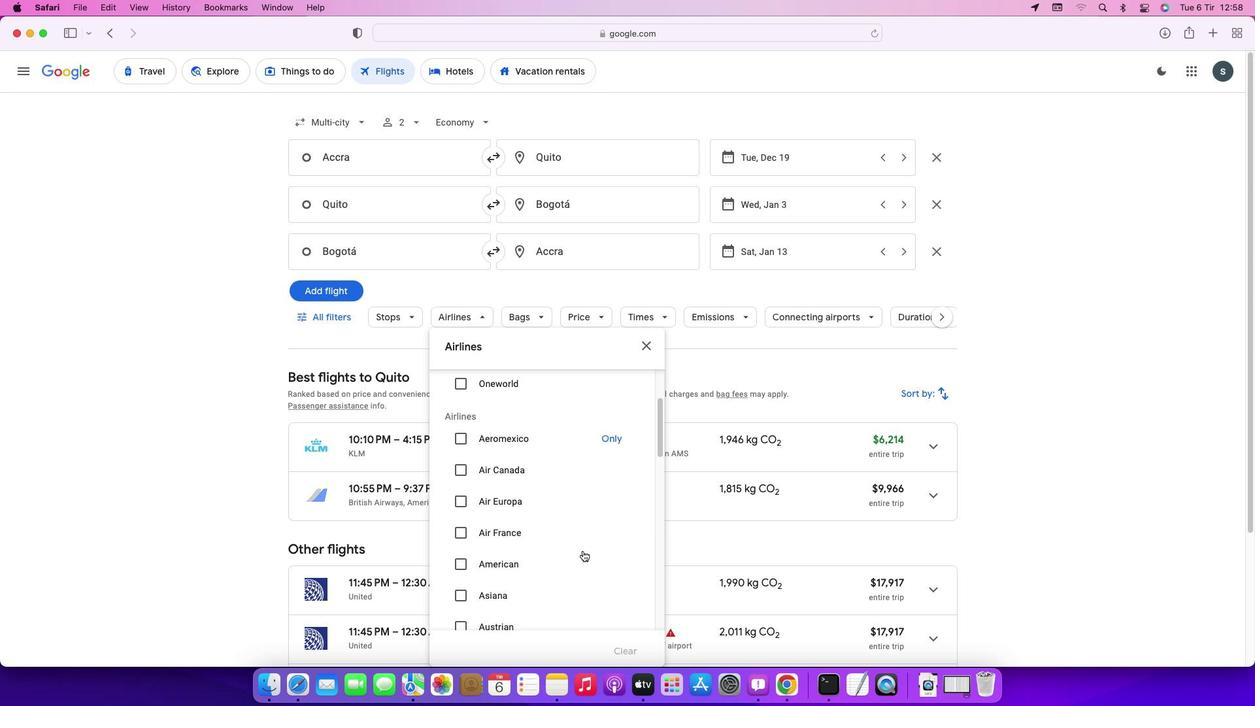 
Action: Mouse moved to (553, 561)
Screenshot: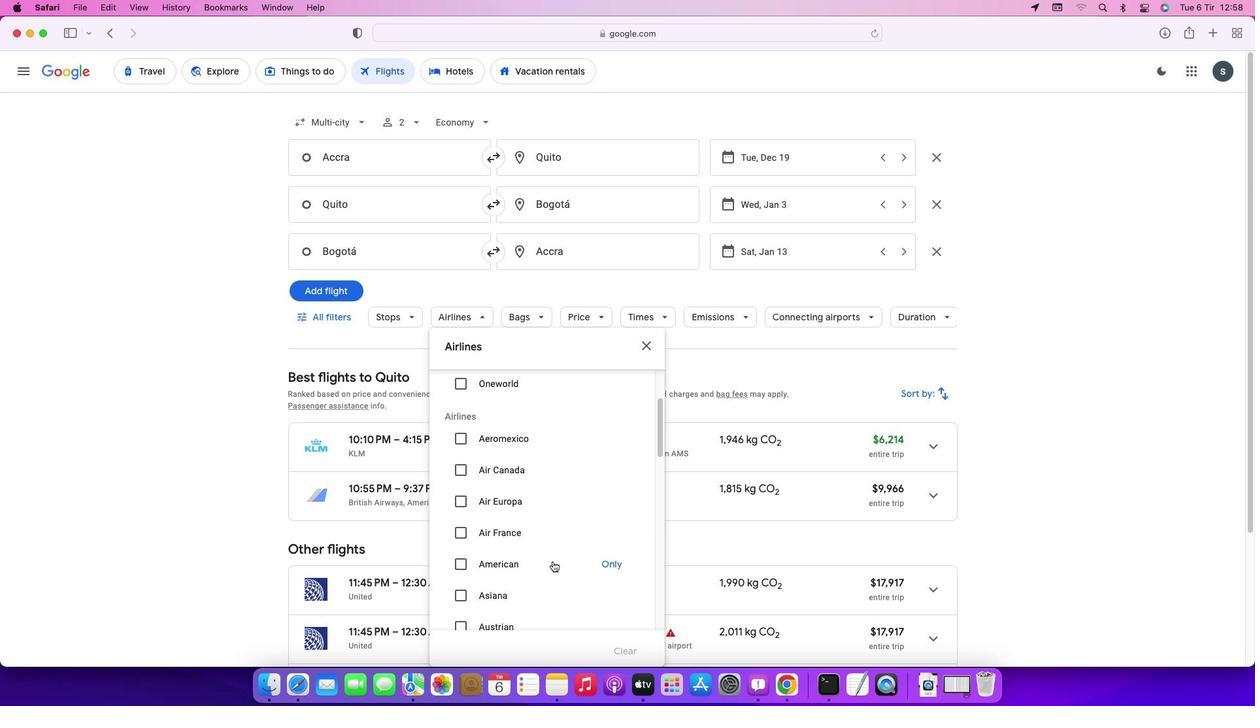 
Action: Mouse scrolled (553, 561) with delta (0, 0)
Screenshot: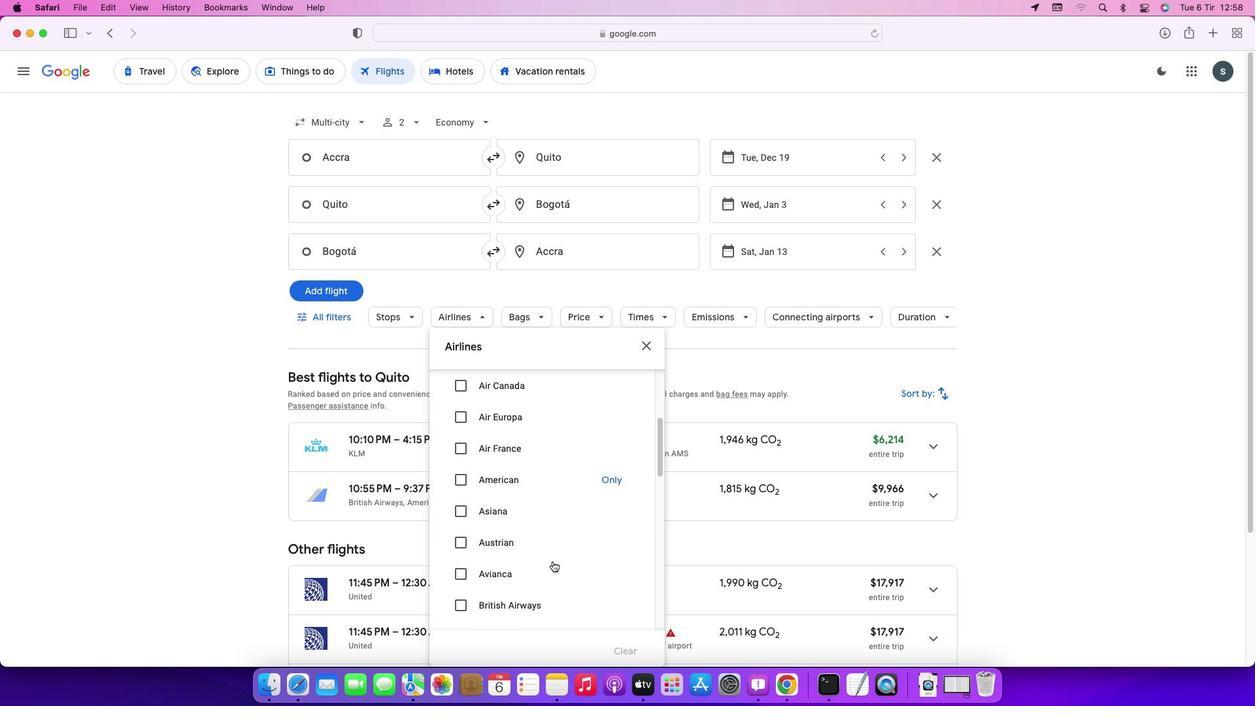 
Action: Mouse scrolled (553, 561) with delta (0, 0)
Screenshot: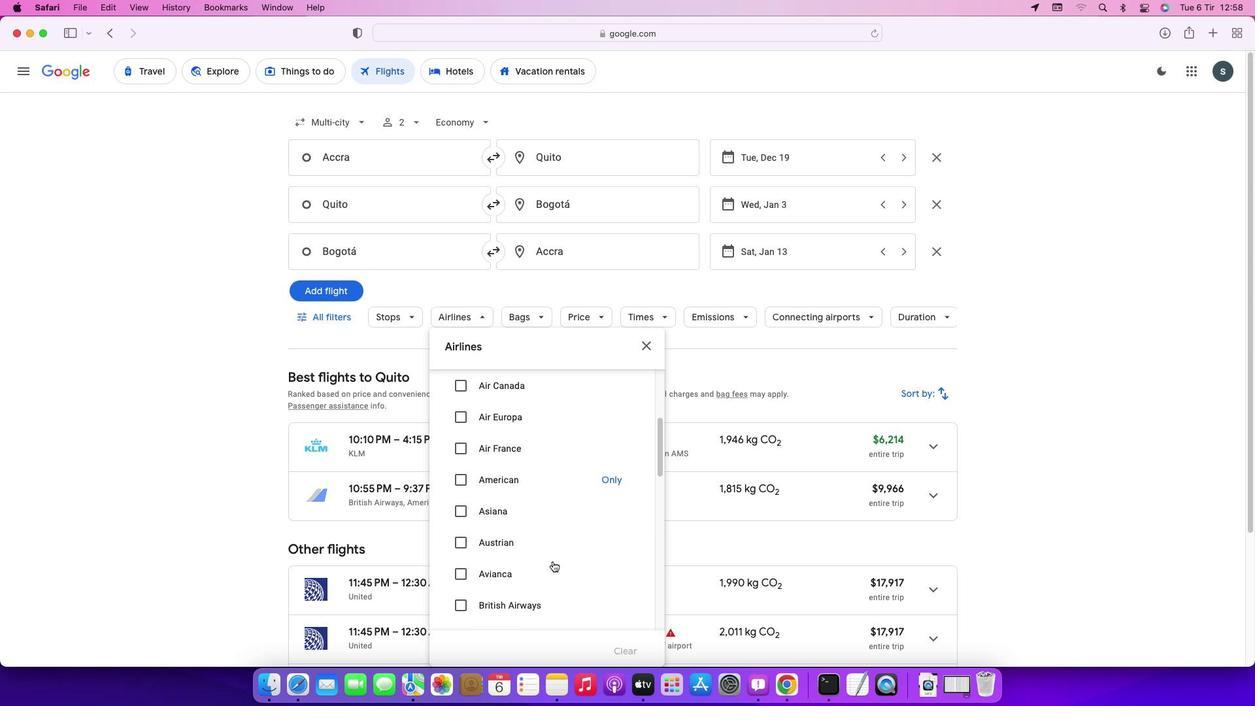 
Action: Mouse scrolled (553, 561) with delta (0, -1)
Screenshot: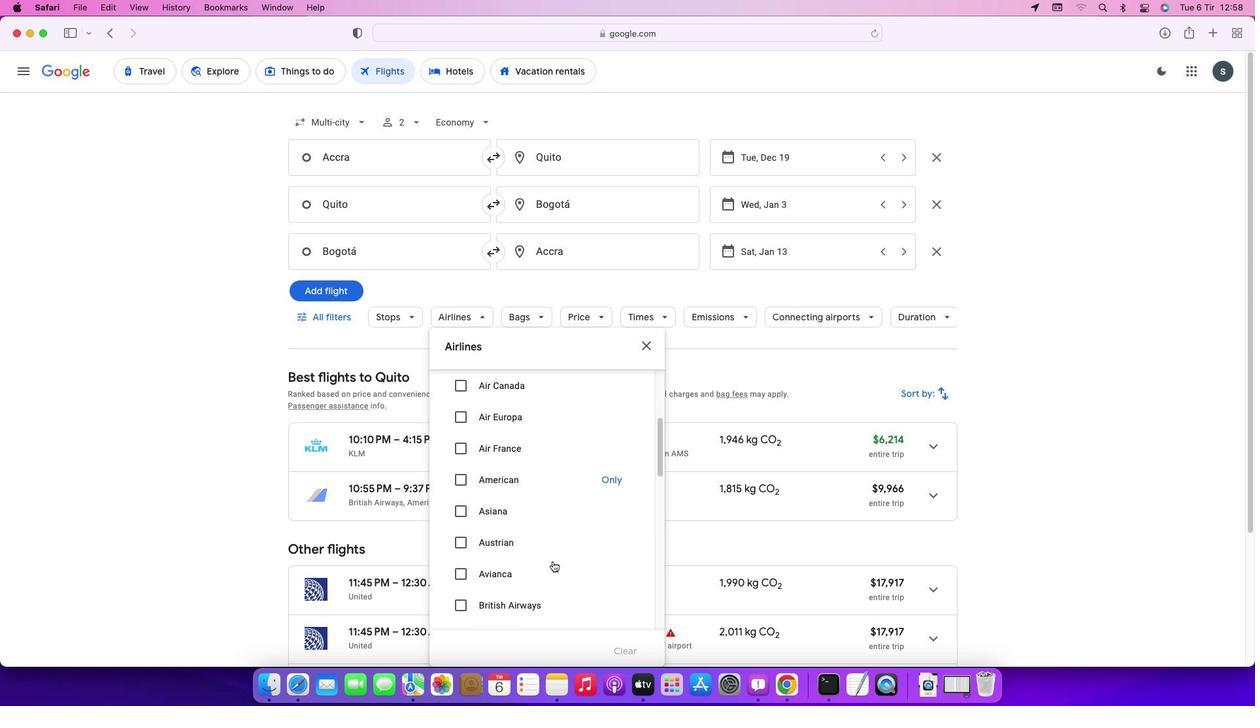
Action: Mouse scrolled (553, 561) with delta (0, 0)
Screenshot: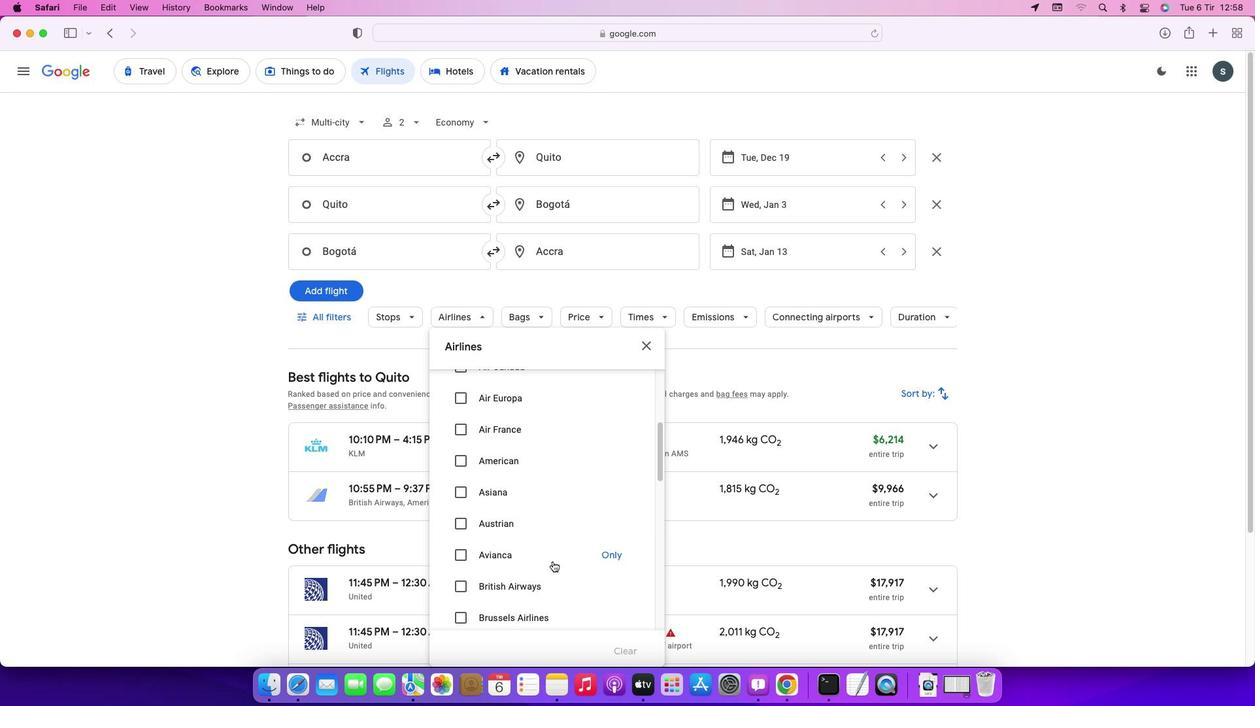 
Action: Mouse scrolled (553, 561) with delta (0, 0)
Screenshot: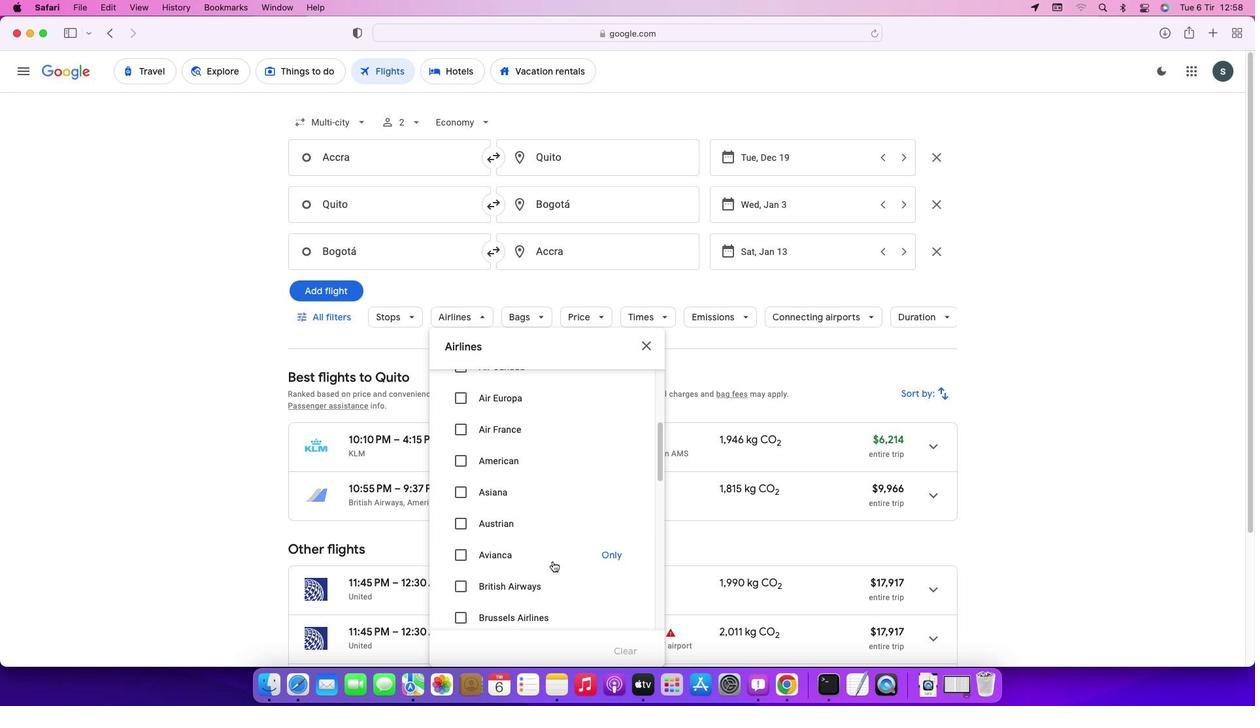 
Action: Mouse moved to (459, 586)
Screenshot: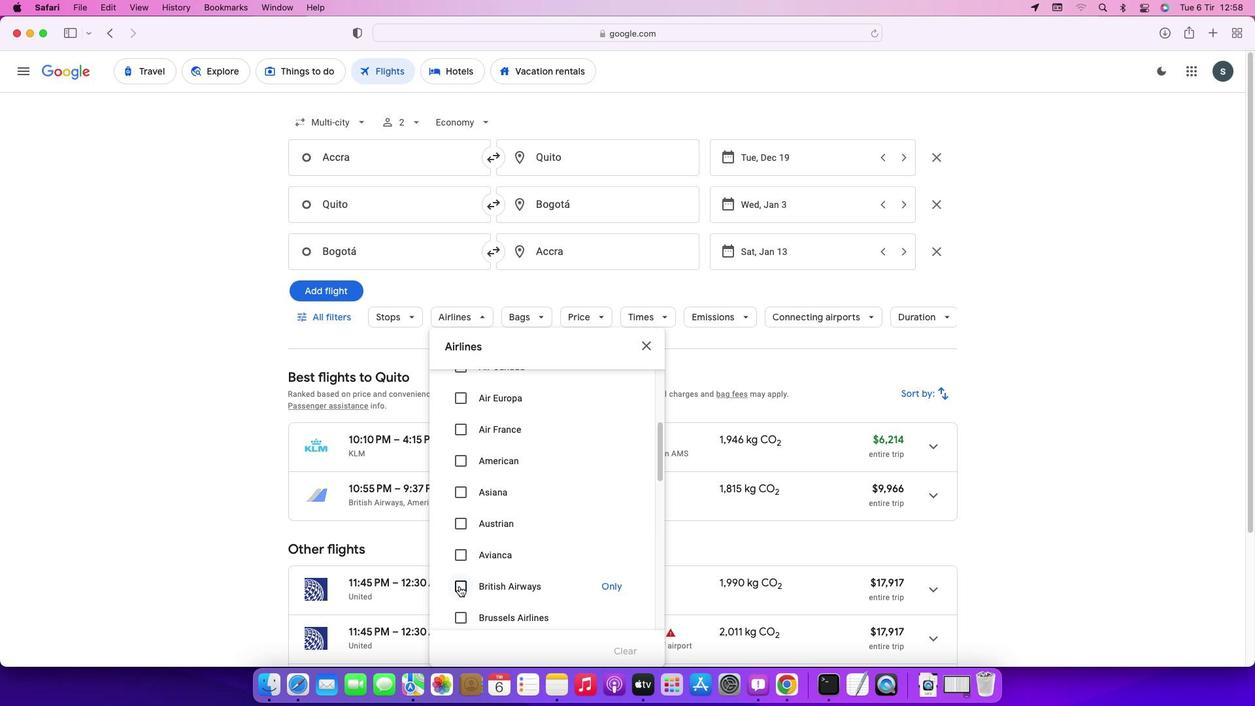 
Action: Mouse pressed left at (459, 586)
Screenshot: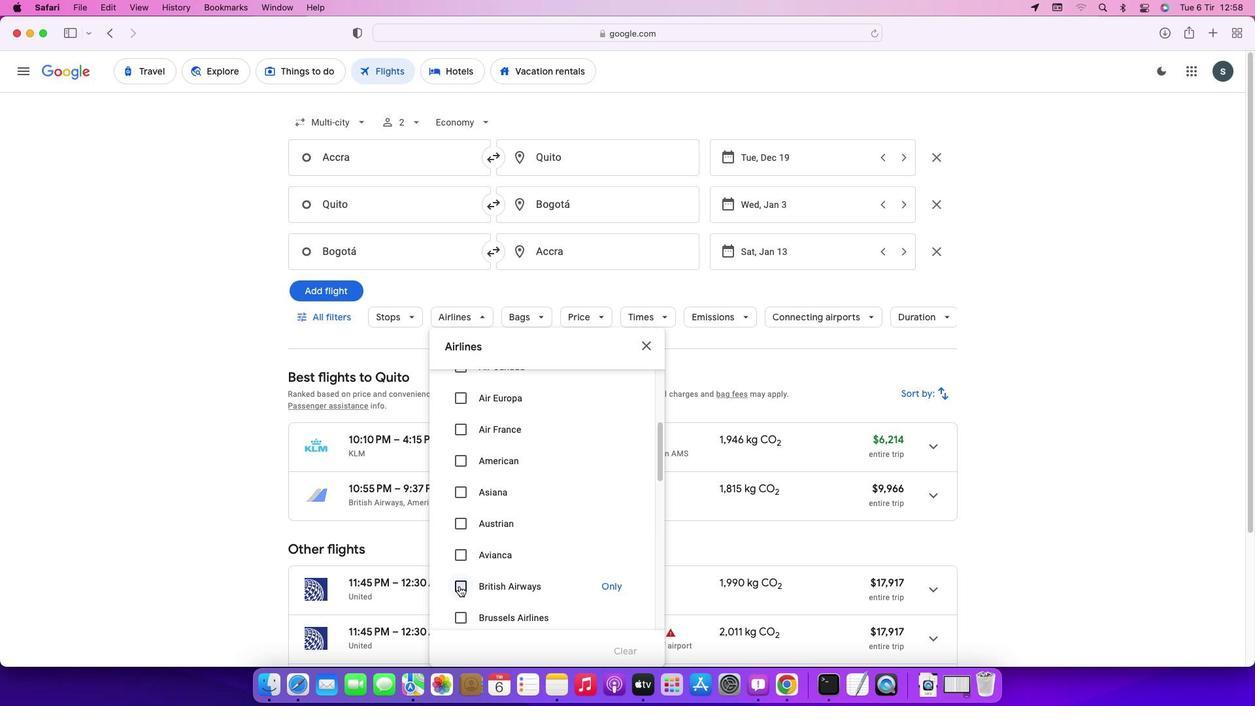
Action: Mouse moved to (641, 347)
Screenshot: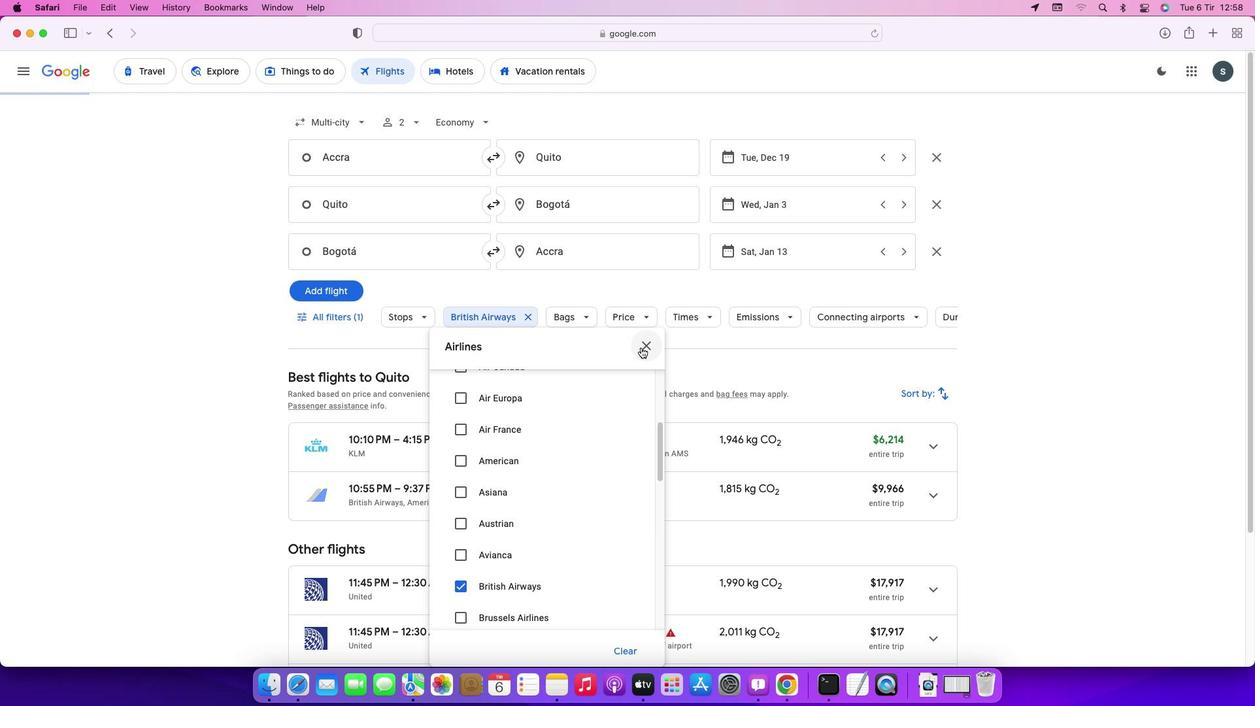 
Action: Mouse pressed left at (641, 347)
Screenshot: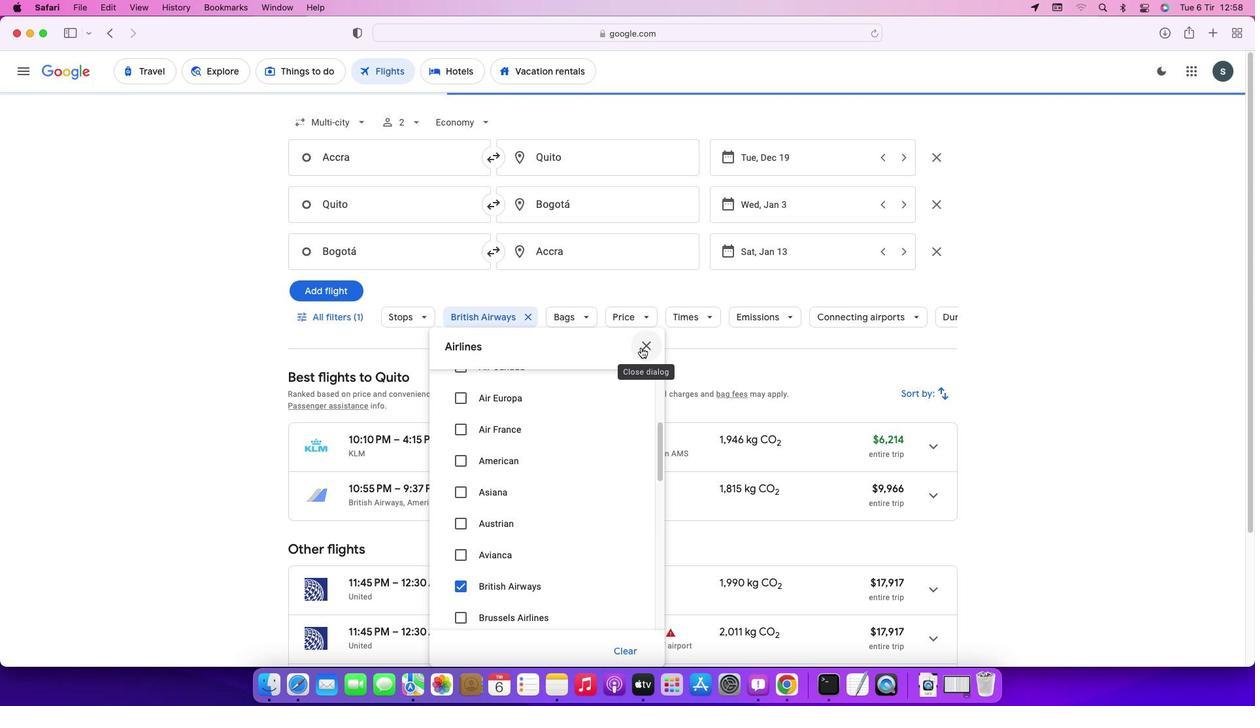
Action: Mouse moved to (622, 321)
Screenshot: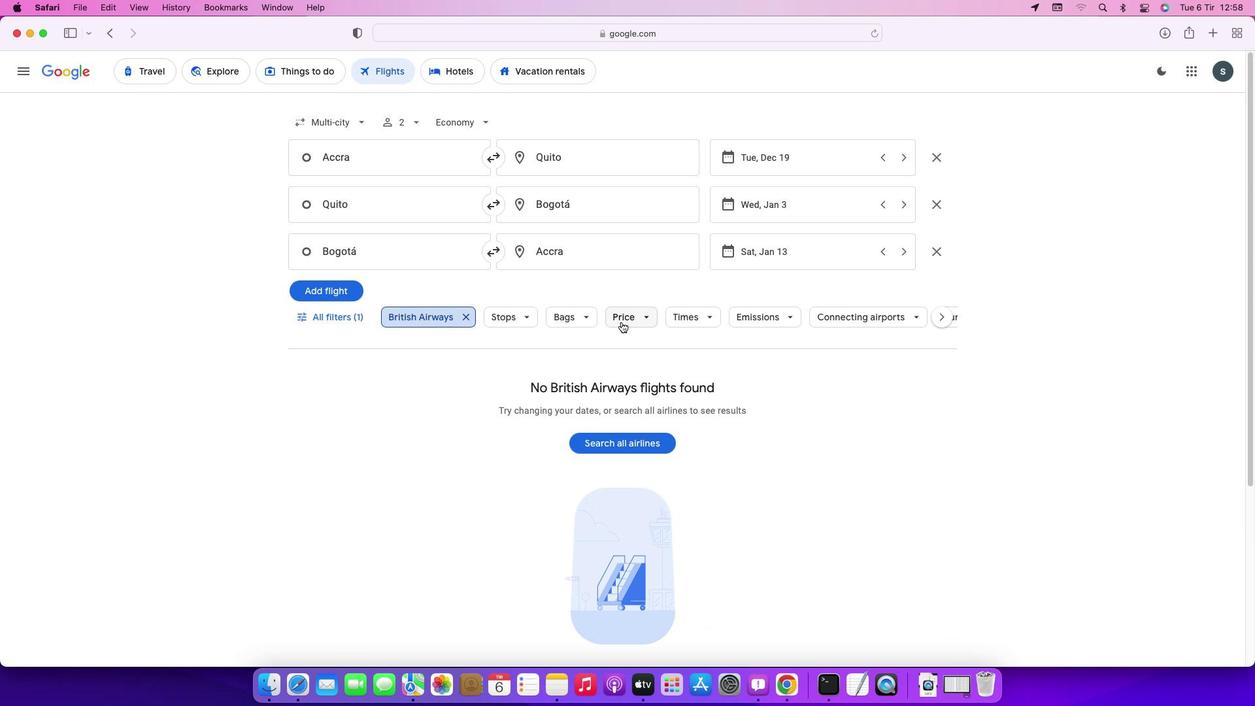 
Action: Mouse pressed left at (622, 321)
Screenshot: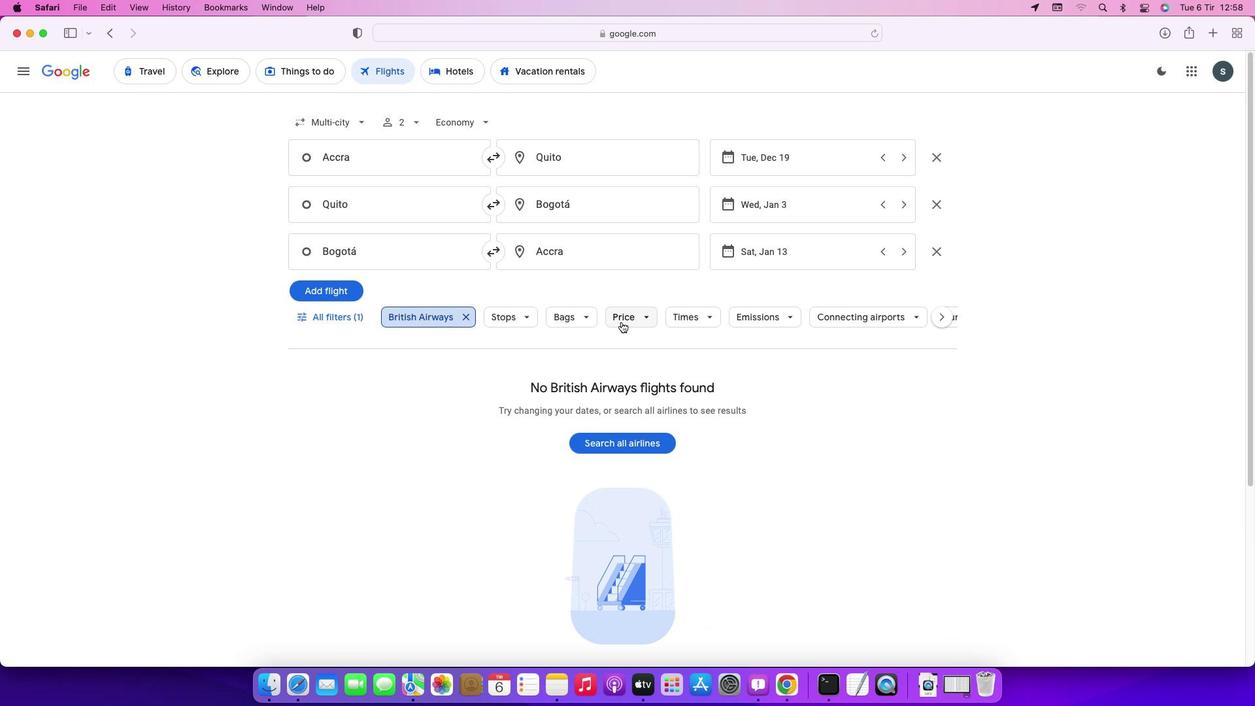 
Action: Mouse moved to (815, 403)
Screenshot: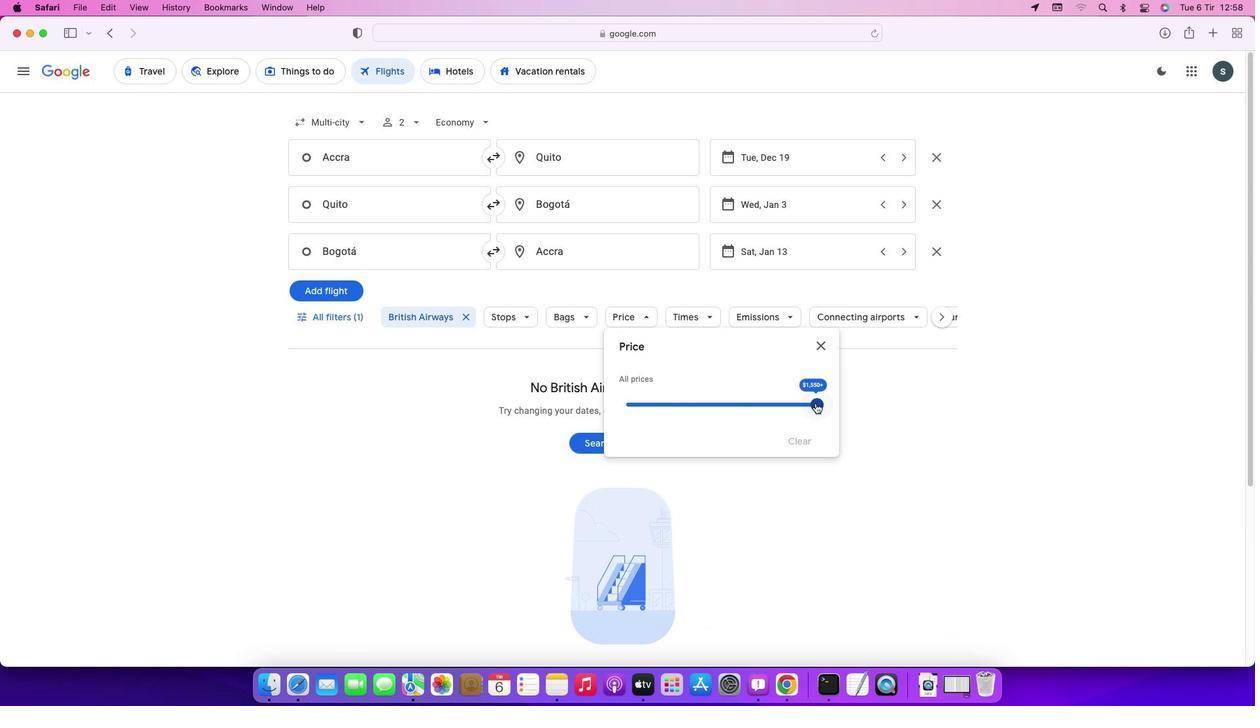 
Action: Mouse pressed left at (815, 403)
Screenshot: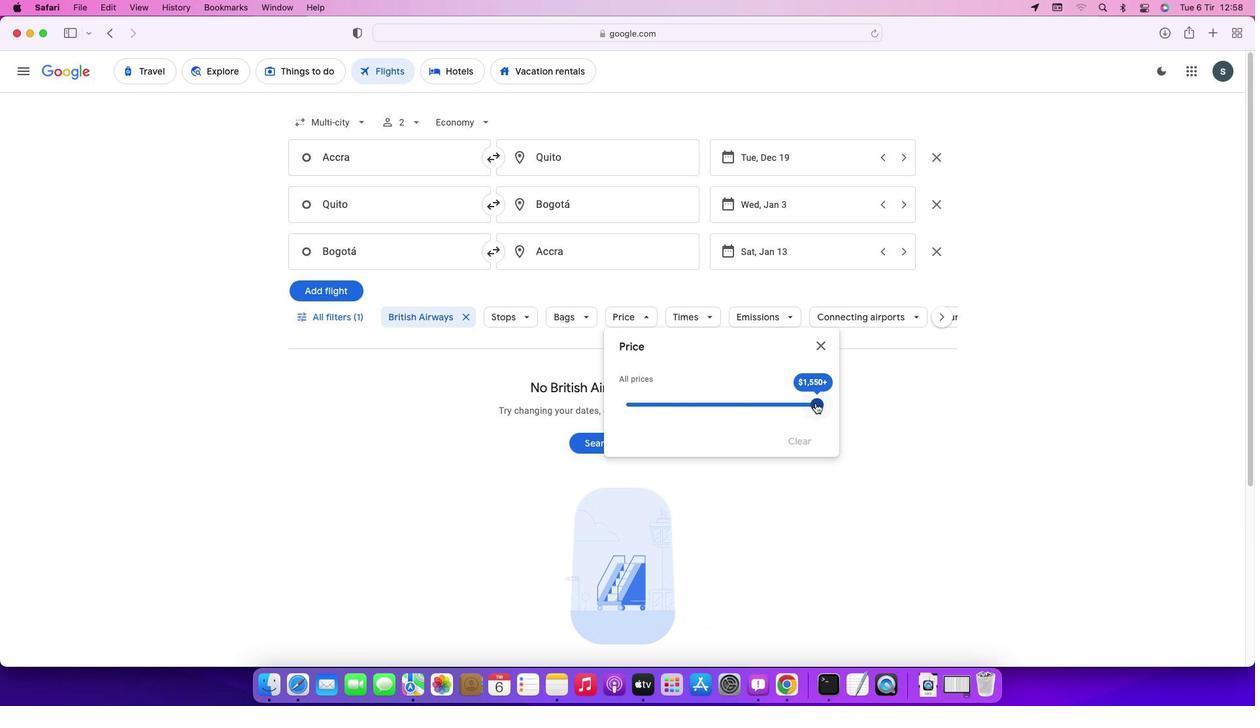 
Action: Mouse moved to (813, 340)
Screenshot: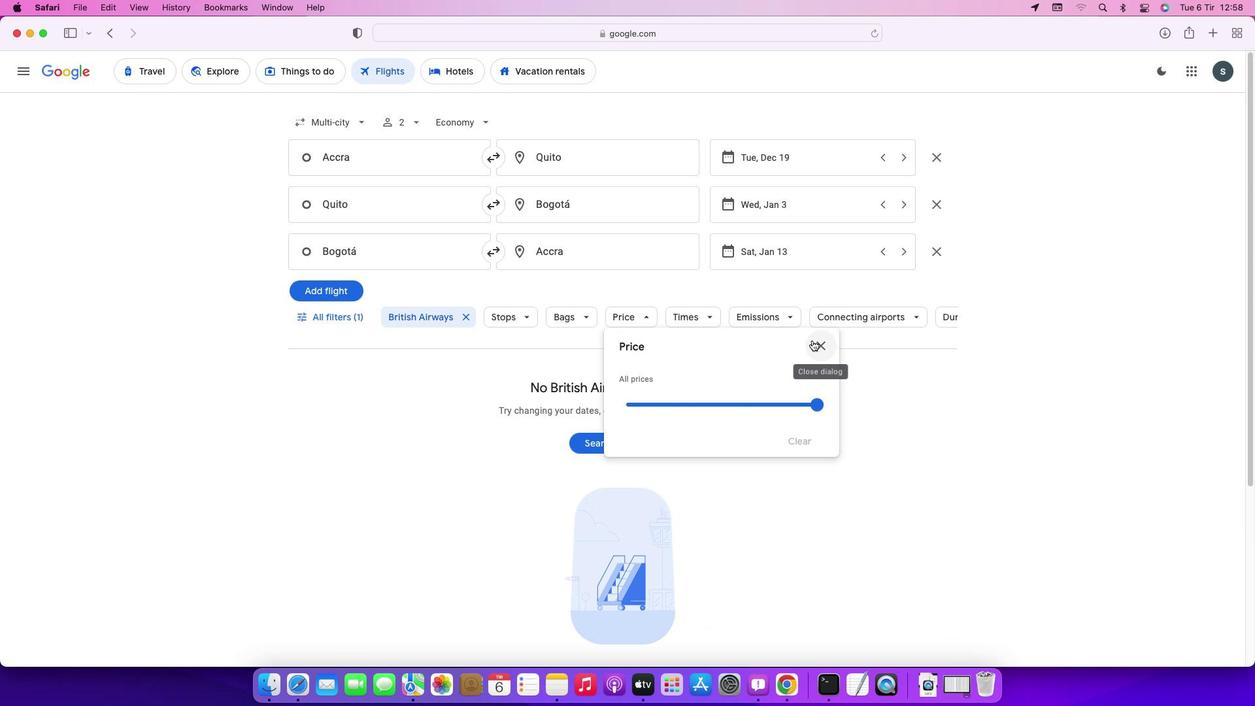 
Action: Mouse pressed left at (813, 340)
Screenshot: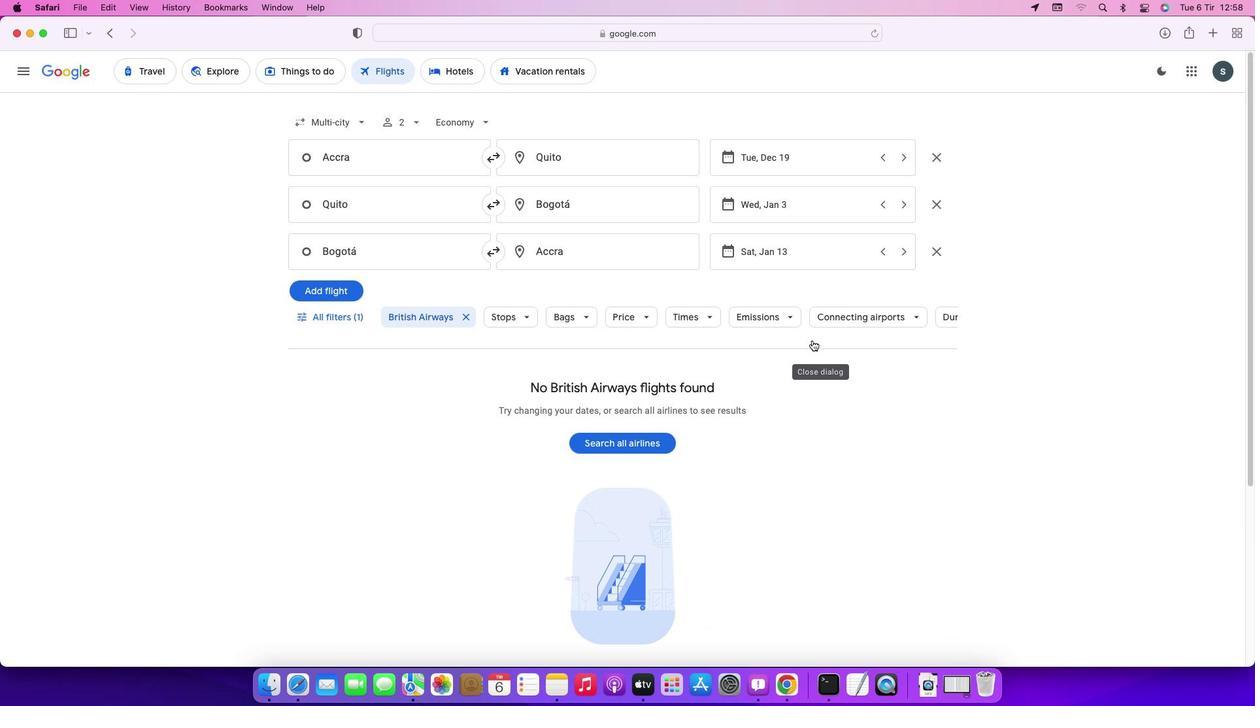 
Action: Mouse moved to (690, 319)
Screenshot: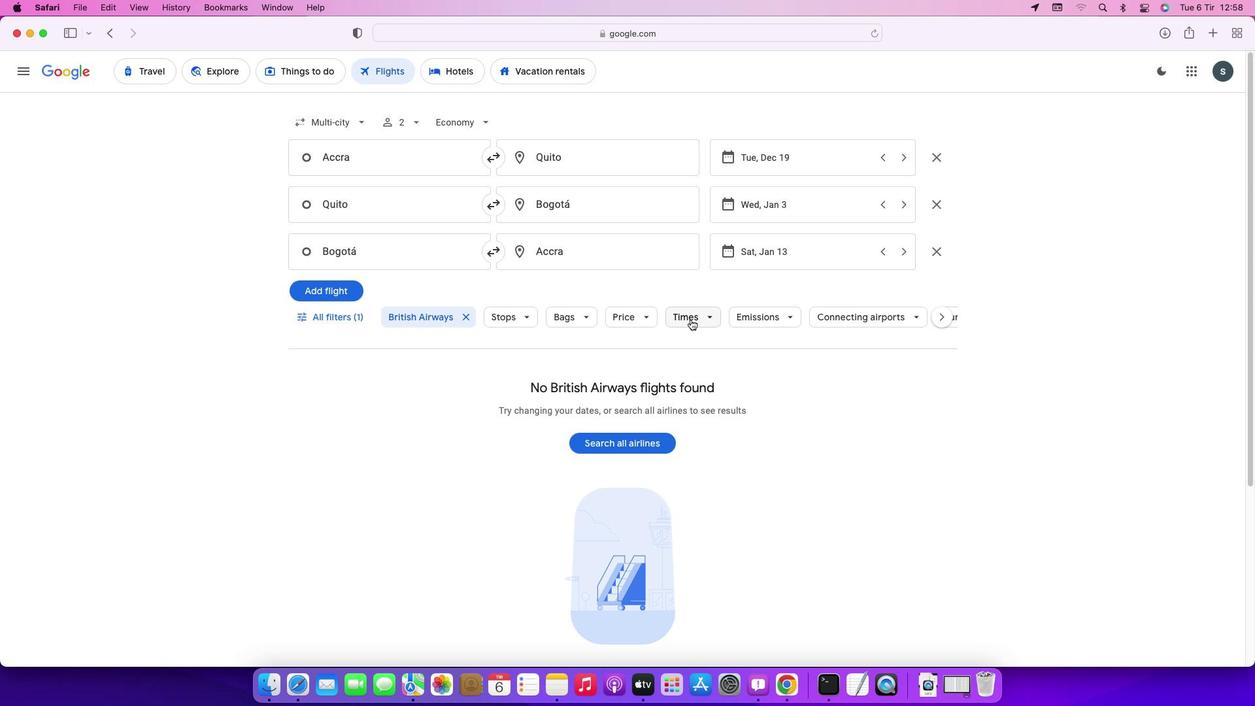 
Action: Mouse pressed left at (690, 319)
Screenshot: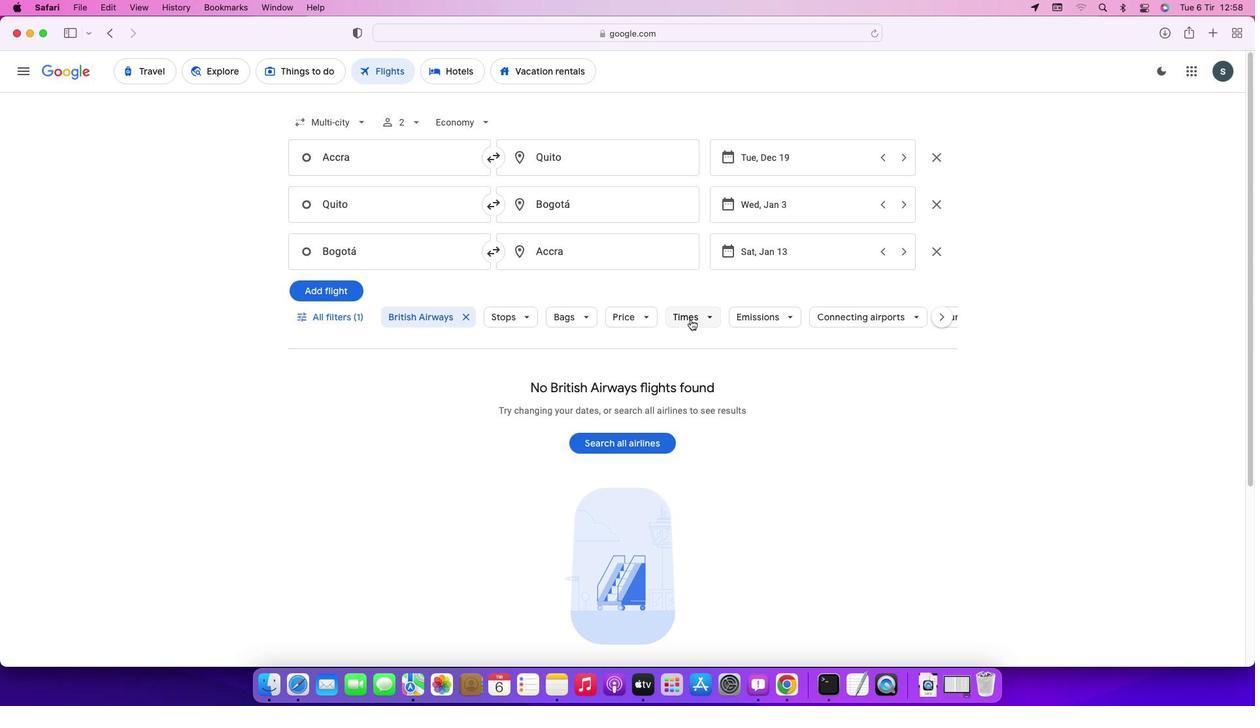 
Action: Mouse moved to (690, 474)
Screenshot: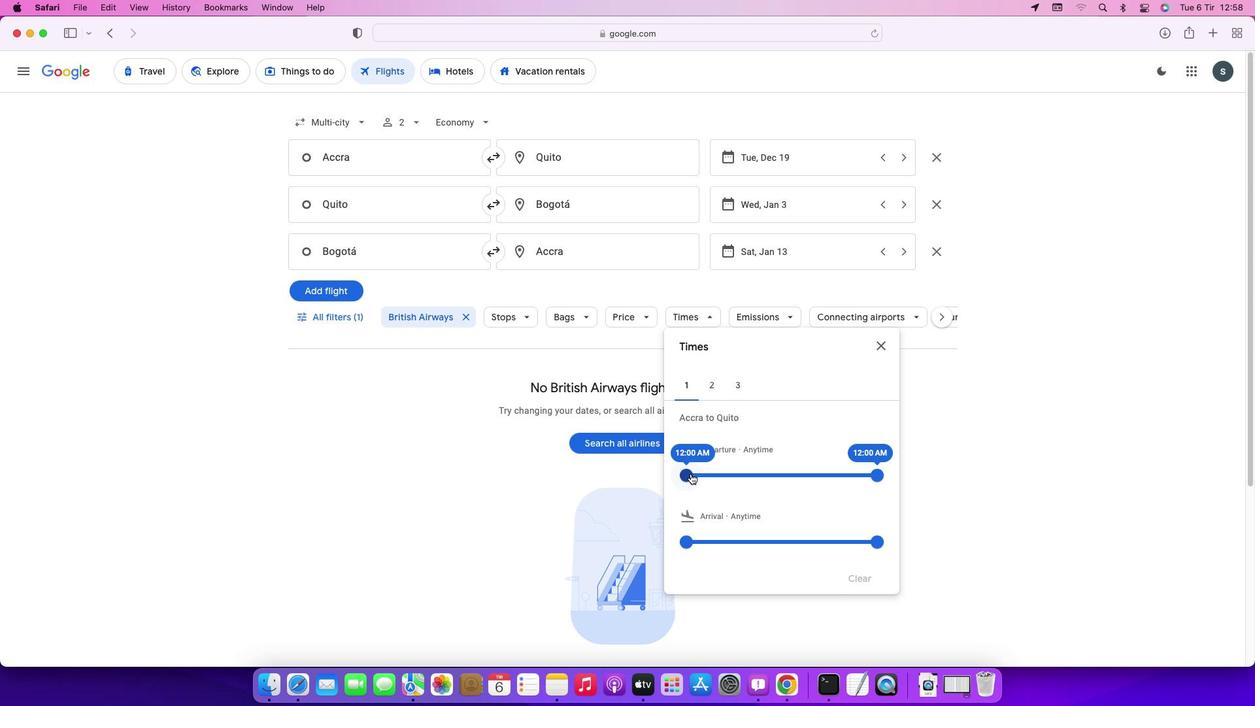 
Action: Mouse pressed left at (690, 474)
Screenshot: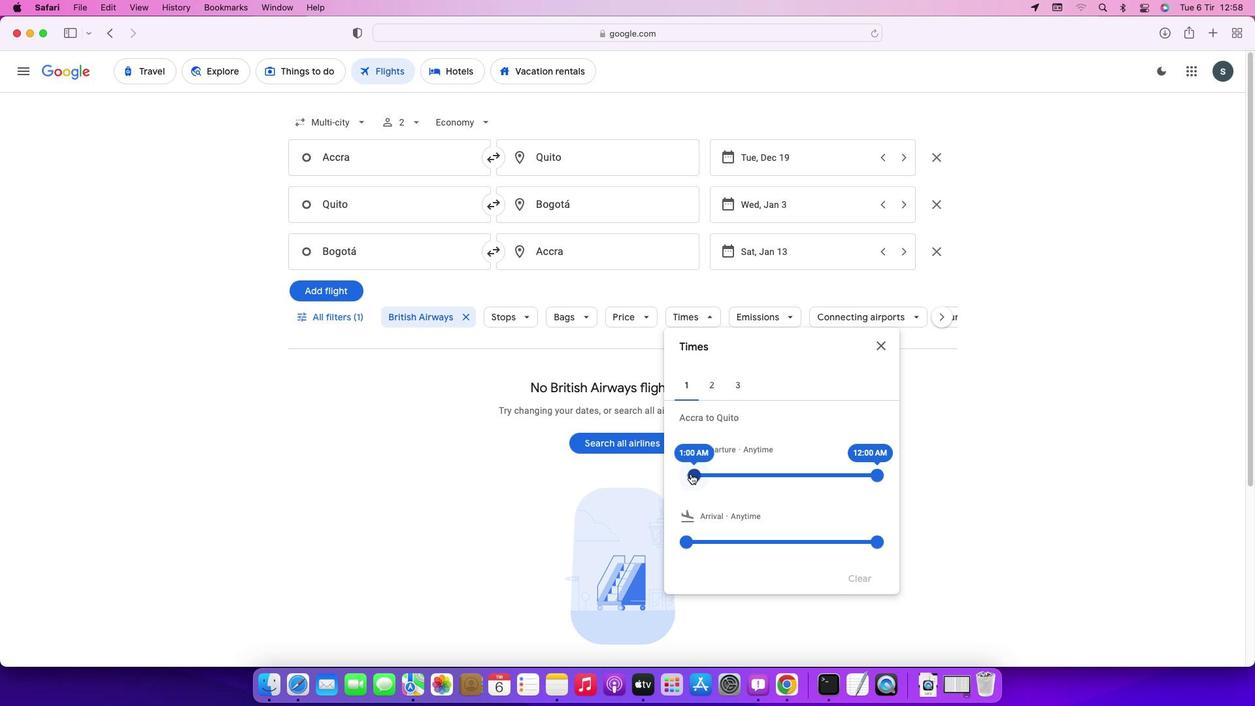 
Action: Mouse moved to (884, 349)
Screenshot: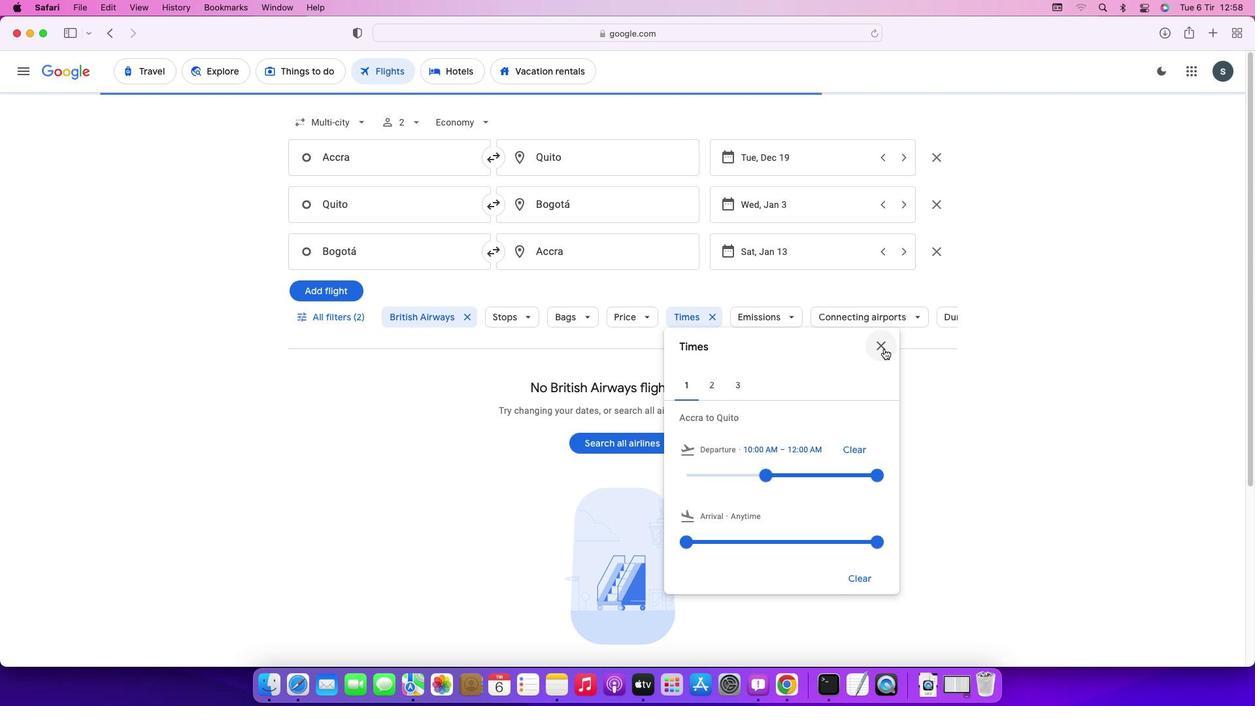 
Action: Mouse pressed left at (884, 349)
Screenshot: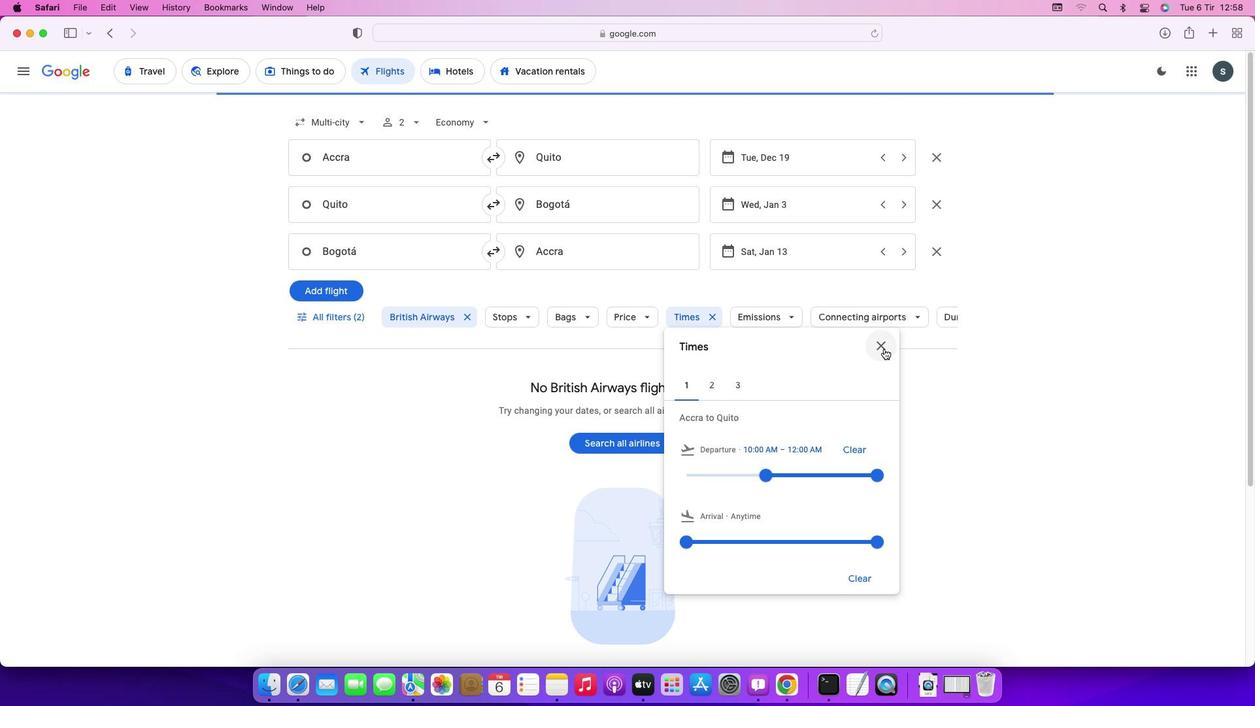 
Action: Mouse moved to (882, 464)
Screenshot: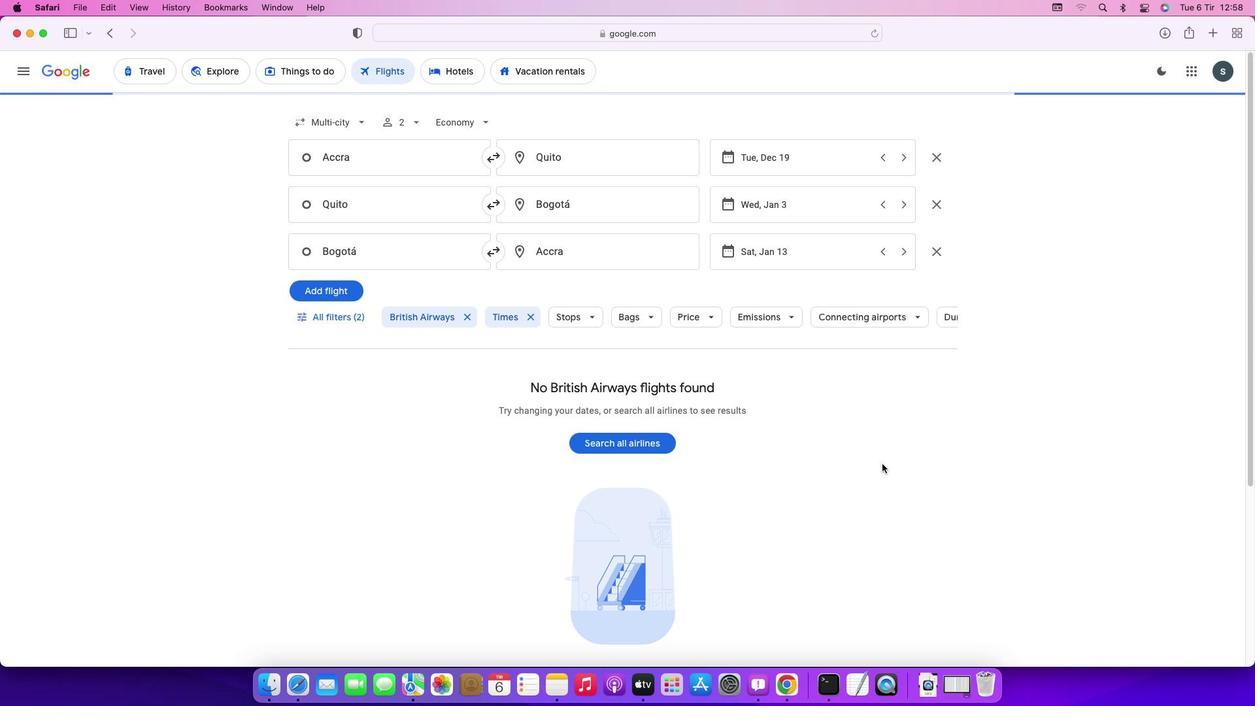 
